 Task: Find connections with filter location Capinzal with filter topic #Technologywith filter profile language French with filter current company Bajaj Auto Ltd with filter school Indian Institute of Information Technology Guwahati with filter industry Shuttles and Special Needs Transportation Services with filter service category Strategic Planning with filter keywords title Hotel Receptionist
Action: Mouse moved to (537, 97)
Screenshot: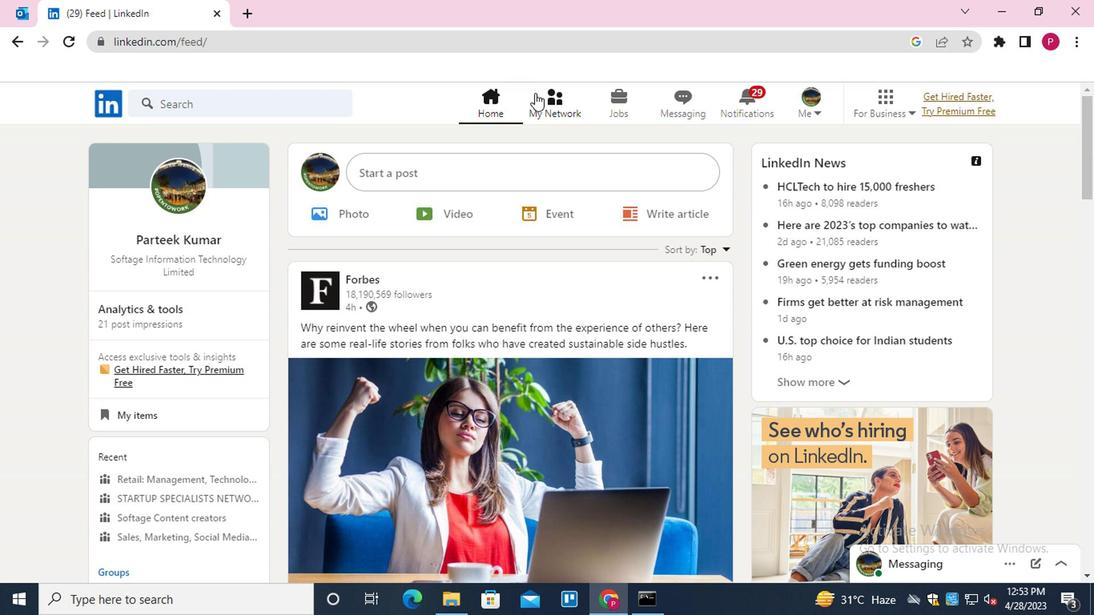 
Action: Mouse pressed left at (537, 97)
Screenshot: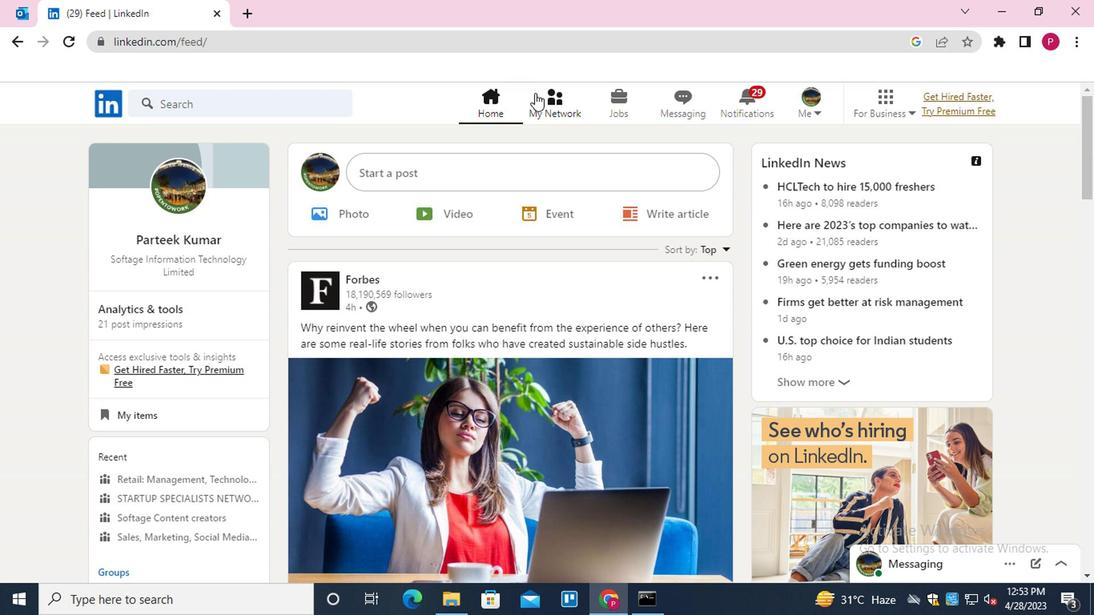
Action: Mouse moved to (250, 194)
Screenshot: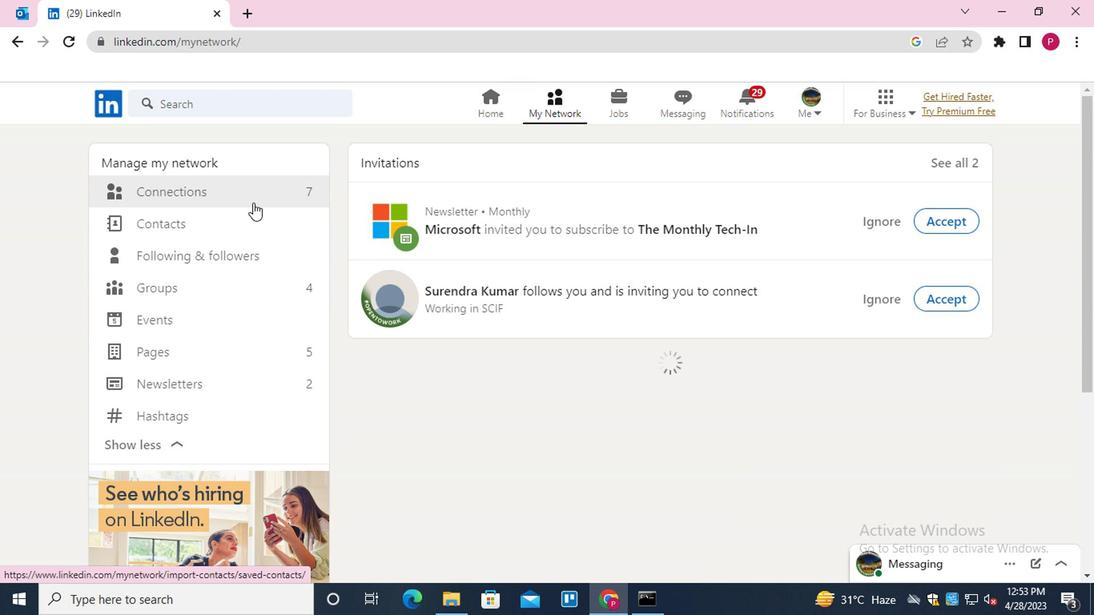 
Action: Mouse pressed left at (250, 194)
Screenshot: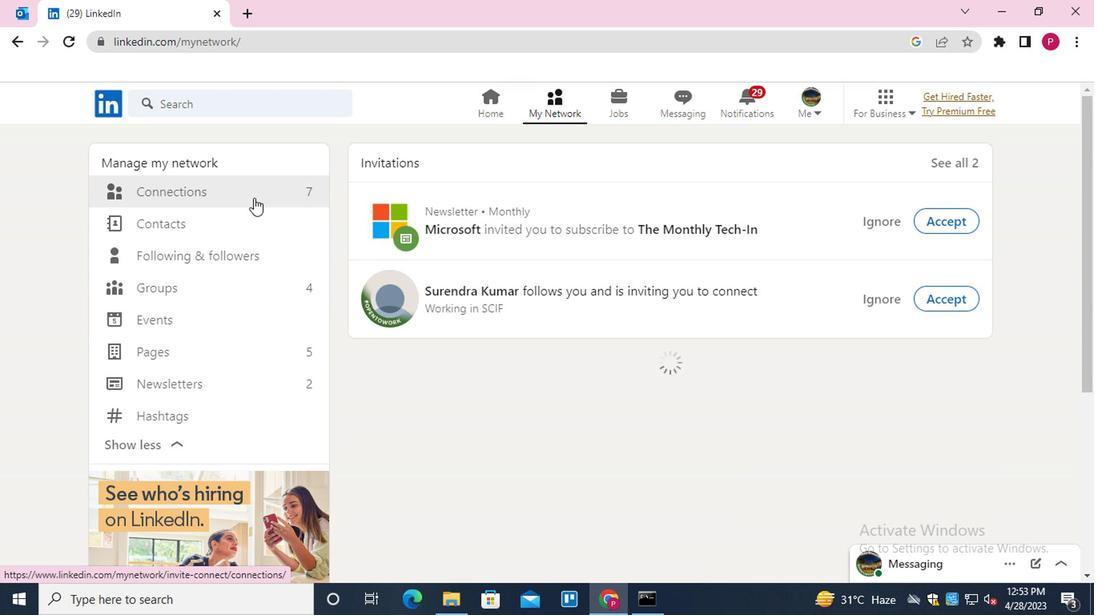 
Action: Mouse moved to (634, 196)
Screenshot: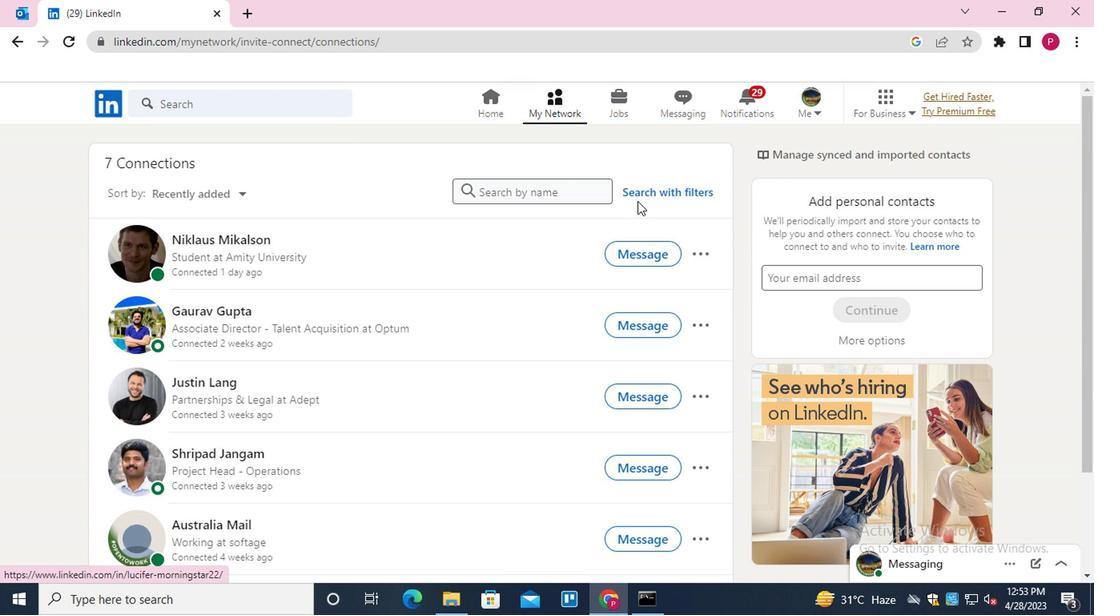 
Action: Mouse pressed left at (634, 196)
Screenshot: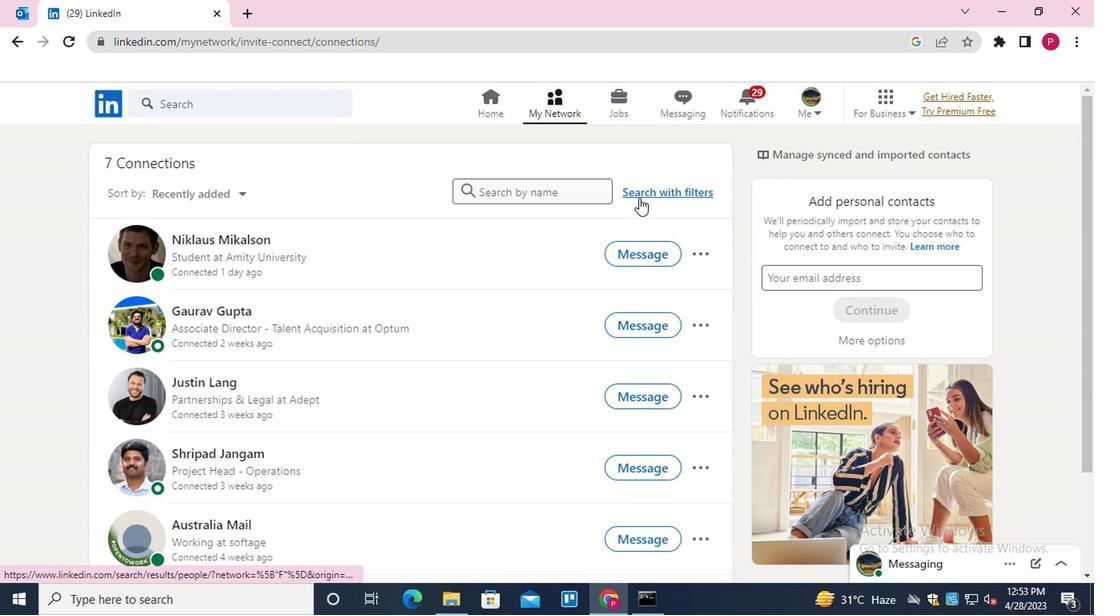 
Action: Mouse moved to (596, 149)
Screenshot: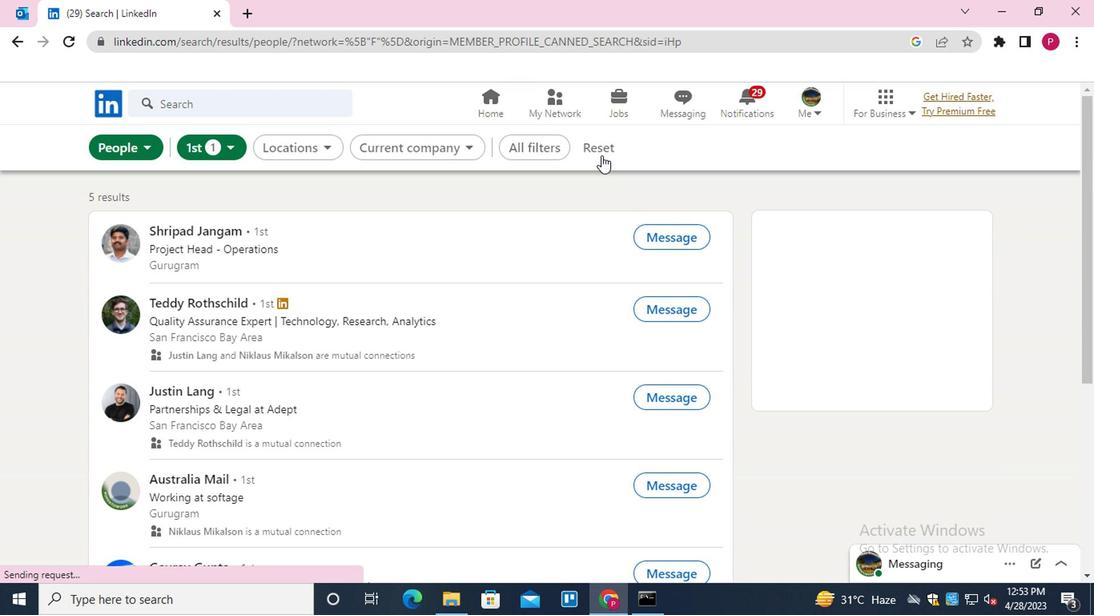 
Action: Mouse pressed left at (596, 149)
Screenshot: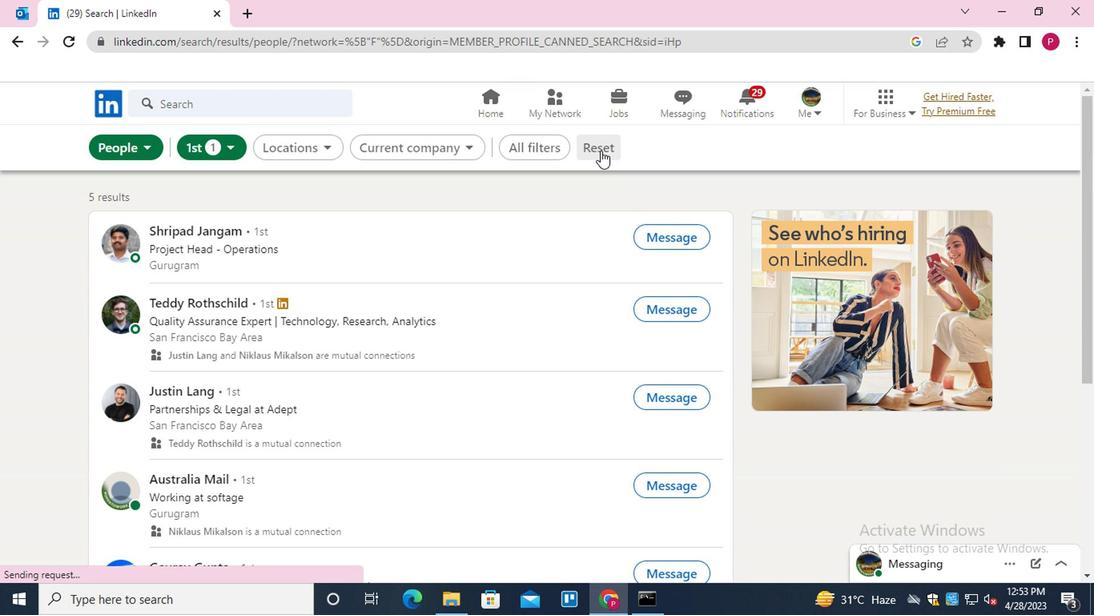 
Action: Mouse moved to (568, 149)
Screenshot: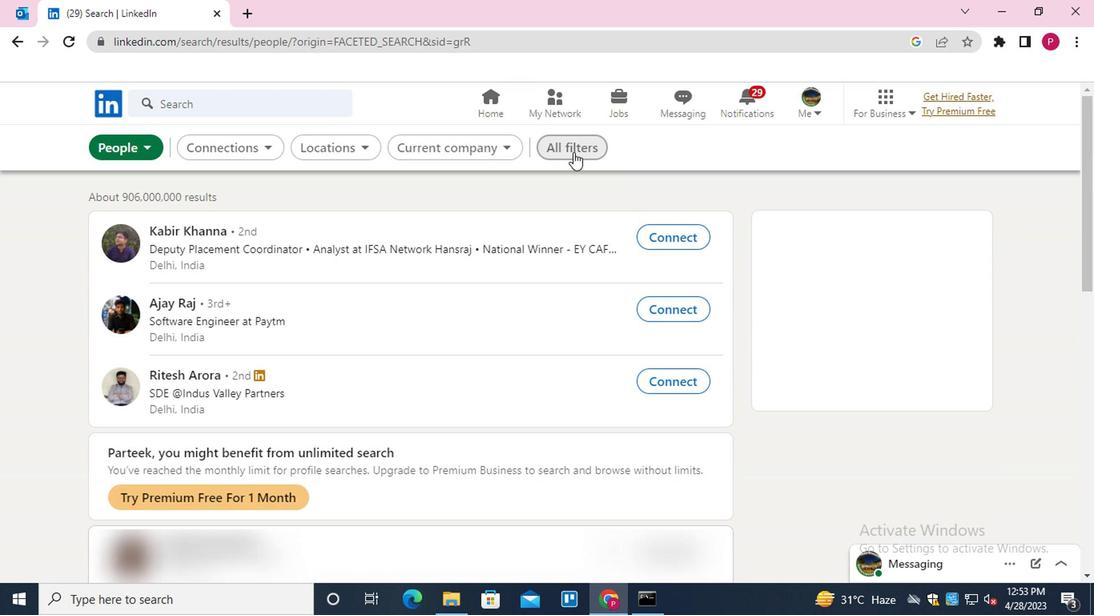 
Action: Mouse pressed left at (568, 149)
Screenshot: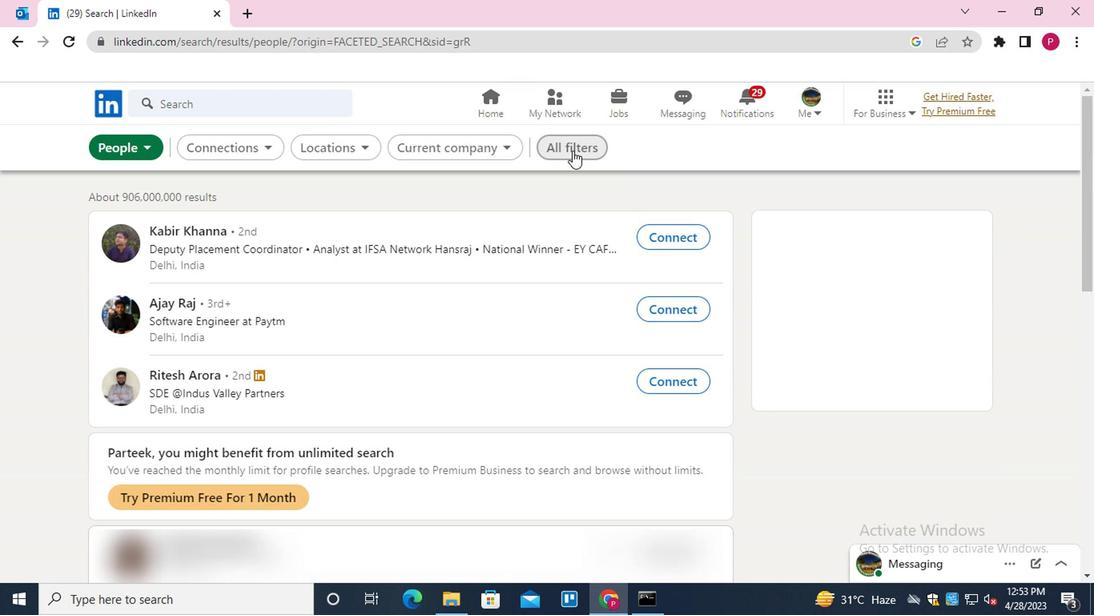 
Action: Mouse moved to (829, 373)
Screenshot: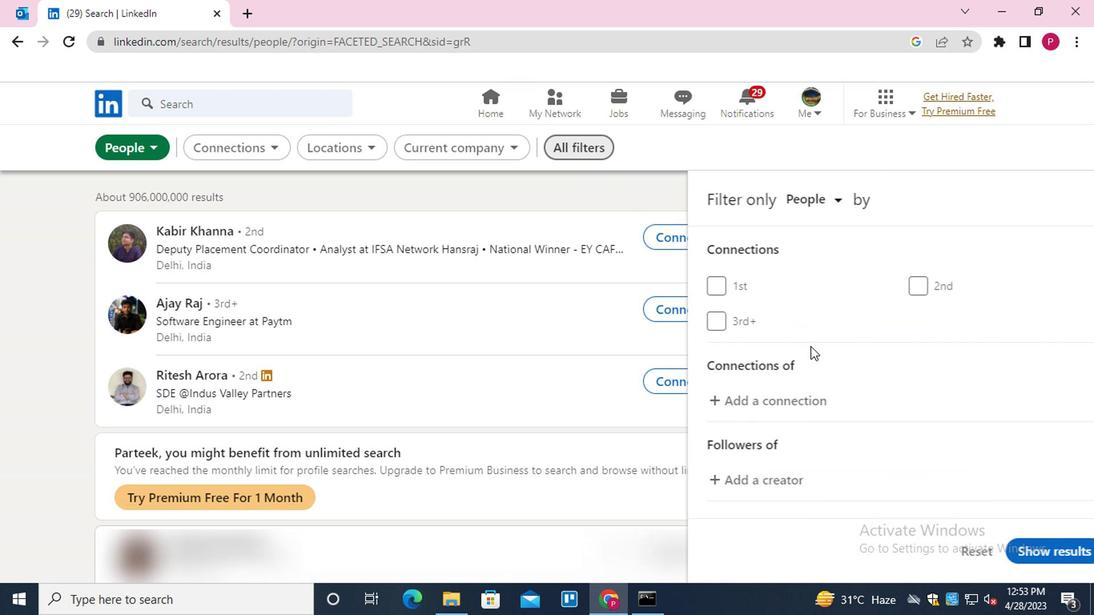 
Action: Mouse scrolled (829, 372) with delta (0, -1)
Screenshot: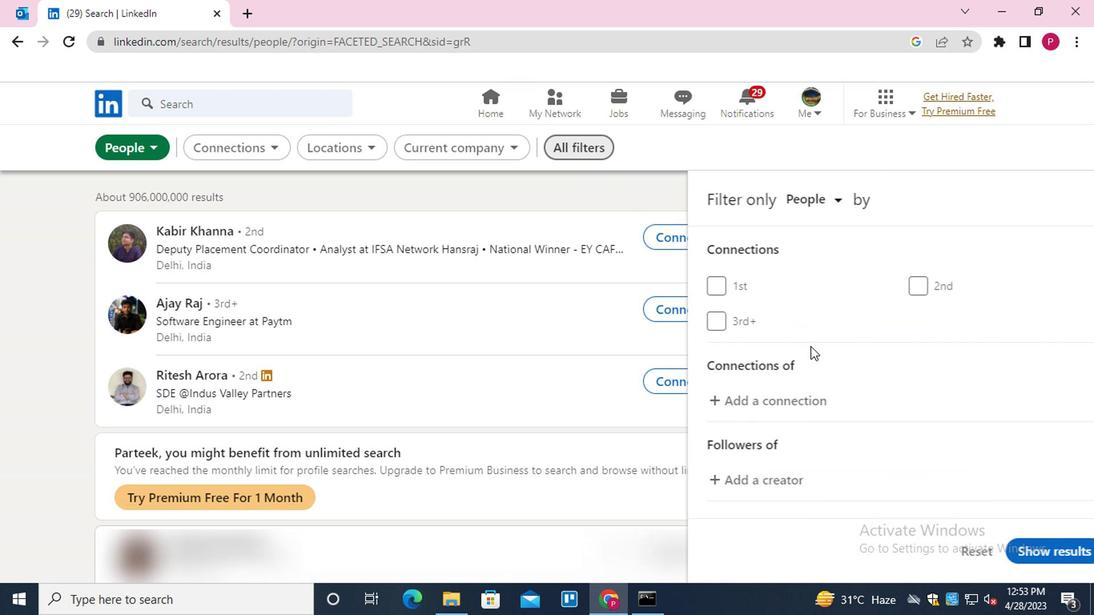 
Action: Mouse moved to (831, 378)
Screenshot: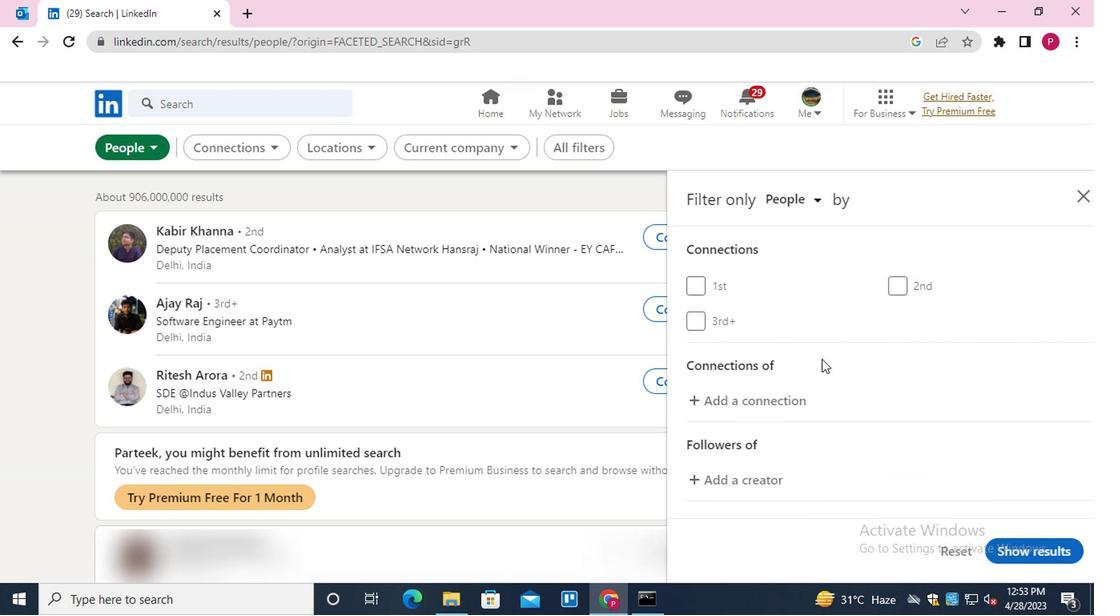 
Action: Mouse scrolled (831, 377) with delta (0, 0)
Screenshot: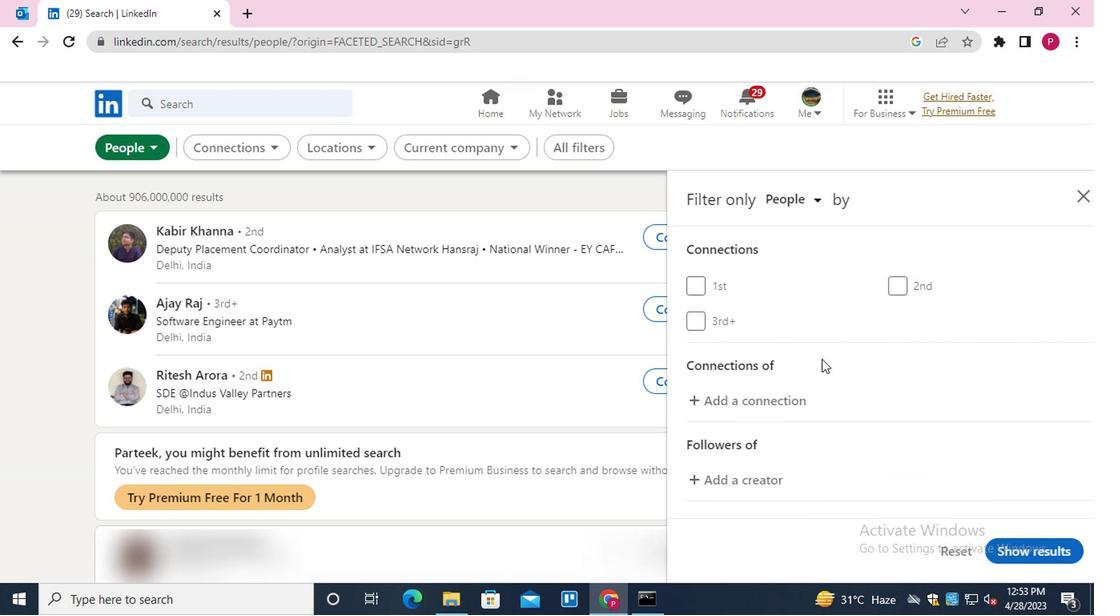 
Action: Mouse moved to (833, 383)
Screenshot: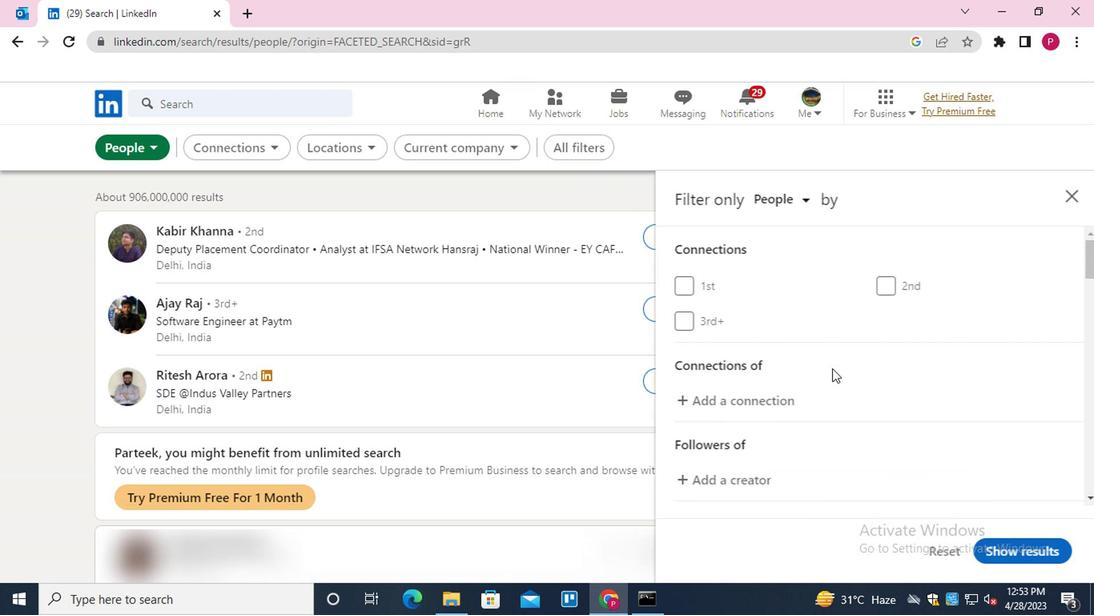 
Action: Mouse scrolled (833, 382) with delta (0, -1)
Screenshot: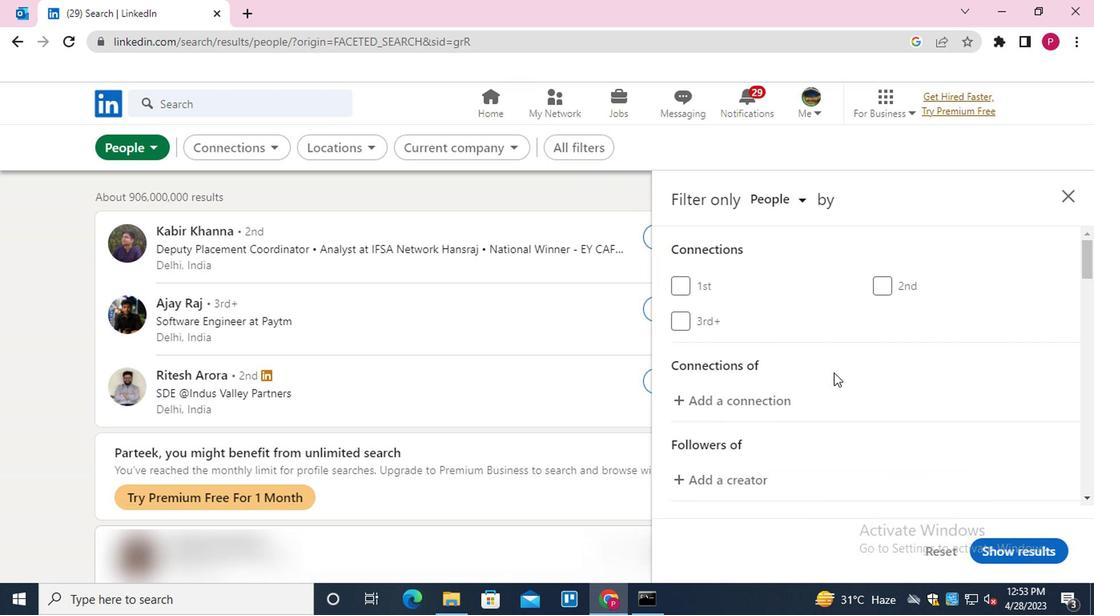 
Action: Mouse moved to (908, 388)
Screenshot: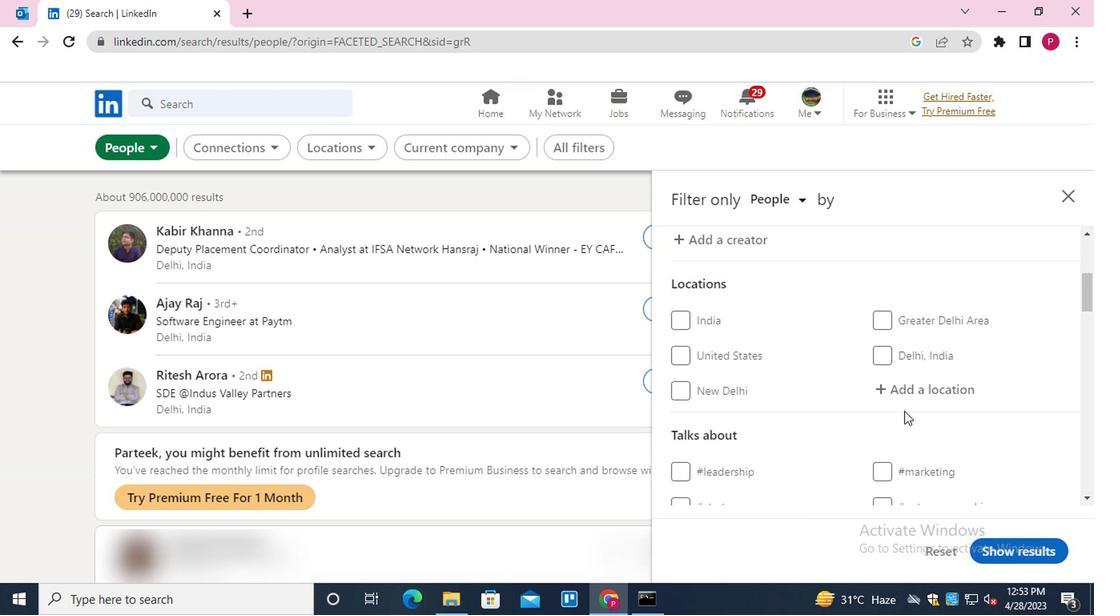 
Action: Mouse pressed left at (908, 388)
Screenshot: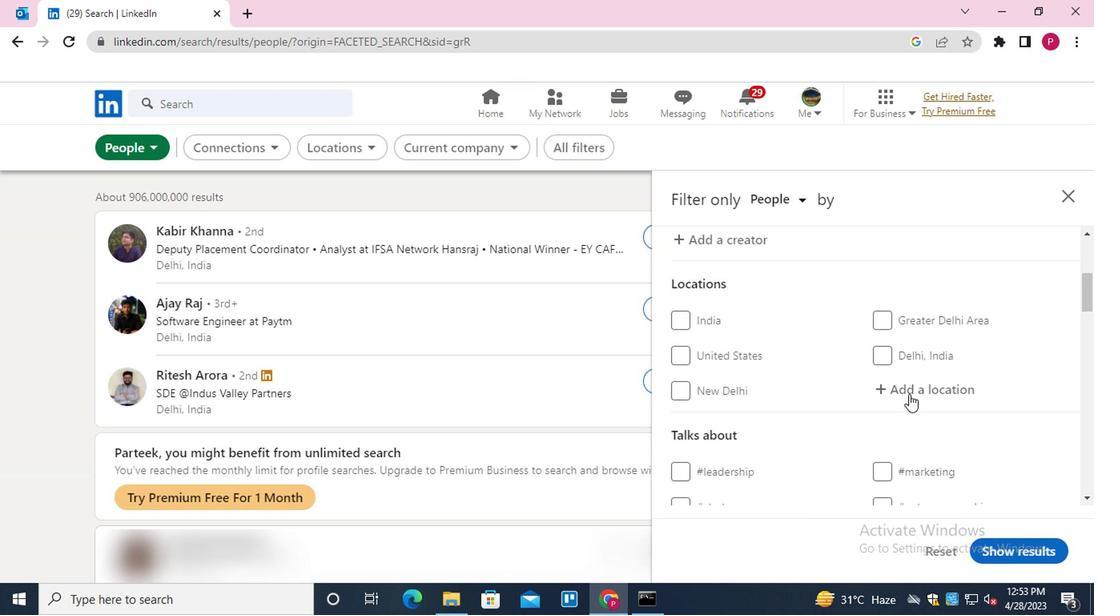 
Action: Mouse moved to (837, 348)
Screenshot: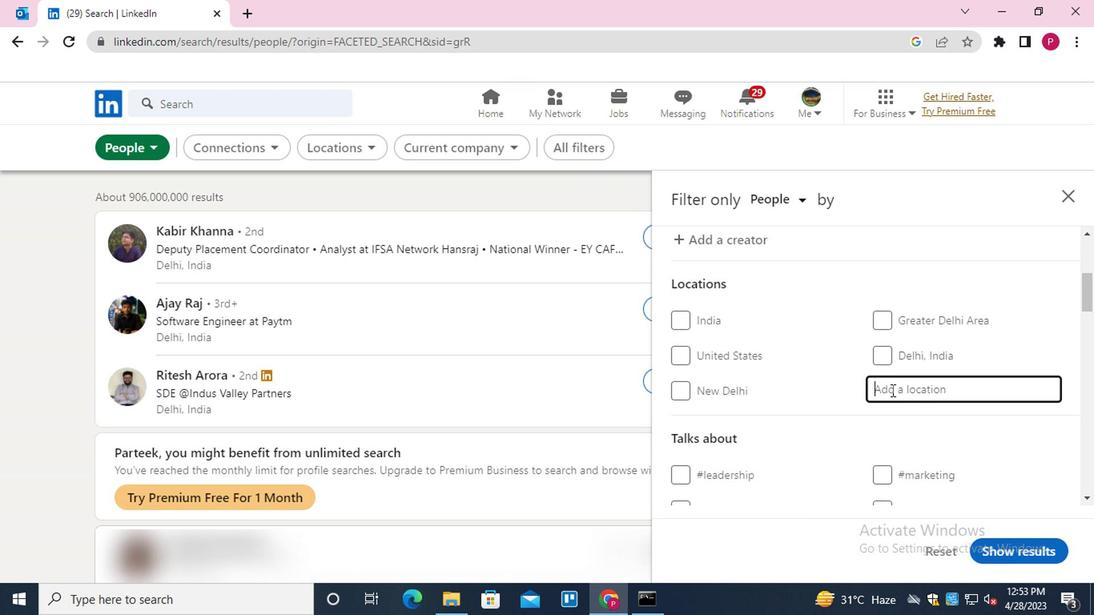 
Action: Key pressed <Key.shift>CAPIZAL<Key.down><Key.backspace><Key.backspace><Key.backspace>NZAL<Key.down><Key.enter>
Screenshot: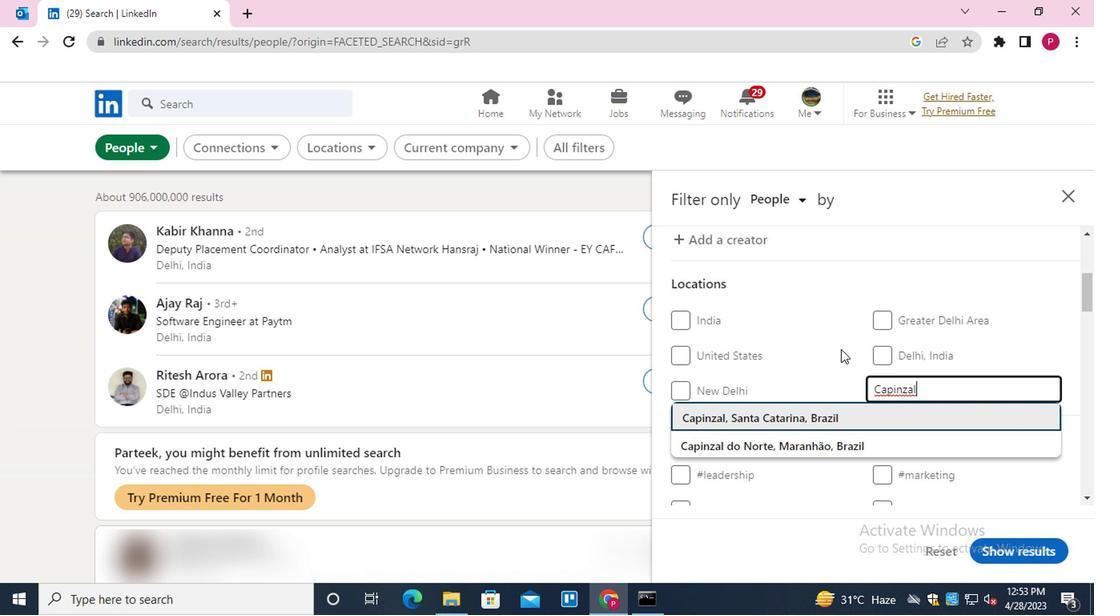 
Action: Mouse moved to (706, 388)
Screenshot: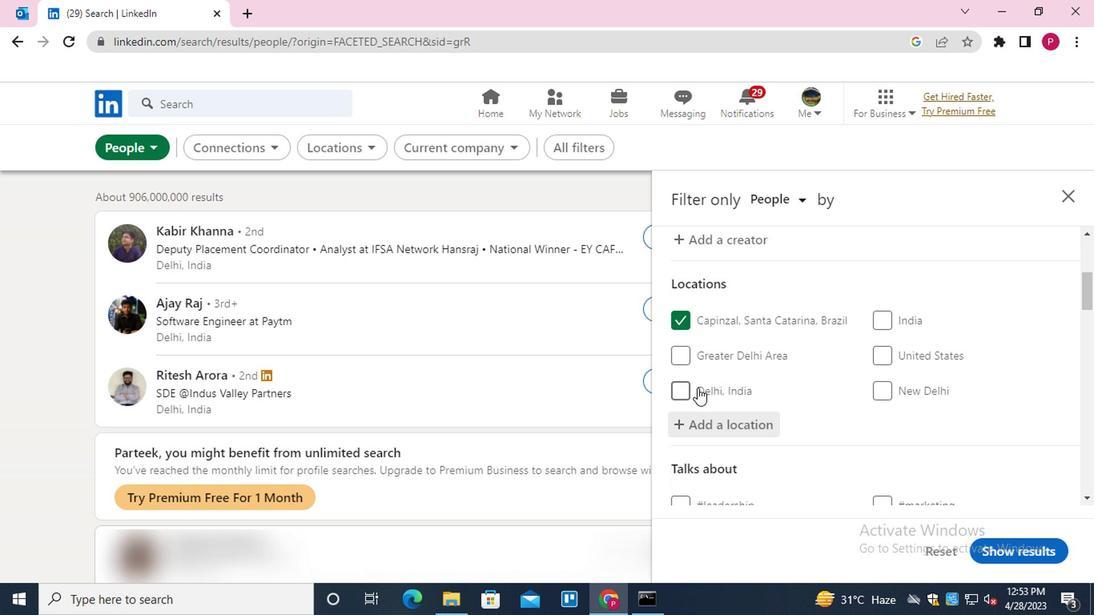 
Action: Mouse scrolled (706, 387) with delta (0, 0)
Screenshot: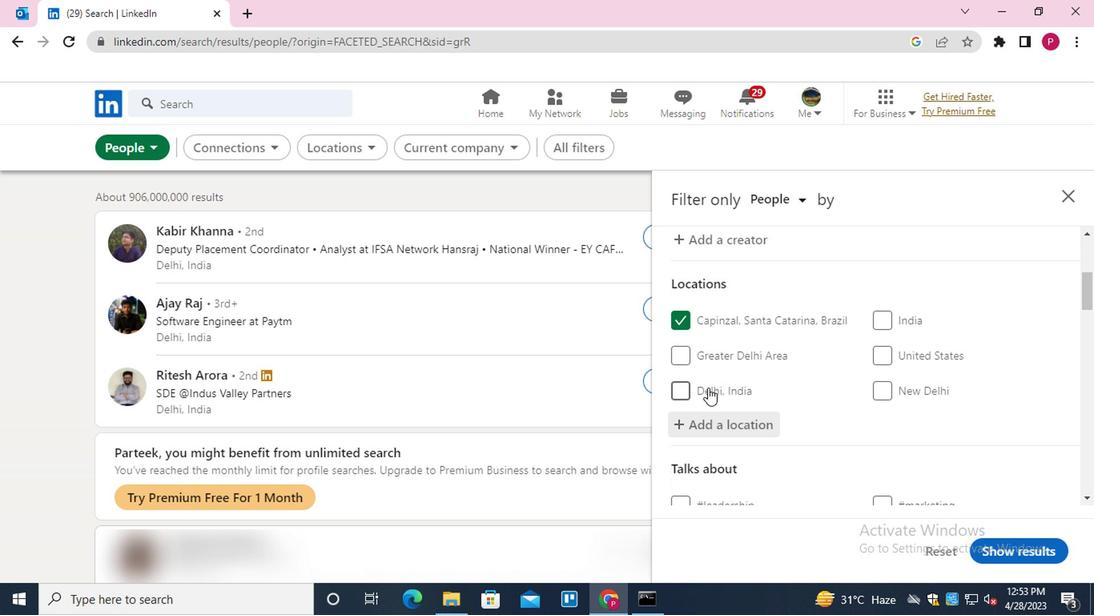 
Action: Mouse moved to (711, 392)
Screenshot: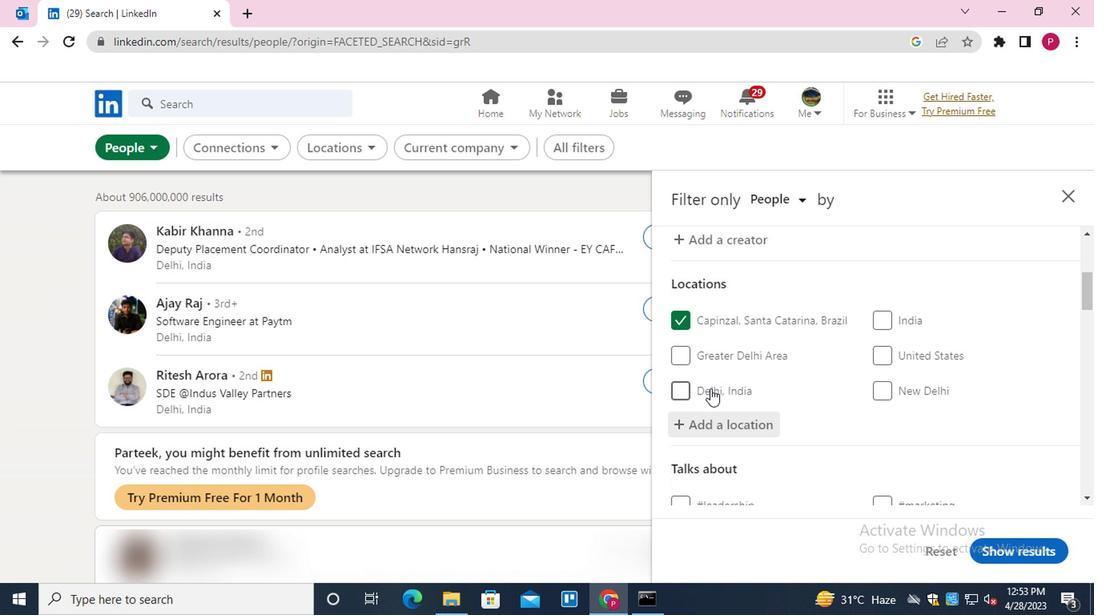 
Action: Mouse scrolled (711, 391) with delta (0, 0)
Screenshot: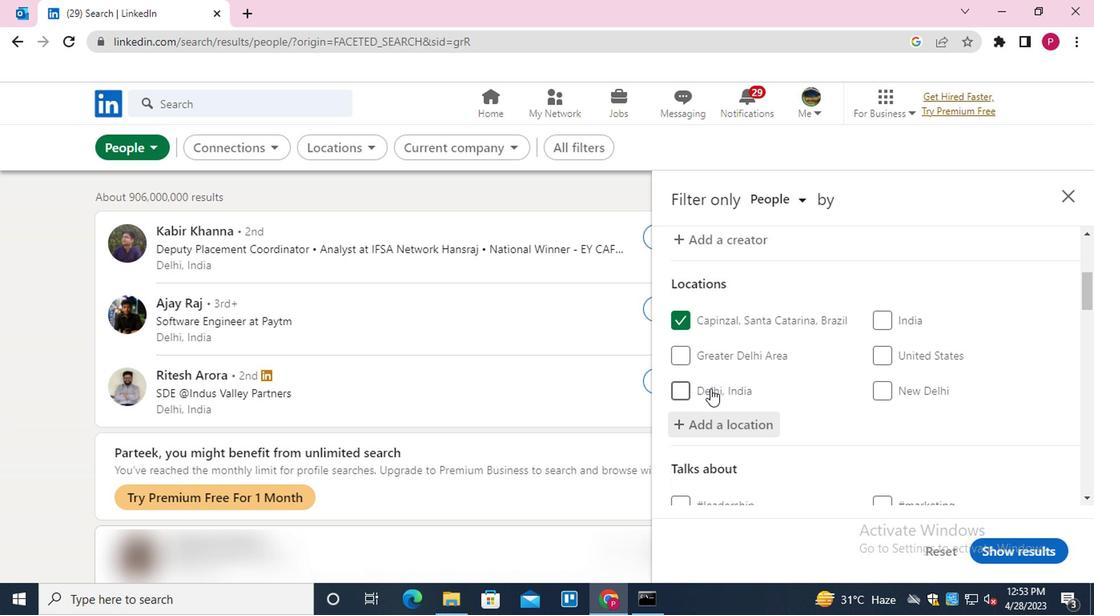 
Action: Mouse scrolled (711, 391) with delta (0, 0)
Screenshot: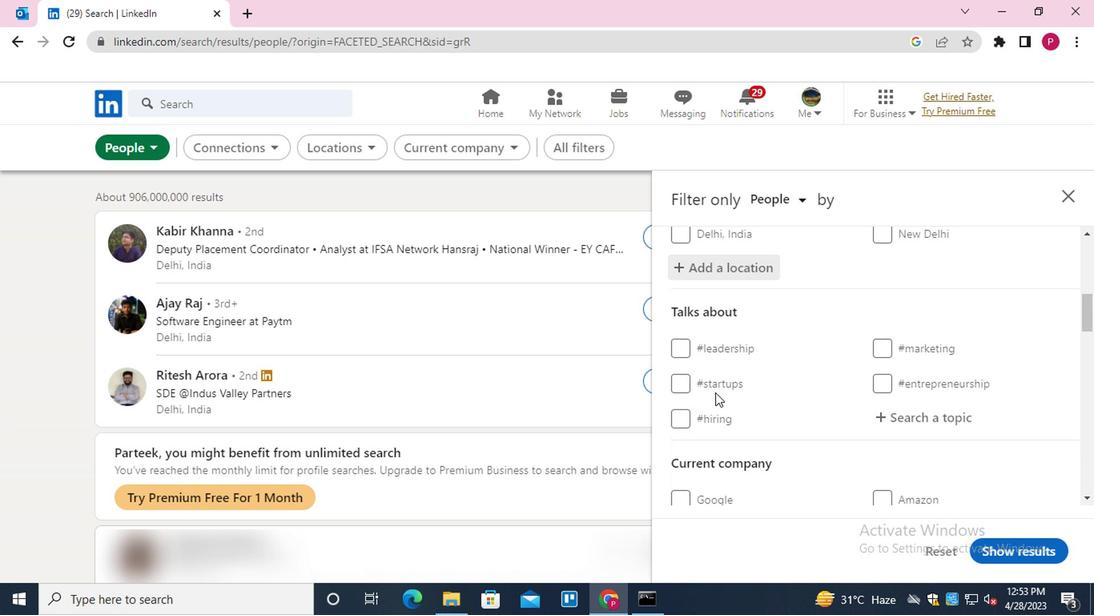 
Action: Mouse moved to (912, 329)
Screenshot: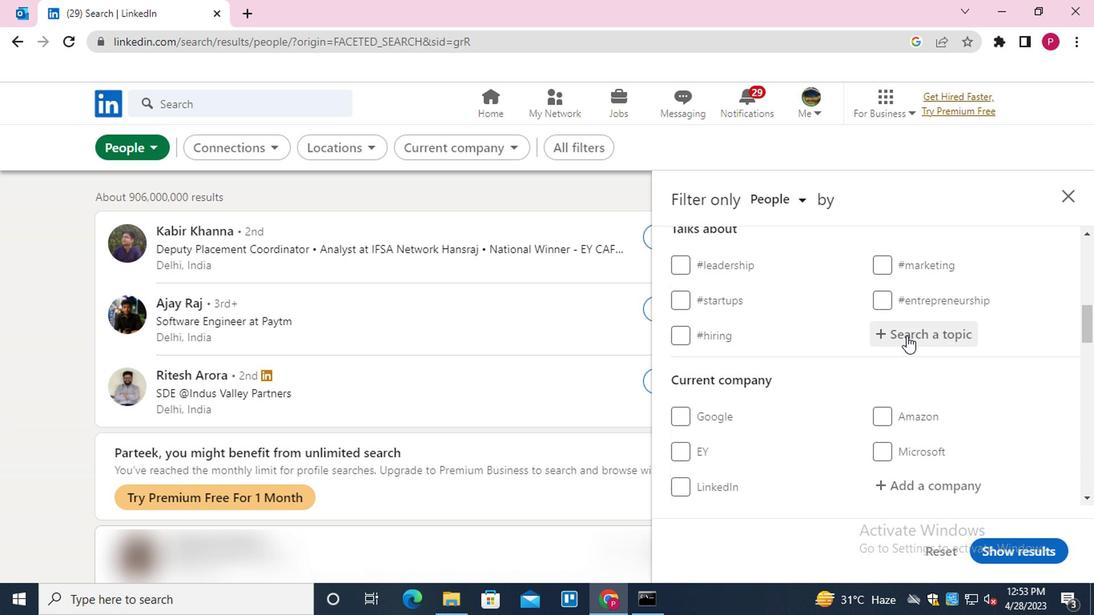 
Action: Mouse pressed left at (912, 329)
Screenshot: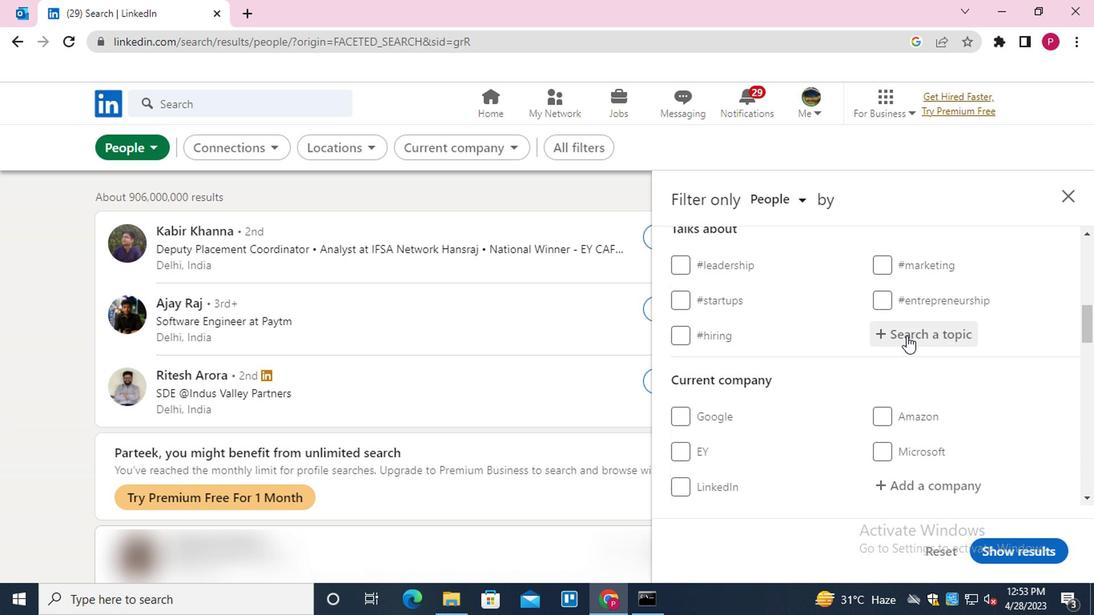 
Action: Mouse moved to (912, 328)
Screenshot: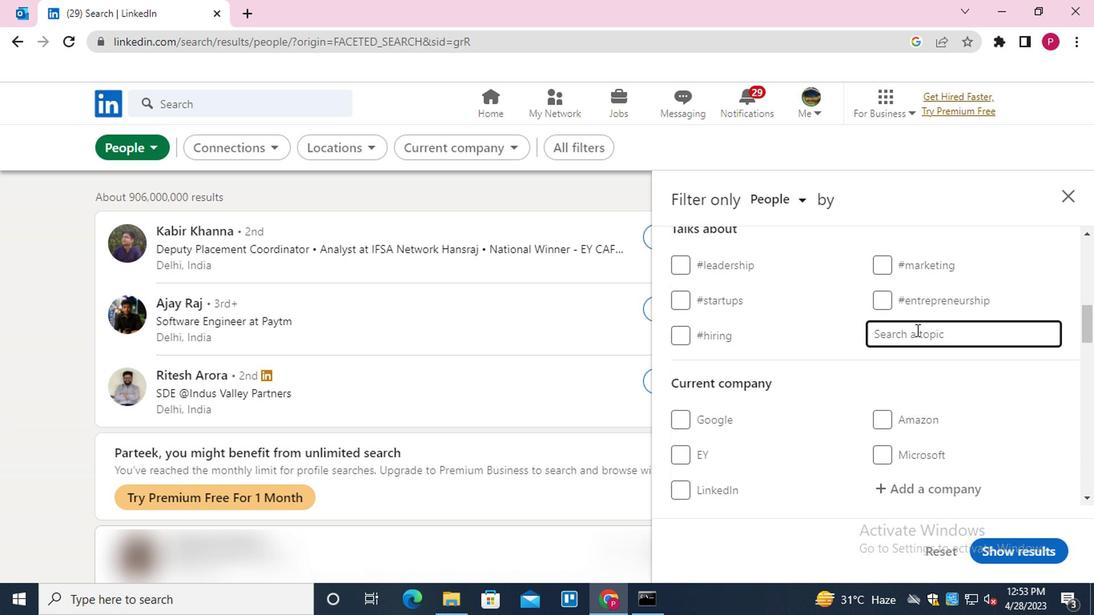 
Action: Key pressed TECHNOLOGY<Key.down><Key.enter>
Screenshot: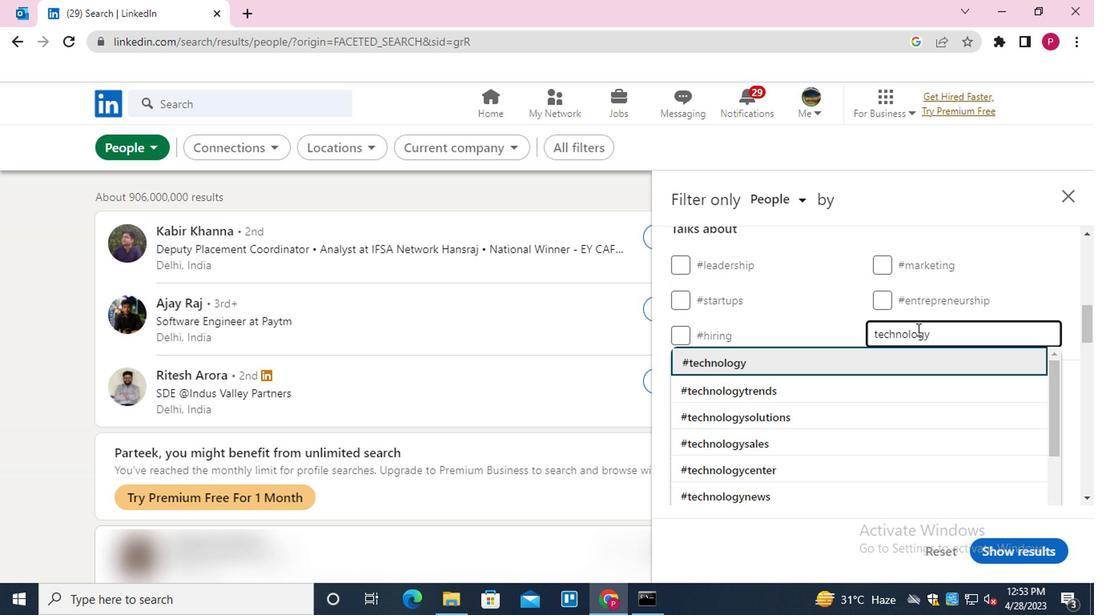 
Action: Mouse moved to (861, 332)
Screenshot: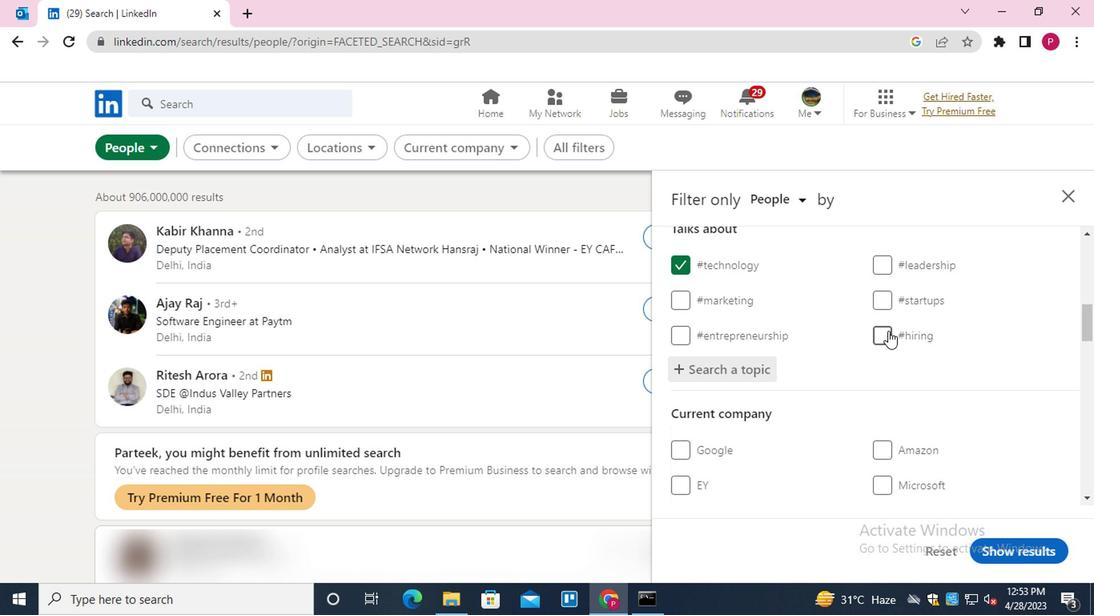 
Action: Mouse scrolled (861, 331) with delta (0, -1)
Screenshot: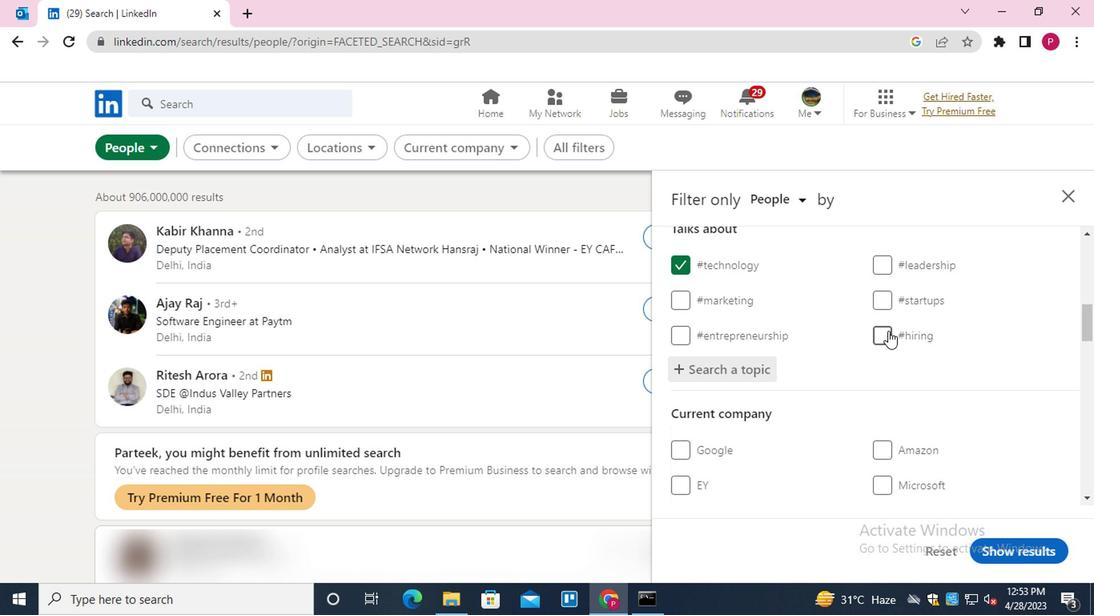 
Action: Mouse moved to (859, 333)
Screenshot: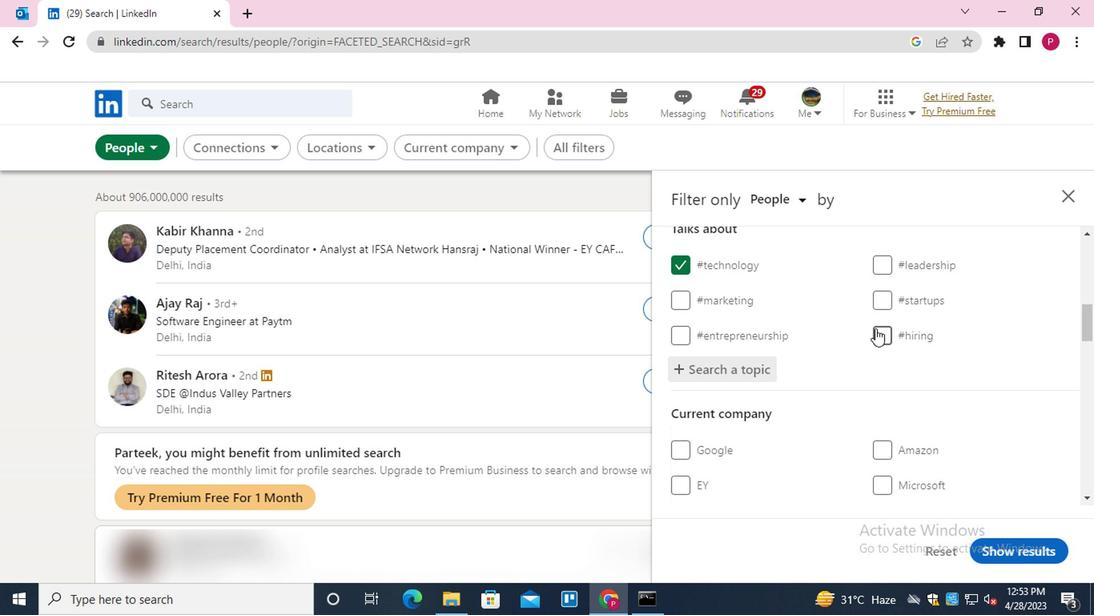 
Action: Mouse scrolled (859, 333) with delta (0, 0)
Screenshot: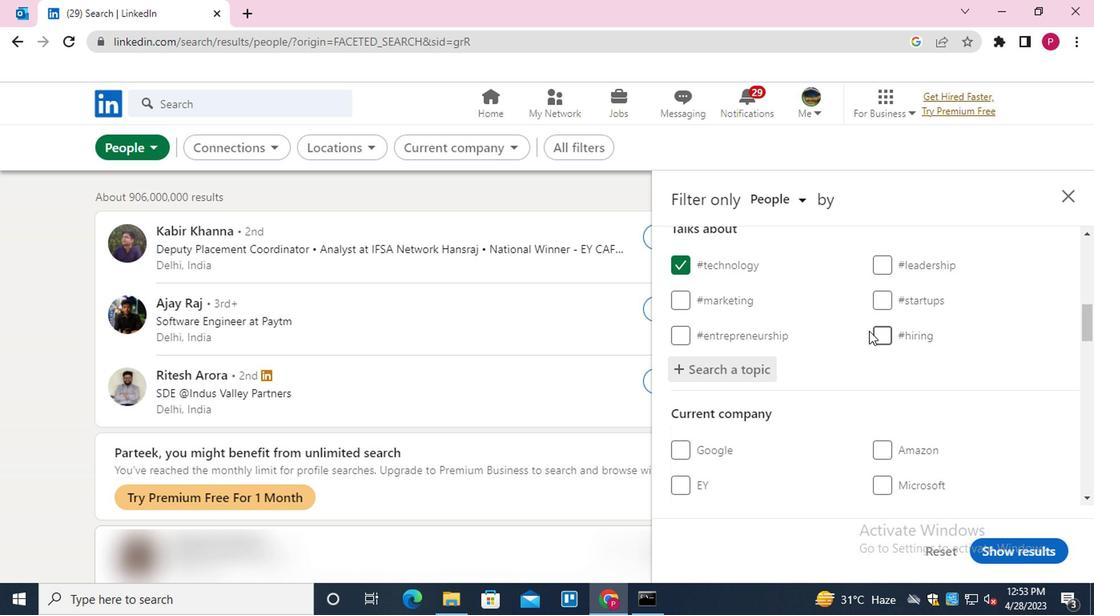 
Action: Mouse moved to (855, 337)
Screenshot: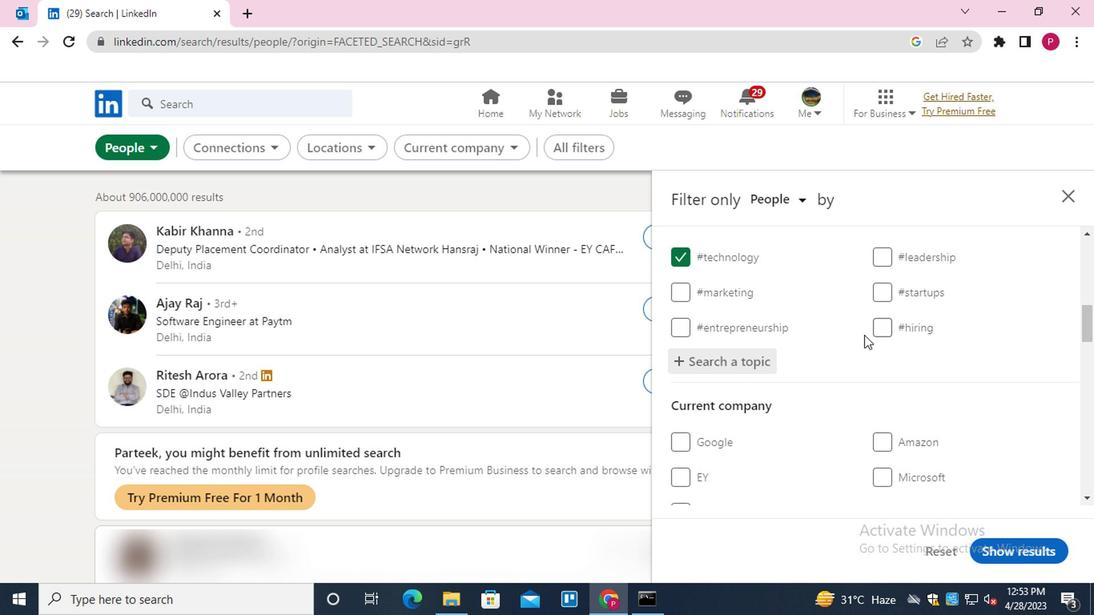 
Action: Mouse scrolled (855, 336) with delta (0, 0)
Screenshot: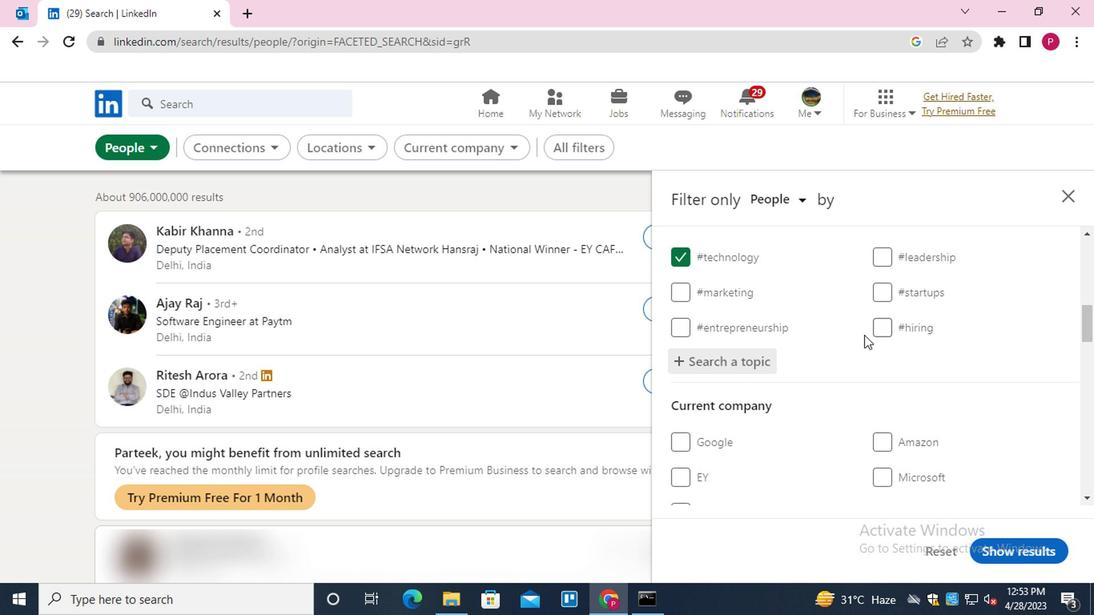 
Action: Mouse moved to (788, 347)
Screenshot: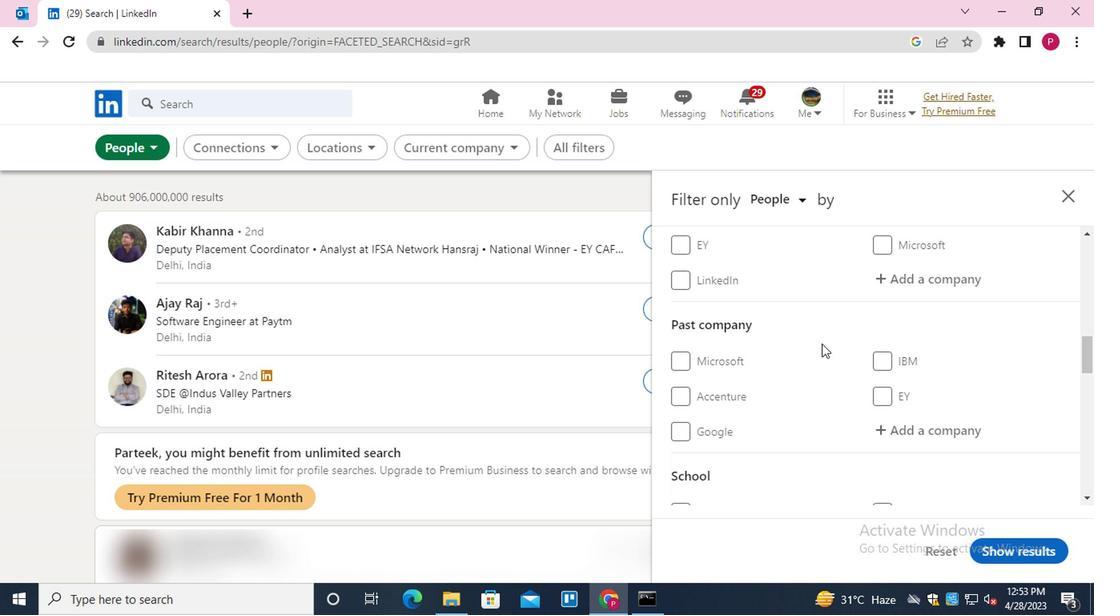 
Action: Mouse scrolled (788, 347) with delta (0, 0)
Screenshot: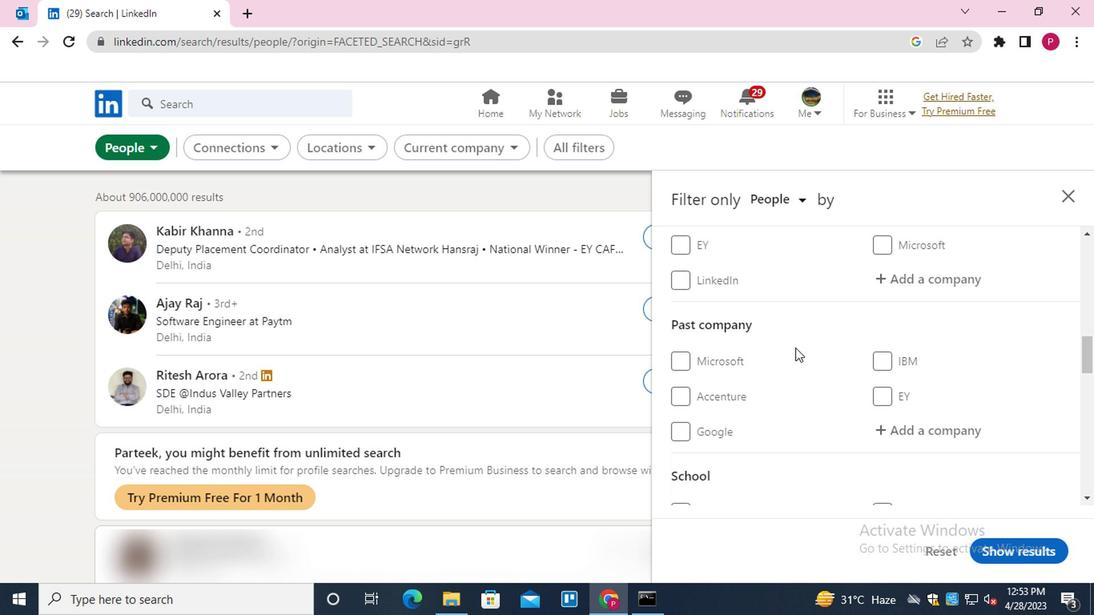 
Action: Mouse scrolled (788, 347) with delta (0, 0)
Screenshot: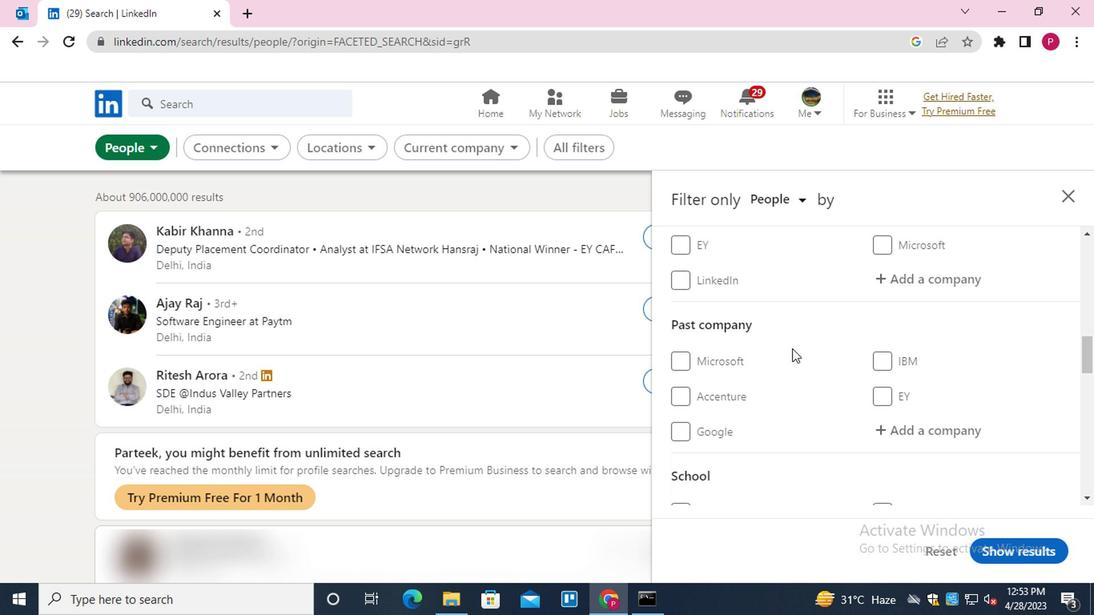 
Action: Mouse moved to (784, 344)
Screenshot: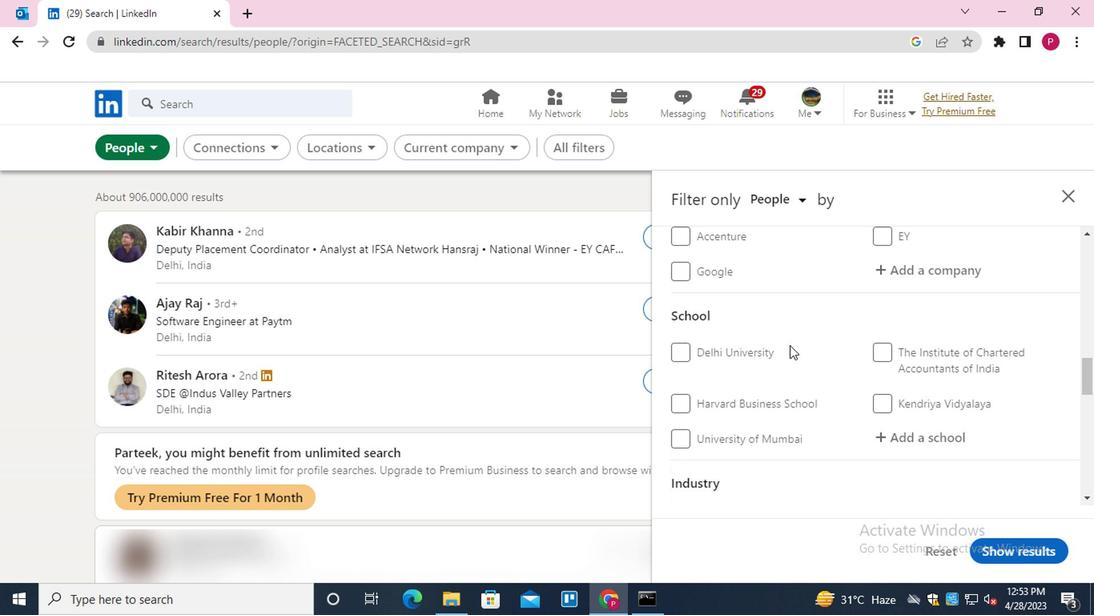 
Action: Mouse scrolled (784, 343) with delta (0, -1)
Screenshot: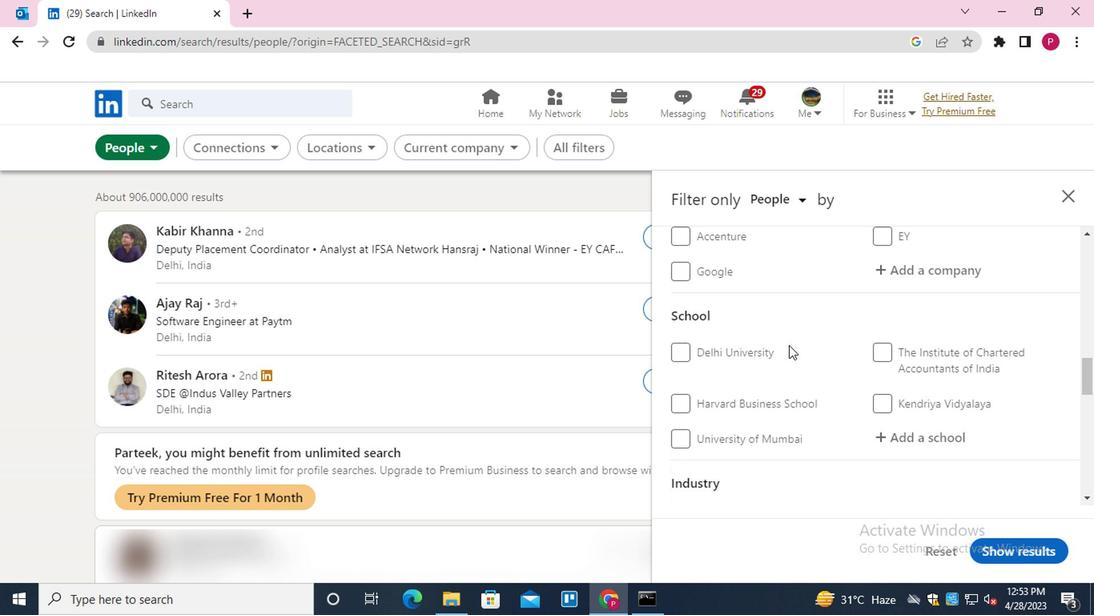 
Action: Mouse scrolled (784, 343) with delta (0, -1)
Screenshot: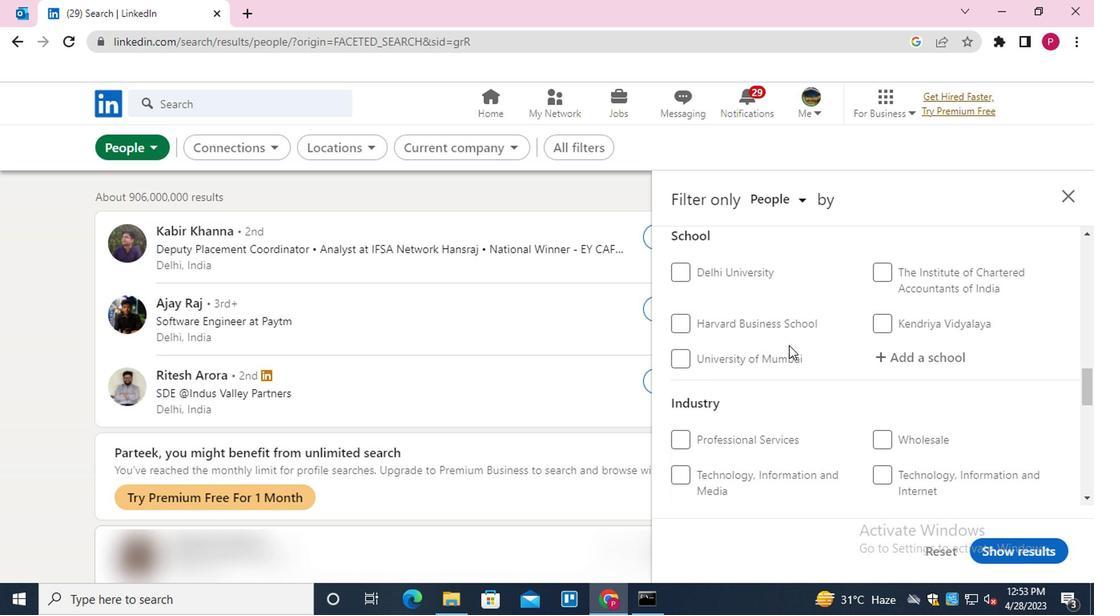 
Action: Mouse scrolled (784, 343) with delta (0, -1)
Screenshot: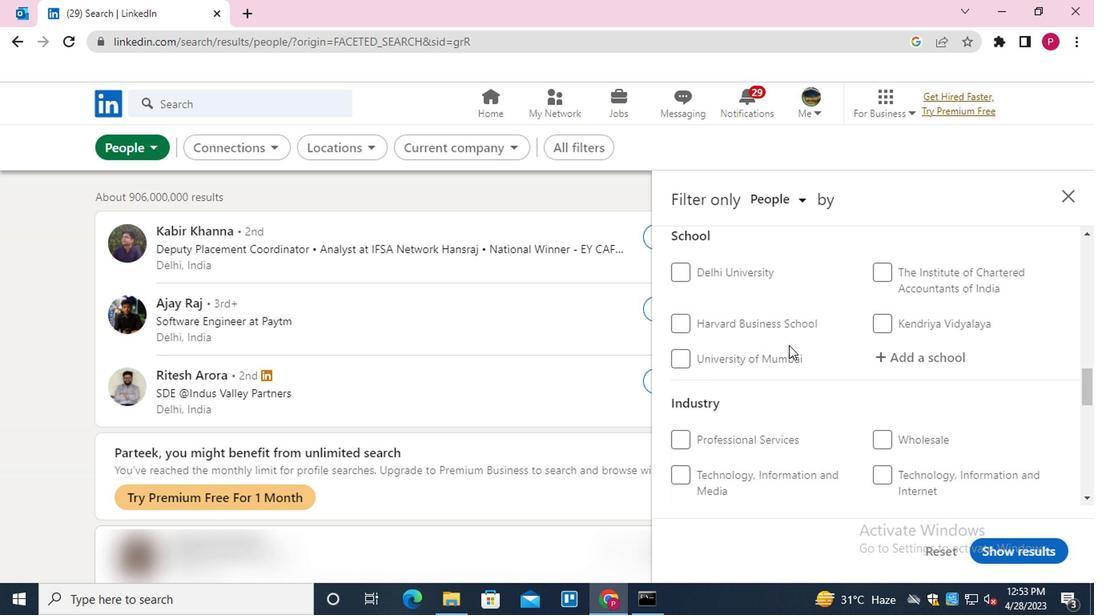 
Action: Mouse scrolled (784, 343) with delta (0, -1)
Screenshot: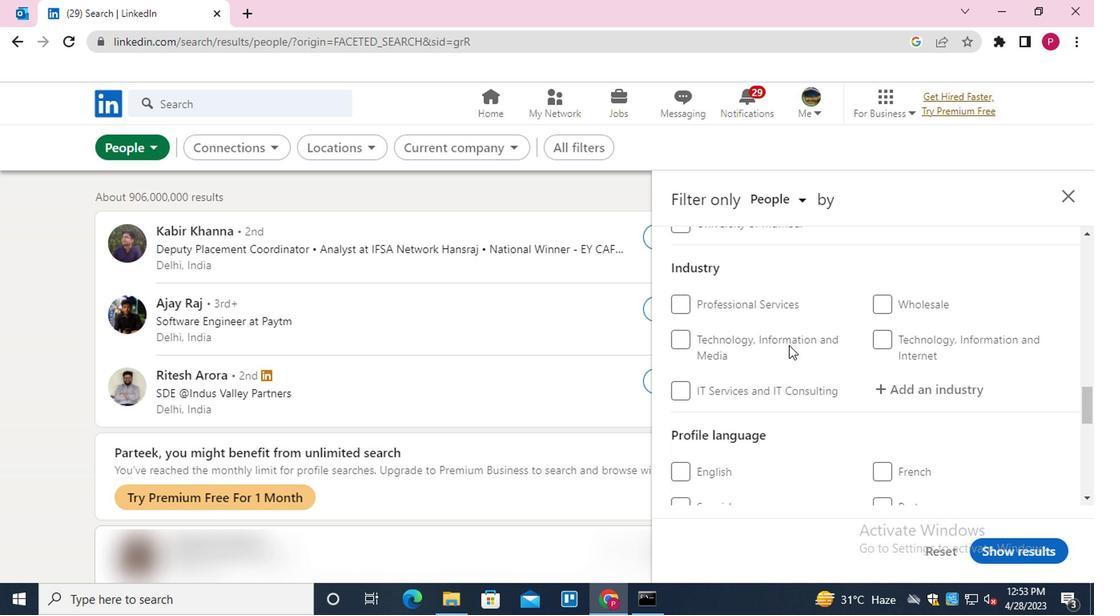 
Action: Mouse scrolled (784, 343) with delta (0, -1)
Screenshot: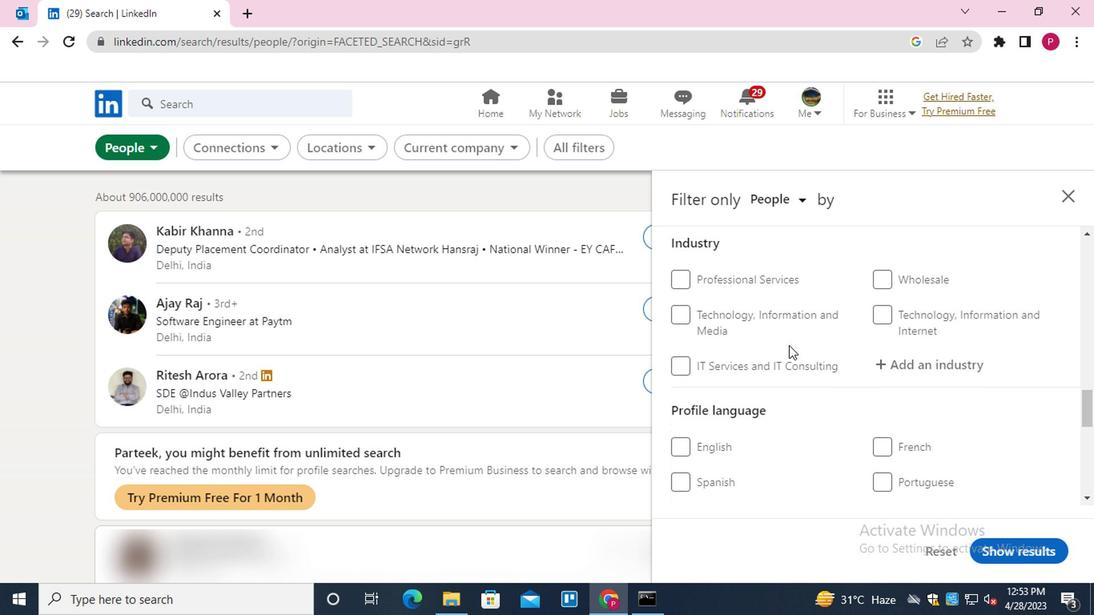 
Action: Mouse moved to (883, 284)
Screenshot: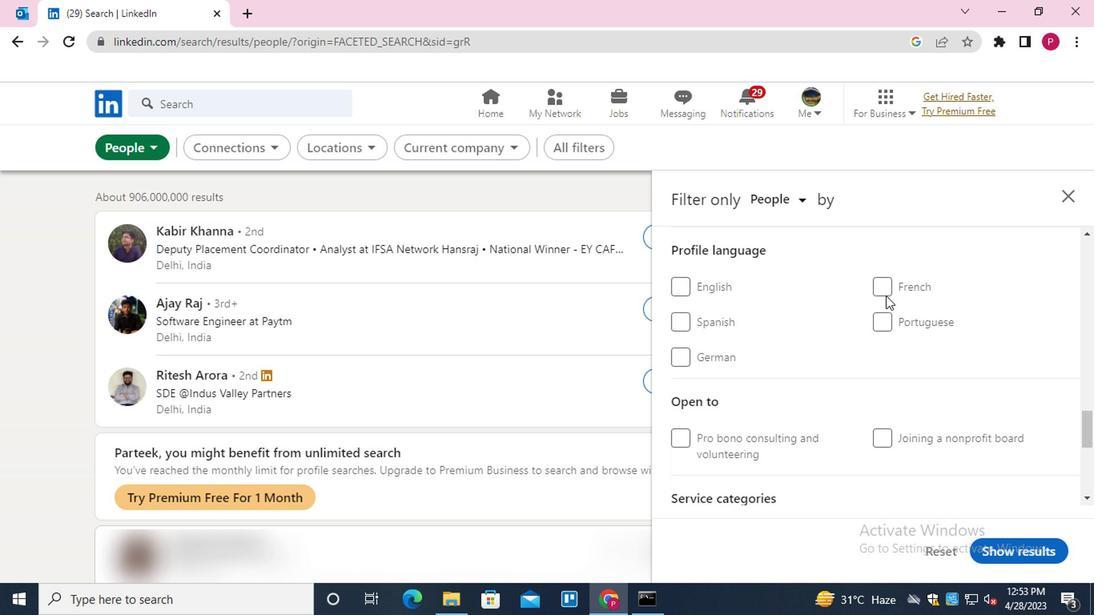 
Action: Mouse pressed left at (883, 284)
Screenshot: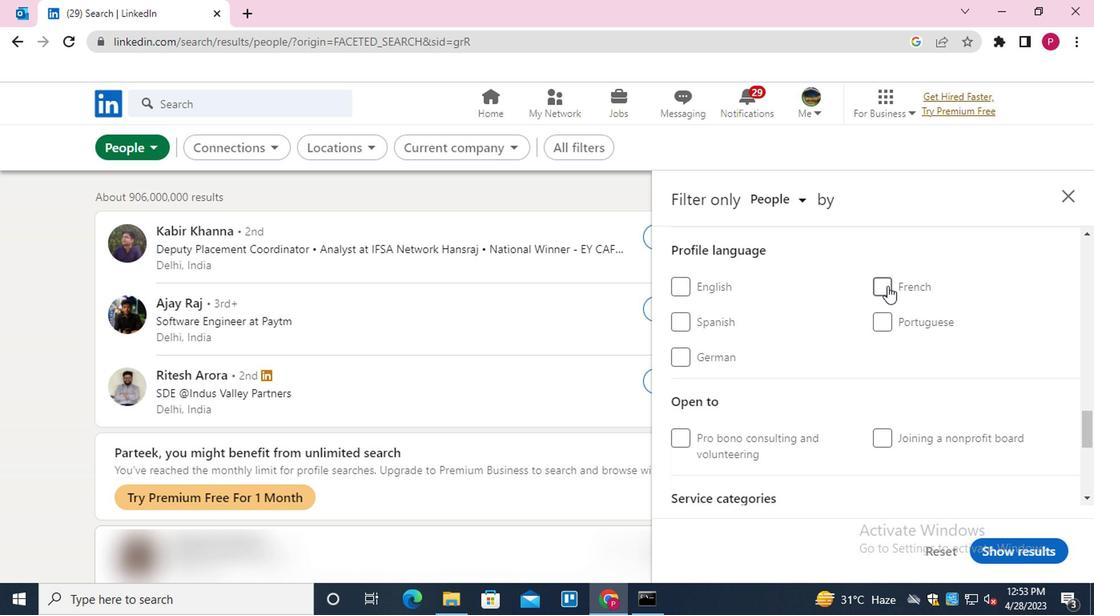 
Action: Mouse moved to (796, 343)
Screenshot: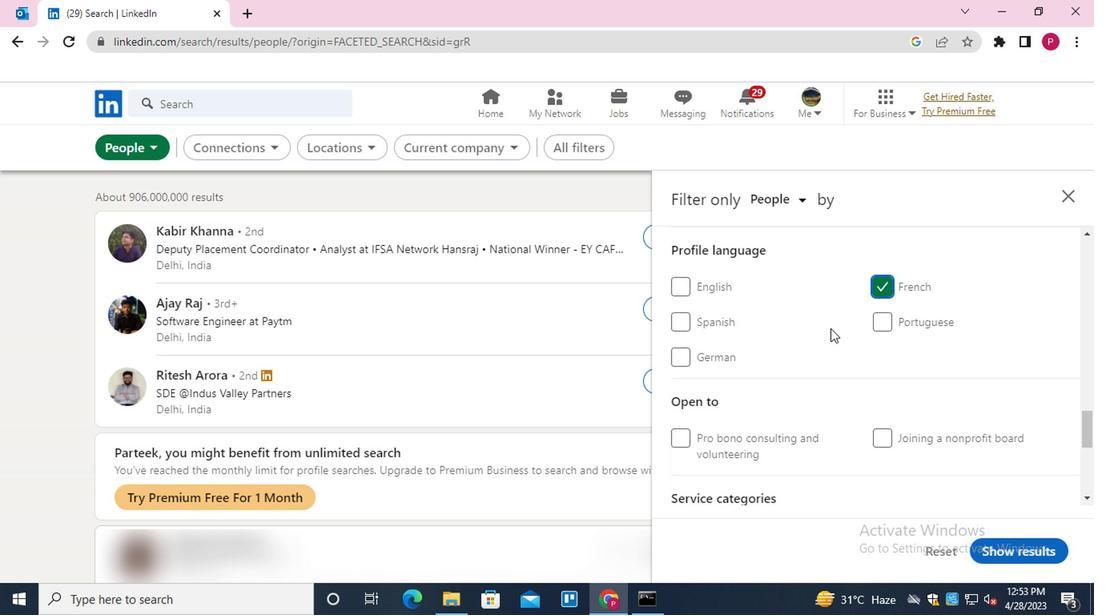 
Action: Mouse scrolled (796, 344) with delta (0, 1)
Screenshot: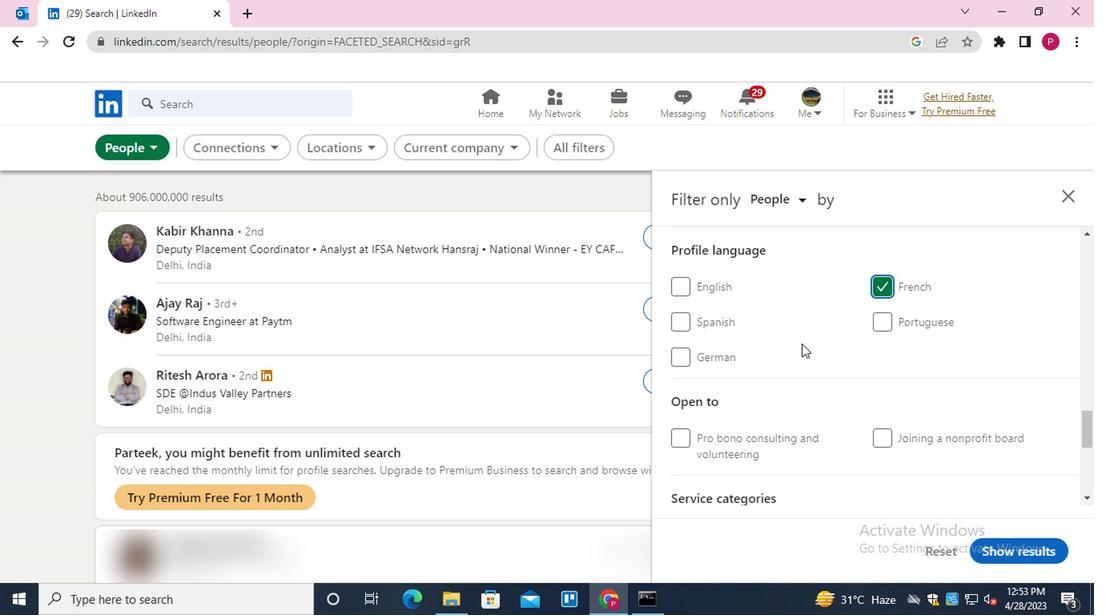 
Action: Mouse scrolled (796, 344) with delta (0, 1)
Screenshot: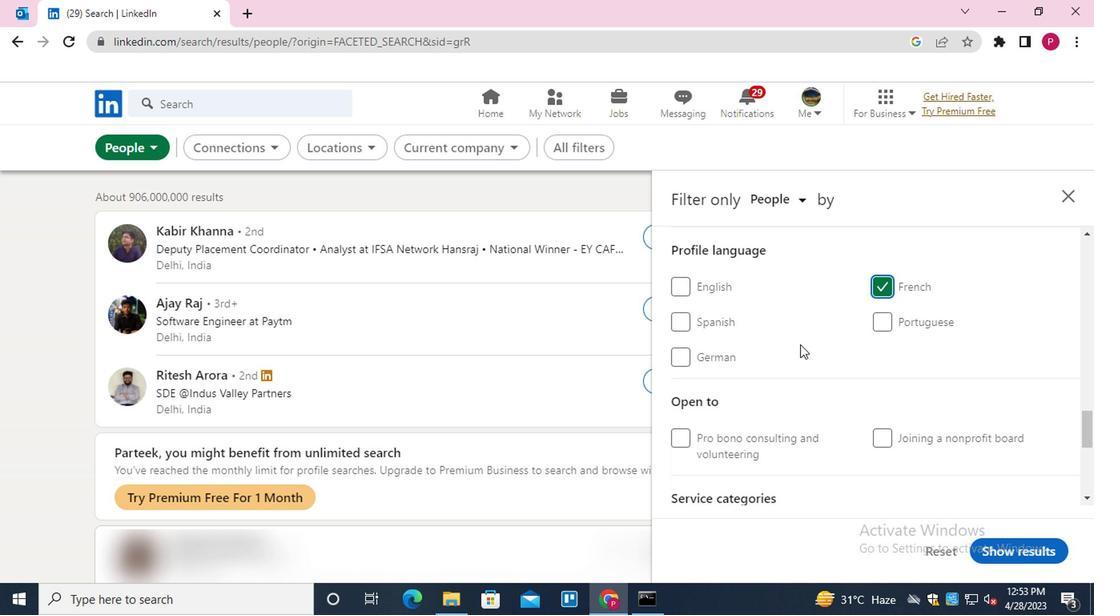 
Action: Mouse scrolled (796, 344) with delta (0, 1)
Screenshot: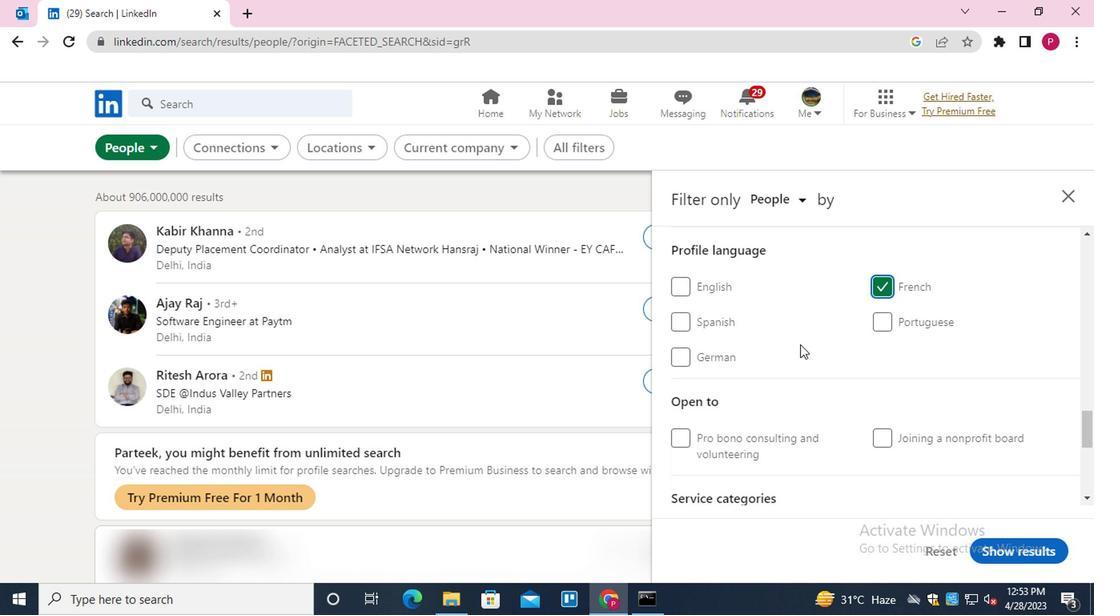 
Action: Mouse scrolled (796, 344) with delta (0, 1)
Screenshot: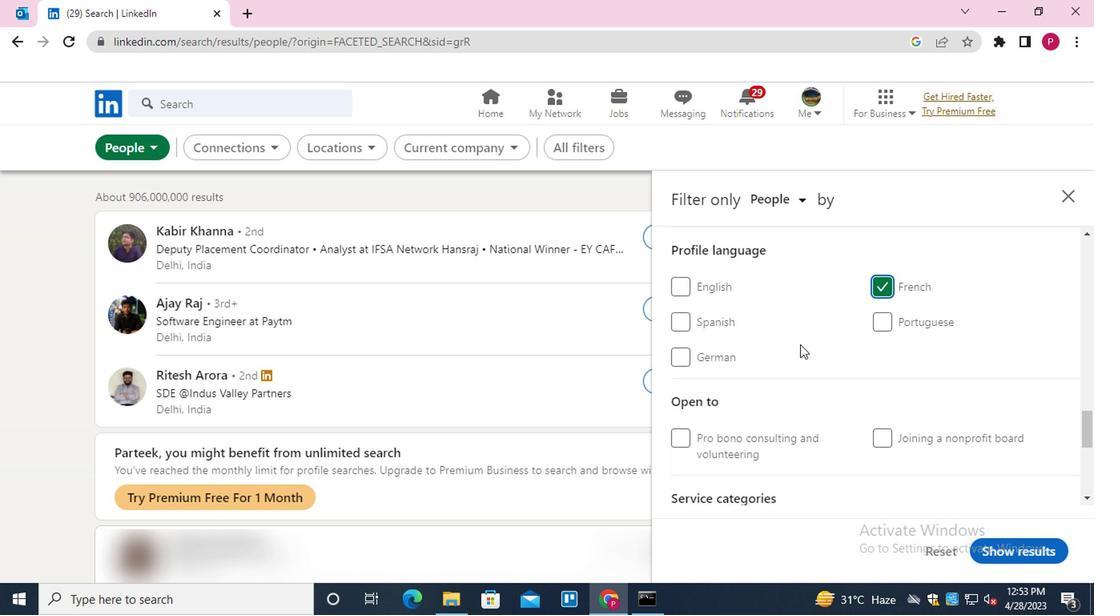 
Action: Mouse scrolled (796, 344) with delta (0, 1)
Screenshot: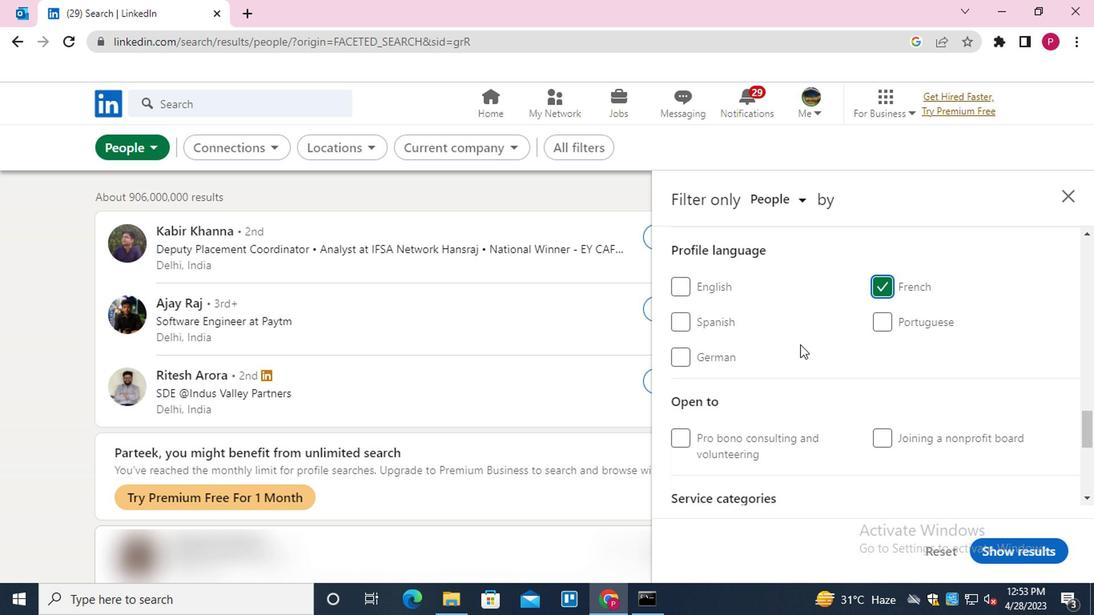 
Action: Mouse scrolled (796, 344) with delta (0, 1)
Screenshot: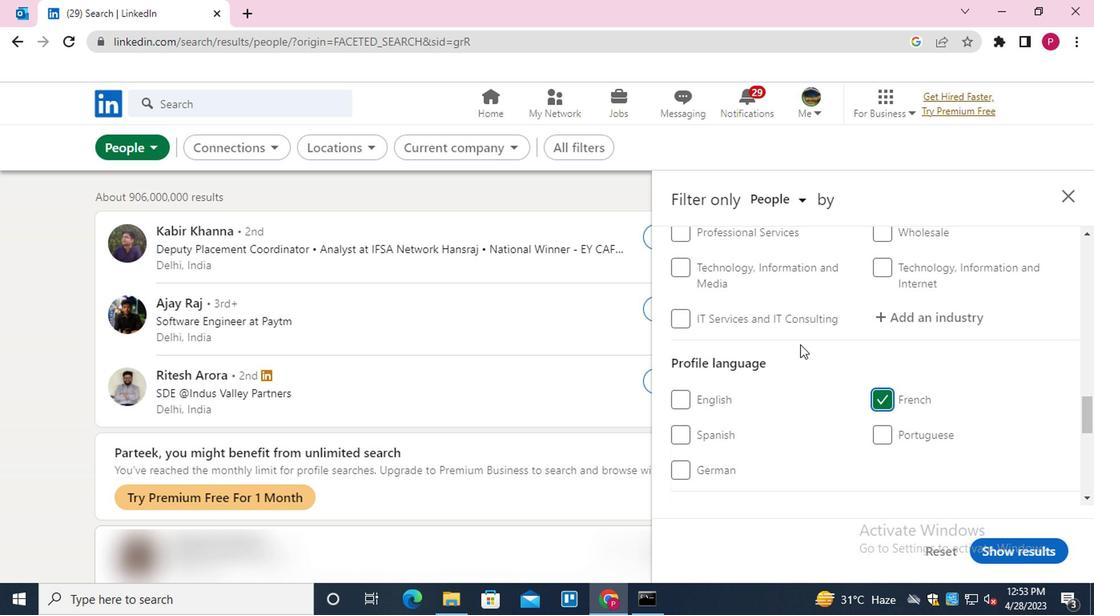 
Action: Mouse scrolled (796, 344) with delta (0, 1)
Screenshot: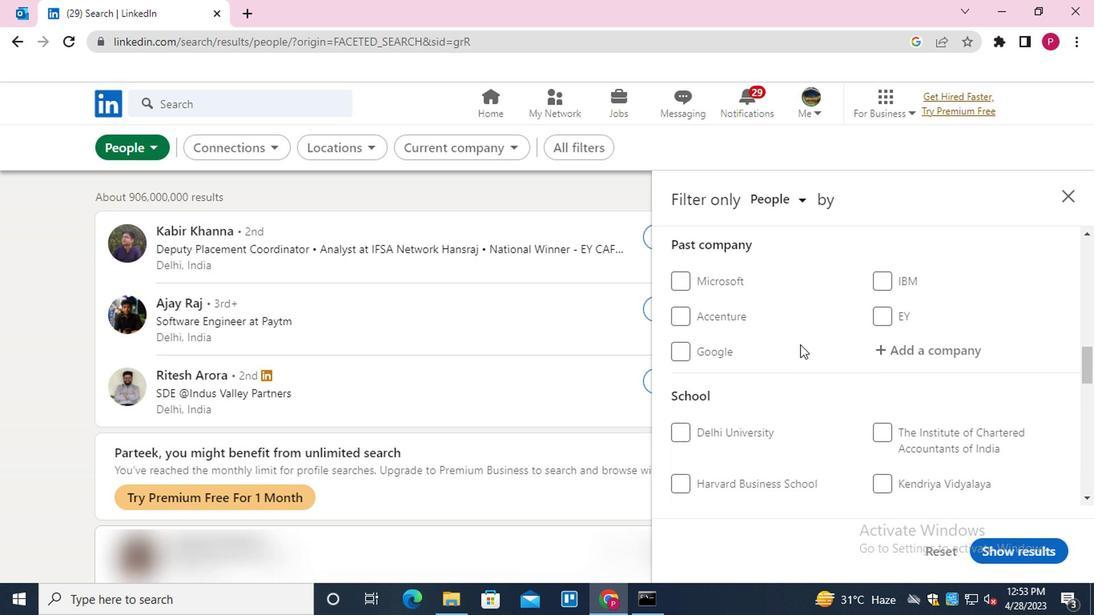 
Action: Mouse scrolled (796, 344) with delta (0, 1)
Screenshot: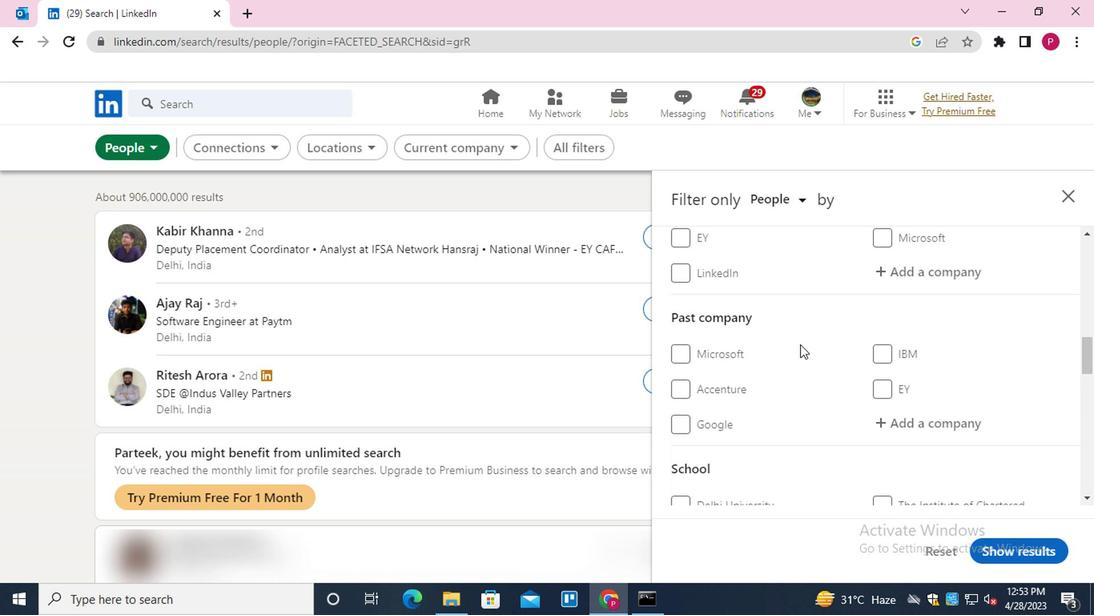 
Action: Mouse moved to (904, 356)
Screenshot: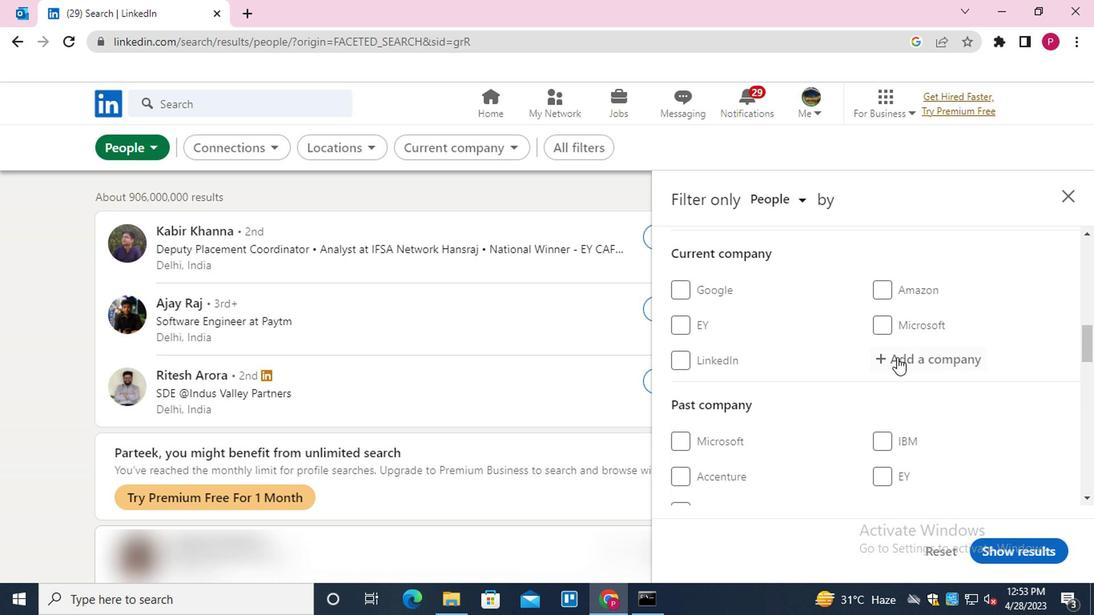 
Action: Mouse pressed left at (904, 356)
Screenshot: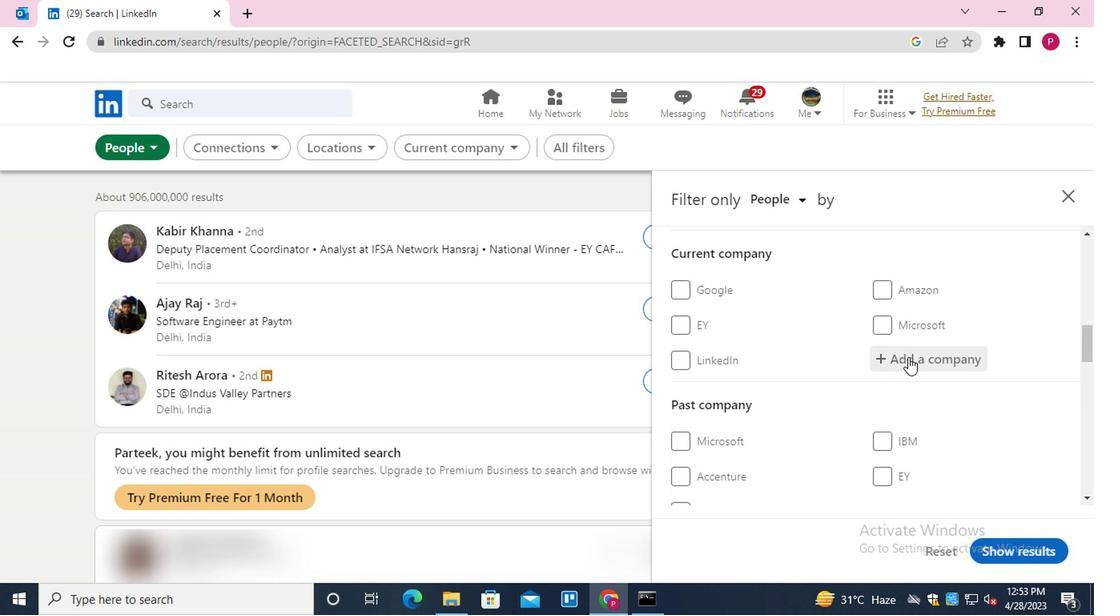 
Action: Mouse moved to (907, 352)
Screenshot: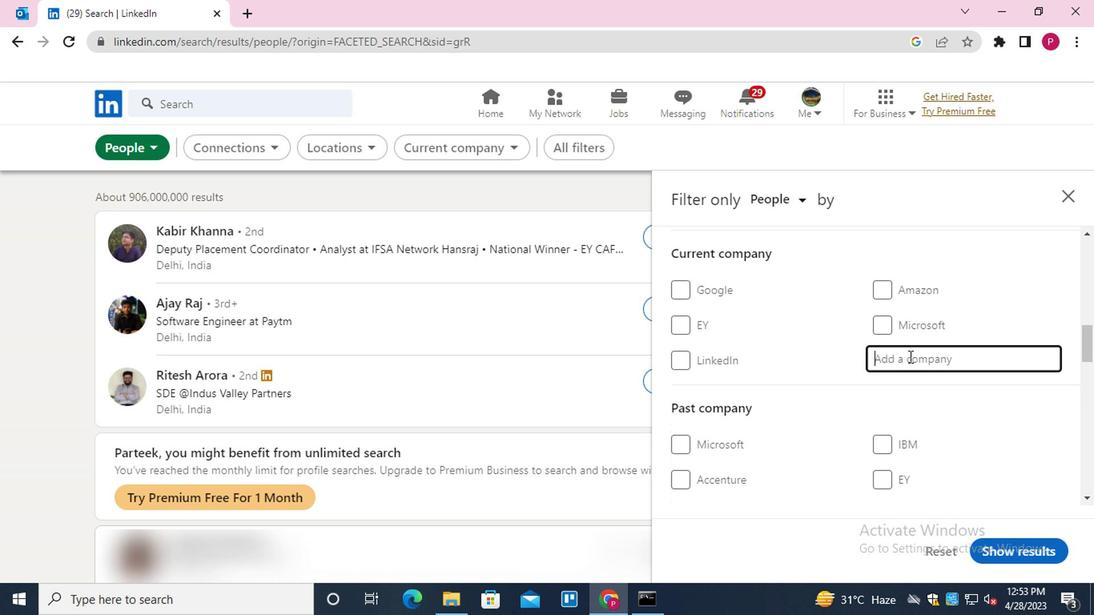 
Action: Key pressed <Key.shift><Key.shift><Key.shift><Key.shift>BAJAJ<Key.space><Key.shift>AUTO<Key.space><Key.down><Key.enter>
Screenshot: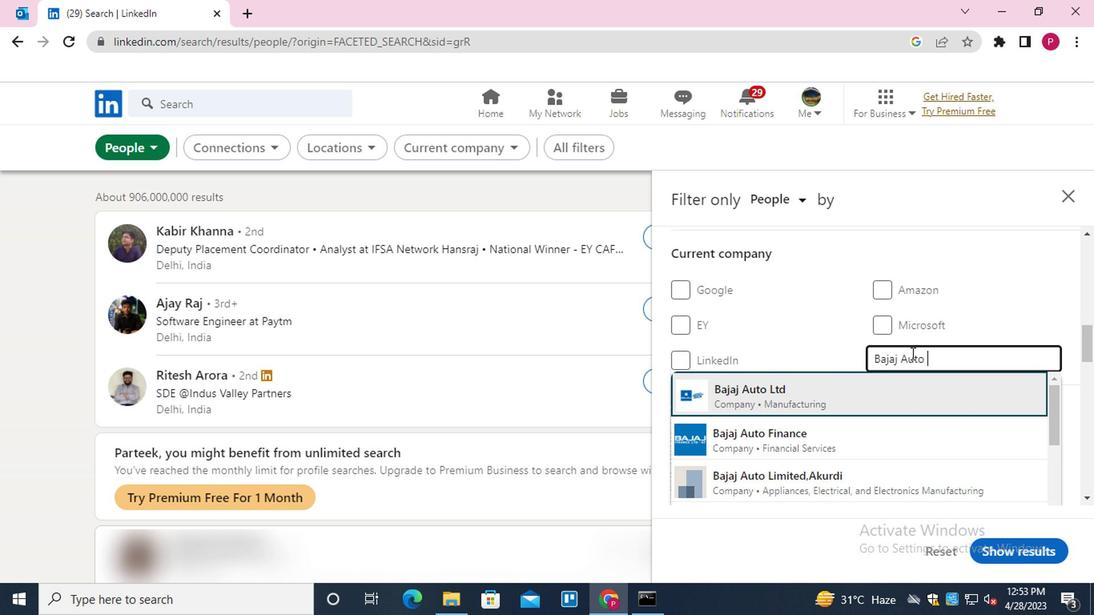 
Action: Mouse moved to (894, 390)
Screenshot: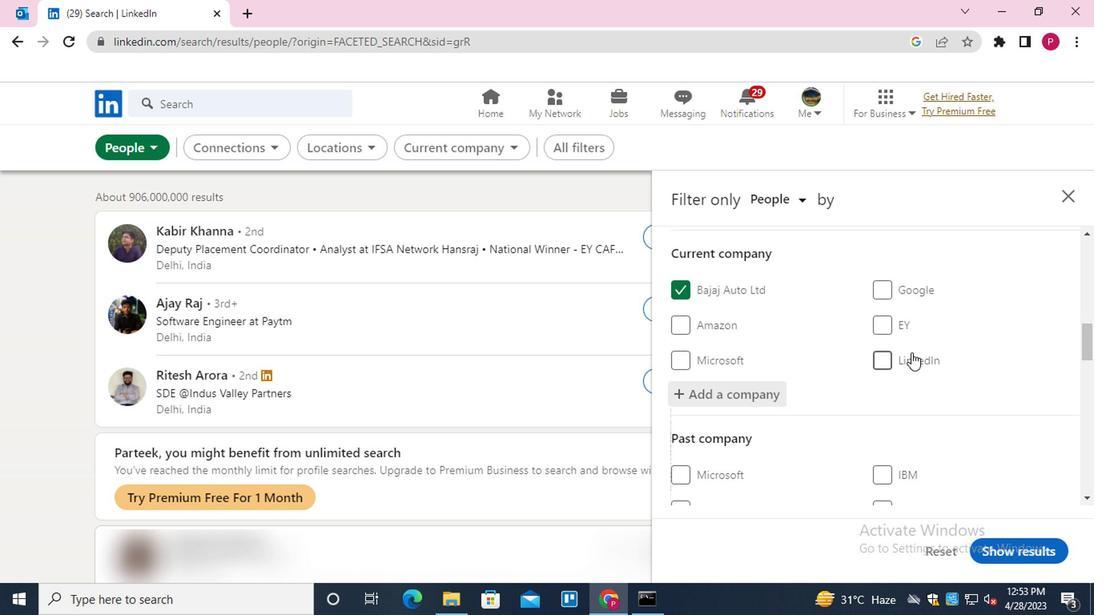 
Action: Mouse scrolled (894, 389) with delta (0, 0)
Screenshot: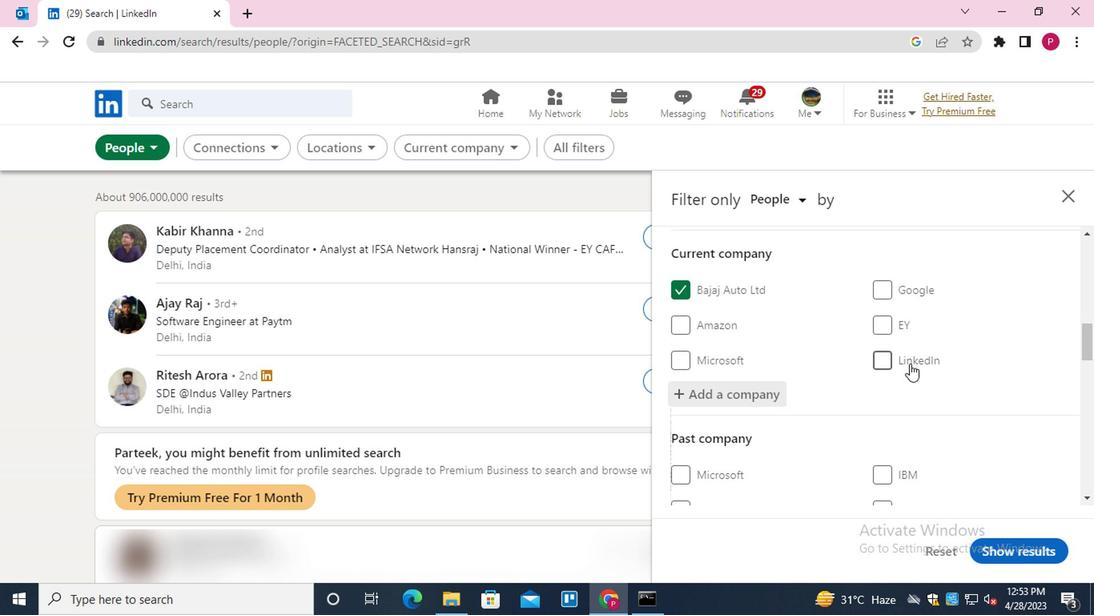 
Action: Mouse scrolled (894, 389) with delta (0, 0)
Screenshot: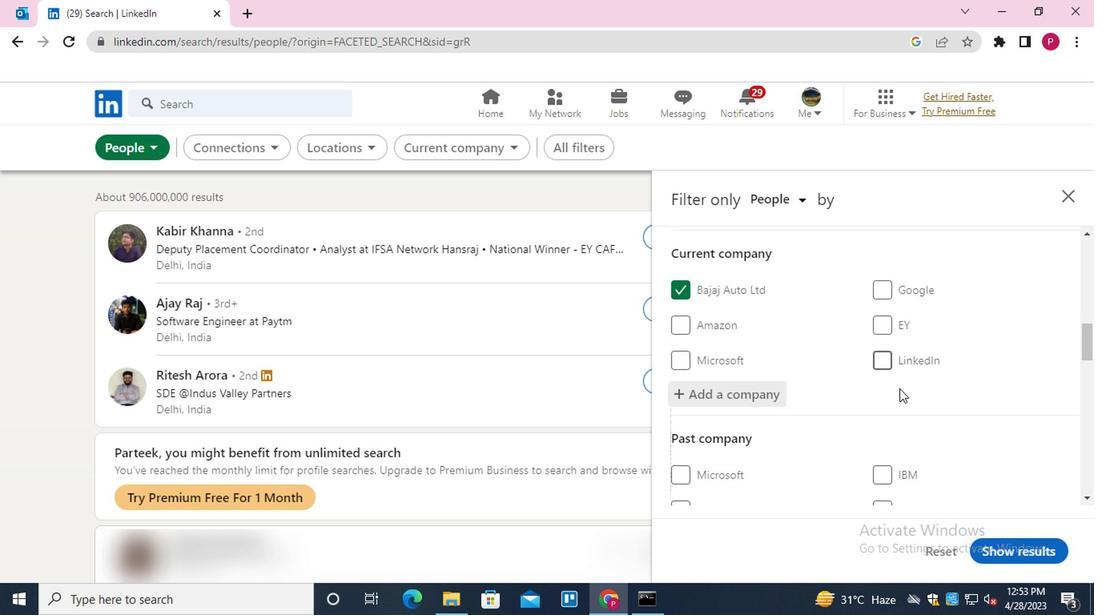 
Action: Mouse scrolled (894, 389) with delta (0, 0)
Screenshot: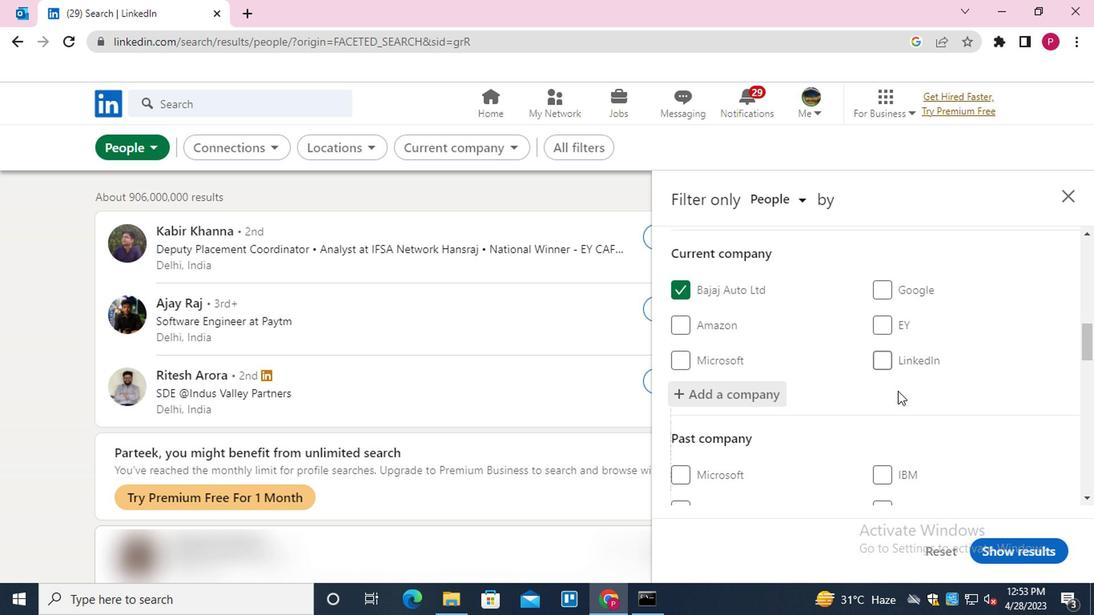 
Action: Mouse moved to (876, 391)
Screenshot: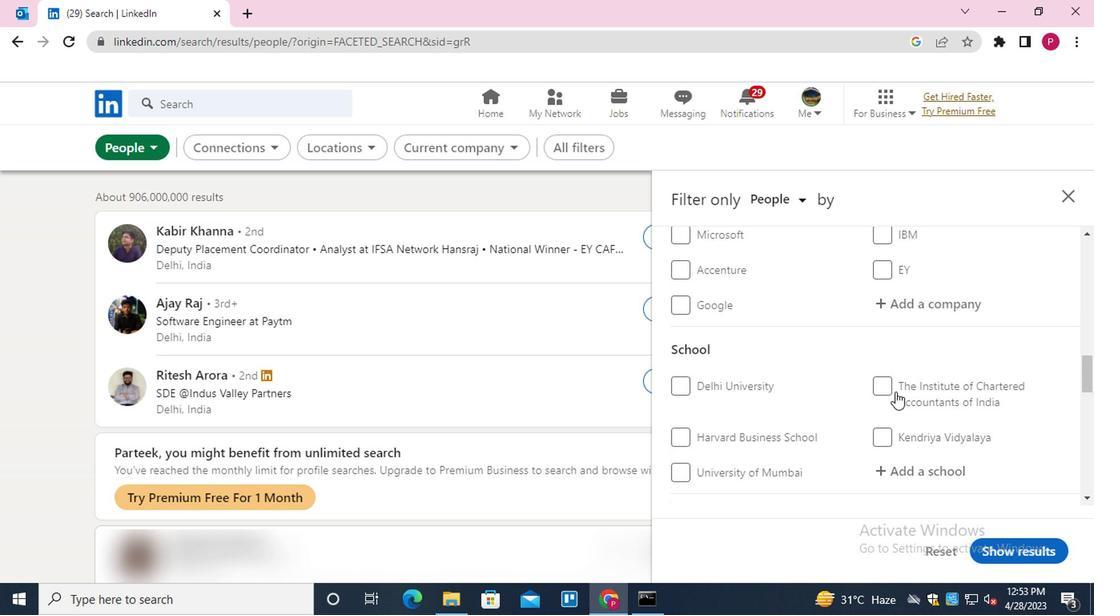 
Action: Mouse scrolled (876, 390) with delta (0, -1)
Screenshot: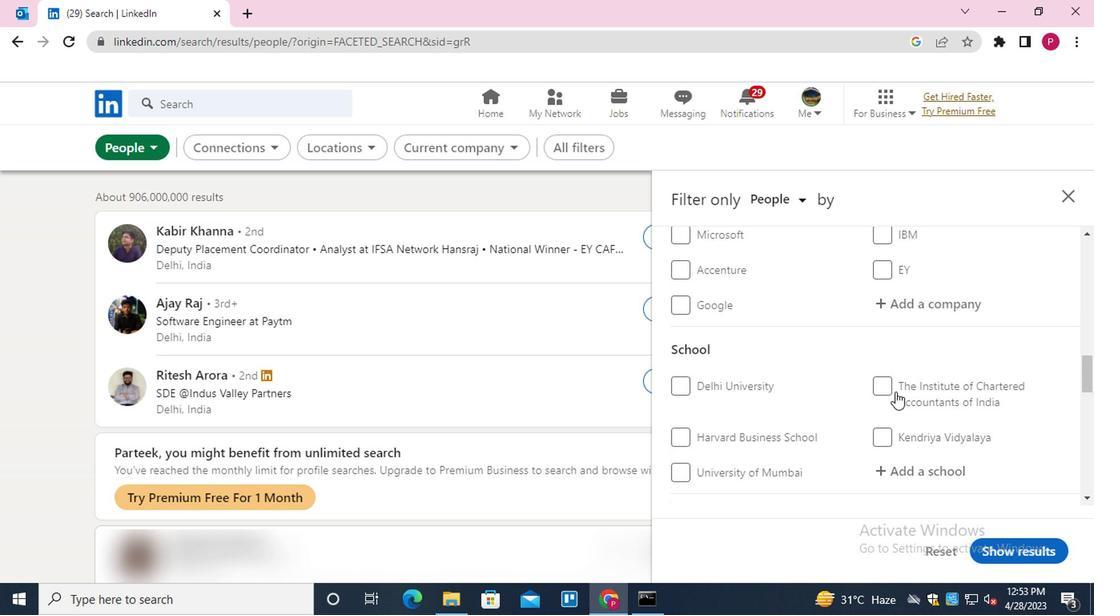 
Action: Mouse moved to (859, 386)
Screenshot: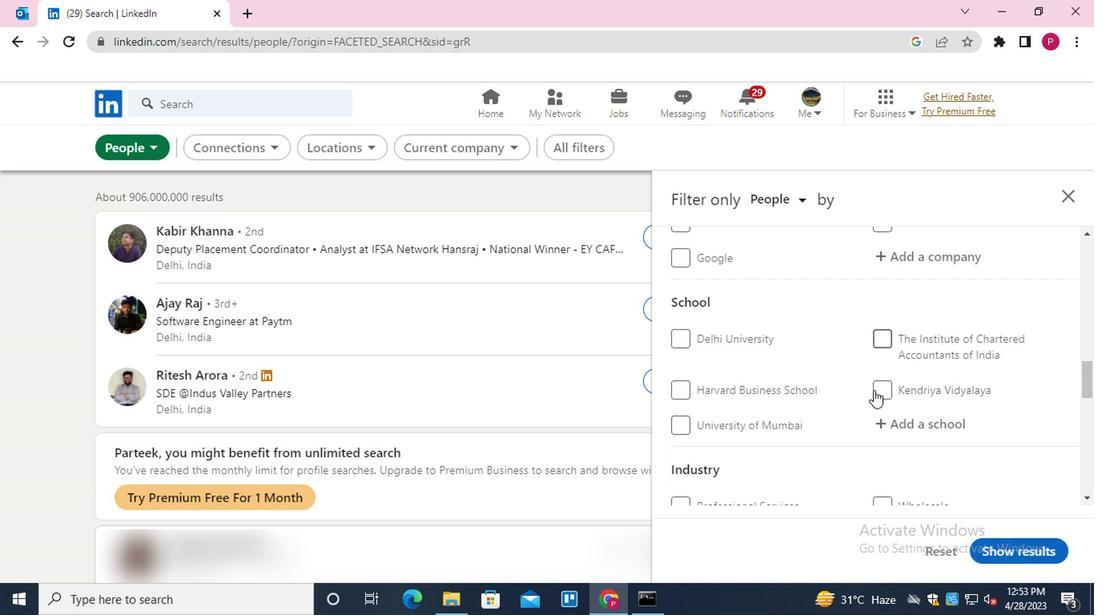 
Action: Mouse scrolled (859, 385) with delta (0, 0)
Screenshot: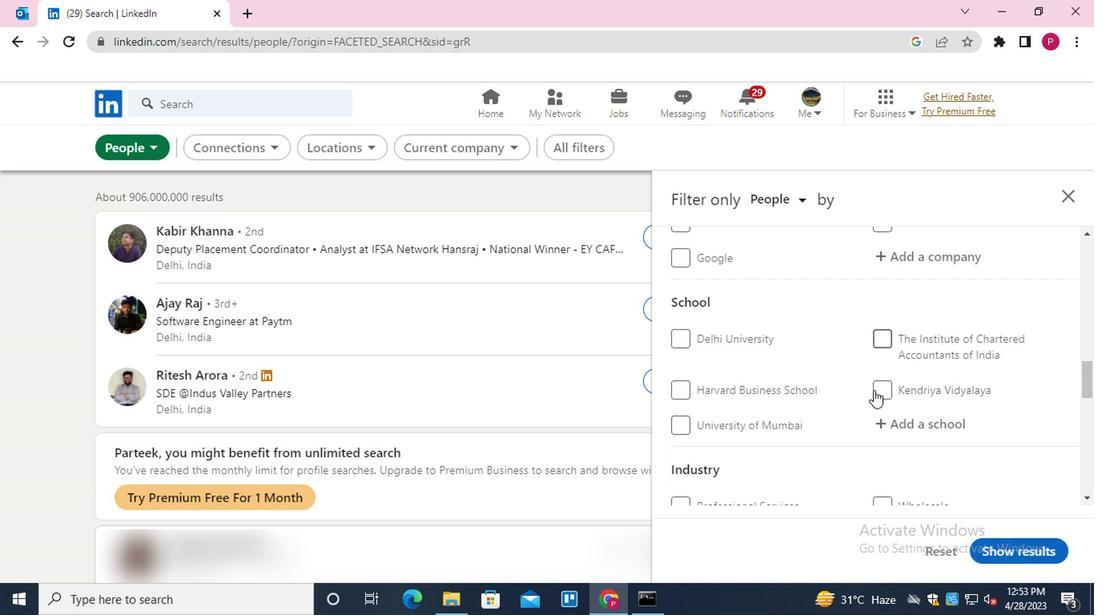 
Action: Mouse moved to (923, 319)
Screenshot: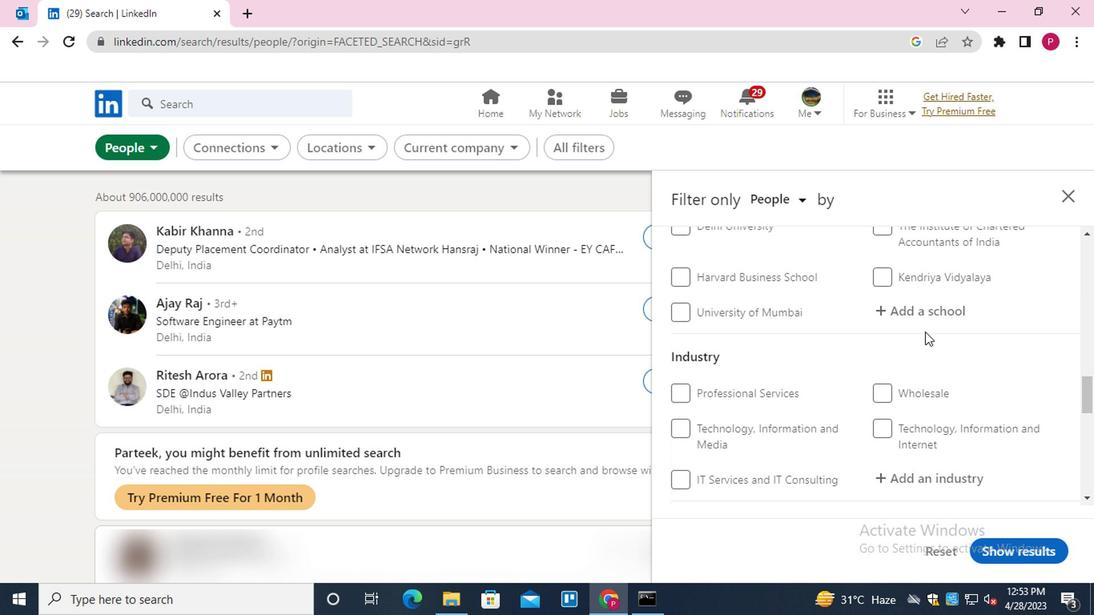 
Action: Mouse pressed left at (923, 319)
Screenshot: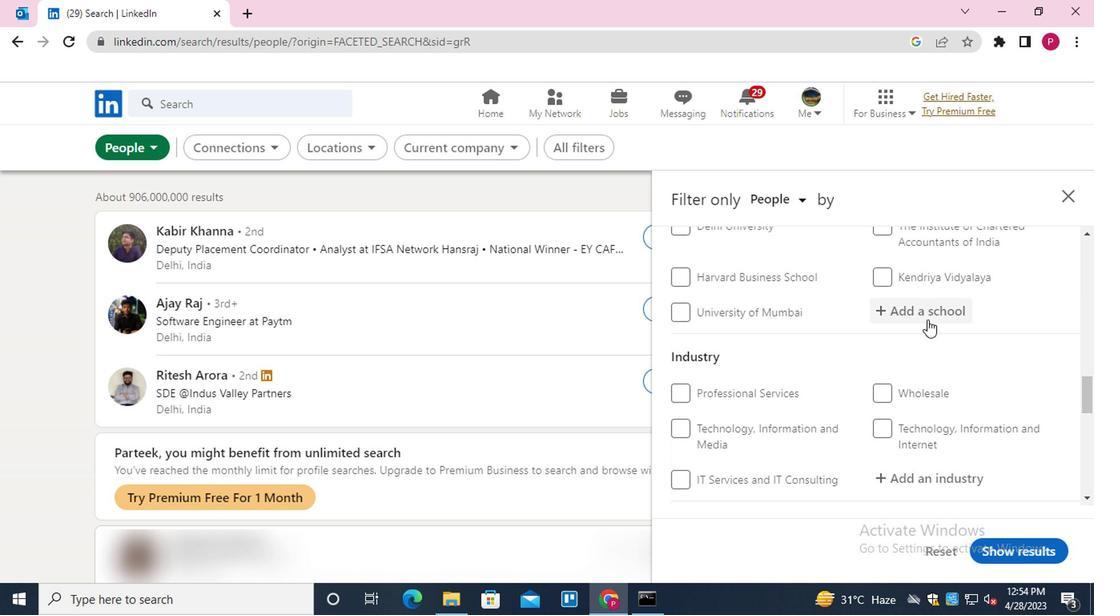 
Action: Key pressed <Key.shift>INDIAN<Key.space><Key.shift>INSTITUTE<Key.space><Key.down><Key.down><Key.down><Key.down><Key.down><Key.down><Key.down><Key.down><Key.down><Key.down><Key.down><Key.down><Key.down><Key.down><Key.down><Key.down><Key.down><Key.down><Key.down><Key.down><Key.down><Key.shift>I<Key.backspace><Key.shift><Key.shift>OF<Key.space><Key.shift>INFORMATION<Key.space><Key.down><Key.down><Key.down><Key.down><Key.down><Key.down><Key.down><Key.down><Key.up><Key.enter>
Screenshot: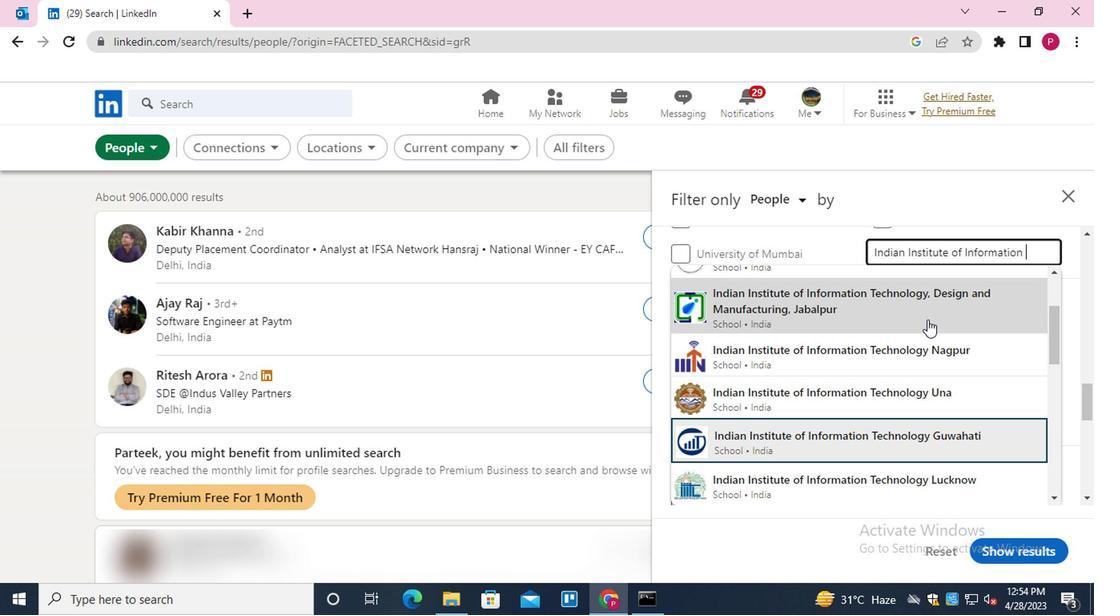 
Action: Mouse moved to (887, 351)
Screenshot: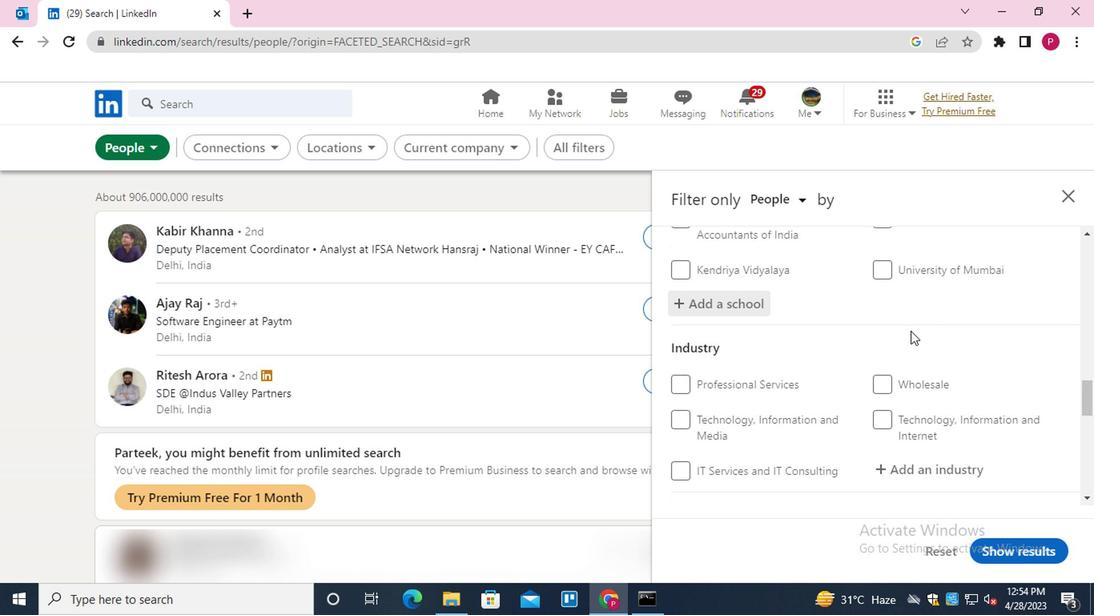 
Action: Mouse scrolled (887, 350) with delta (0, 0)
Screenshot: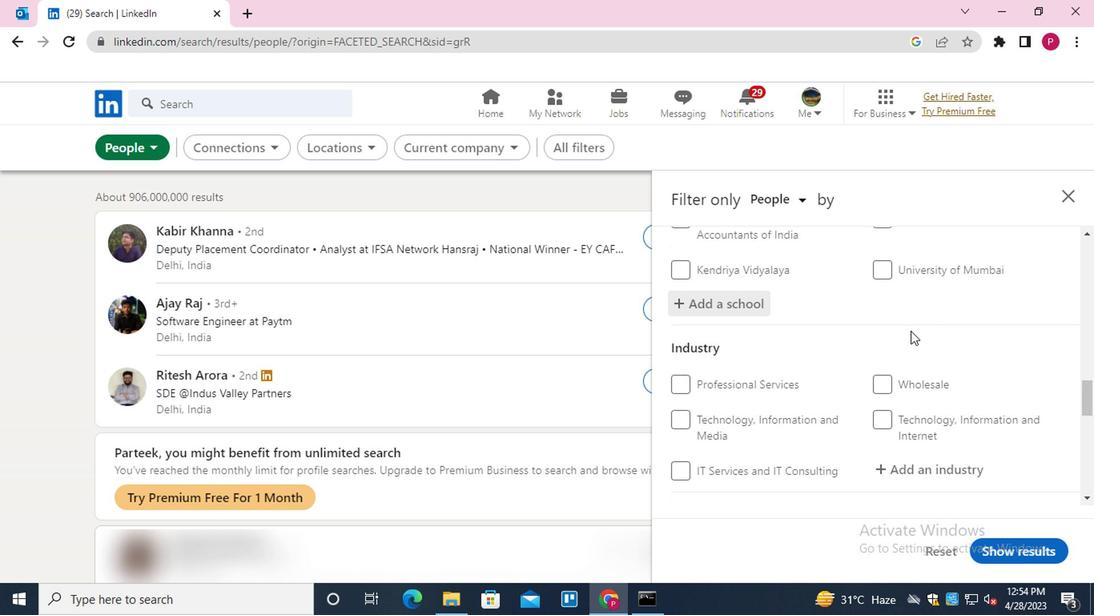 
Action: Mouse moved to (887, 352)
Screenshot: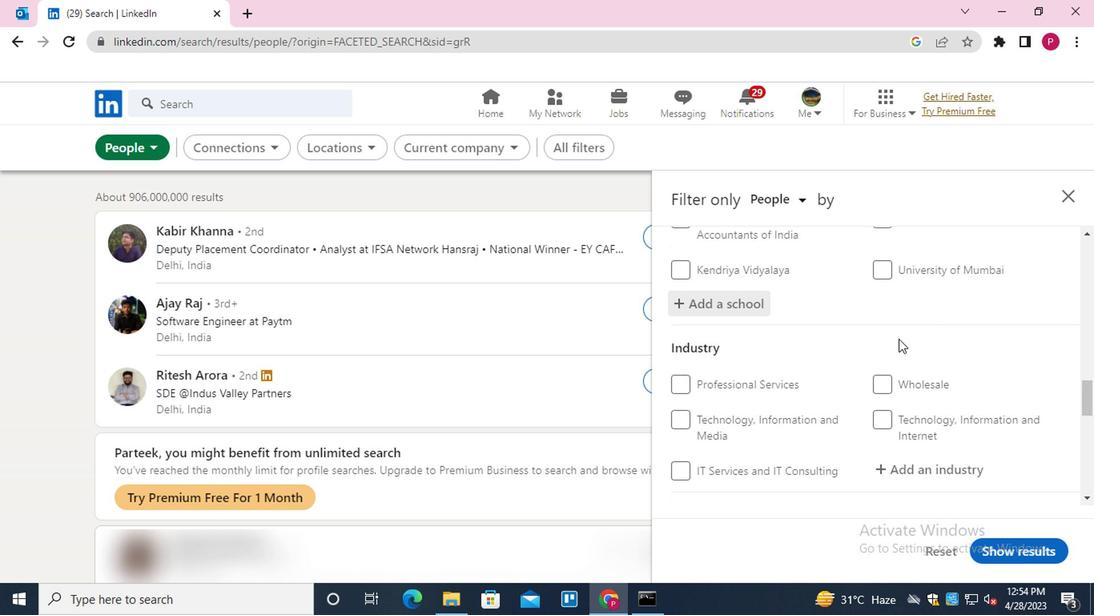 
Action: Mouse scrolled (887, 351) with delta (0, -1)
Screenshot: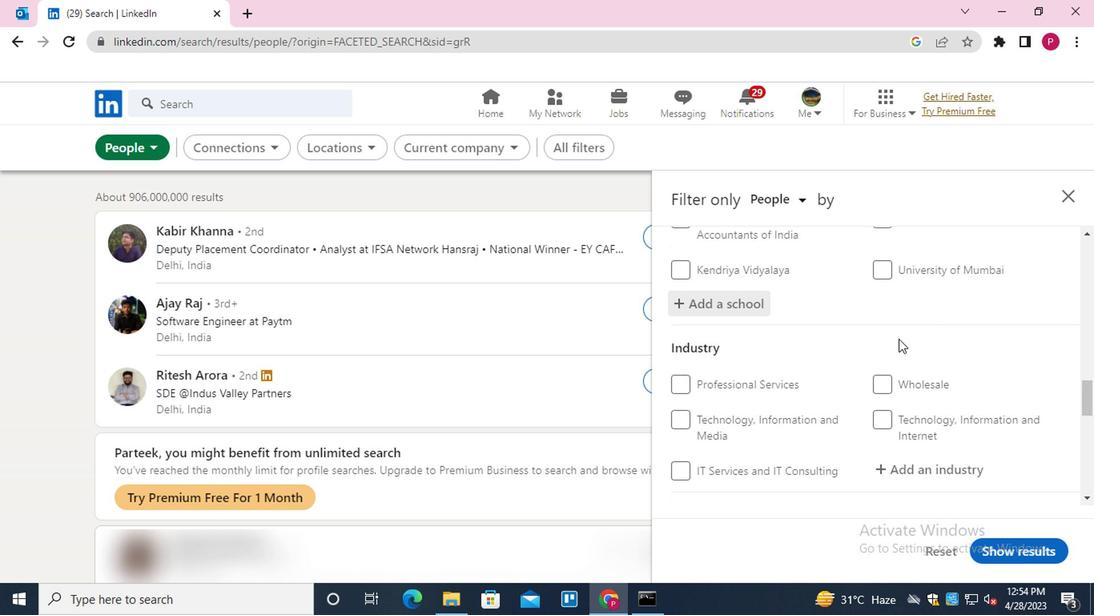 
Action: Mouse moved to (932, 305)
Screenshot: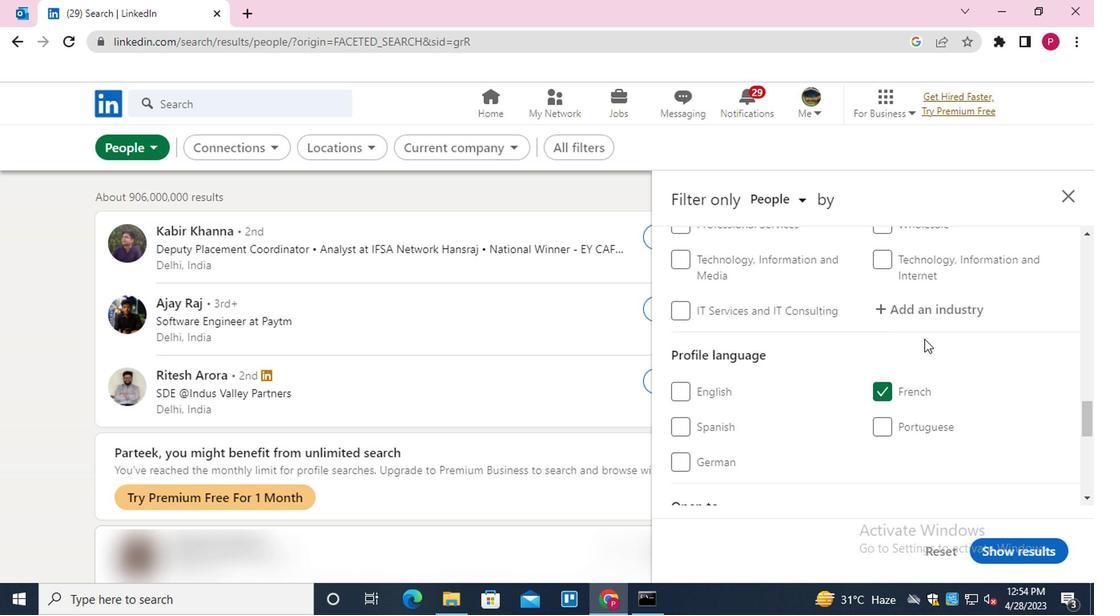 
Action: Mouse pressed left at (932, 305)
Screenshot: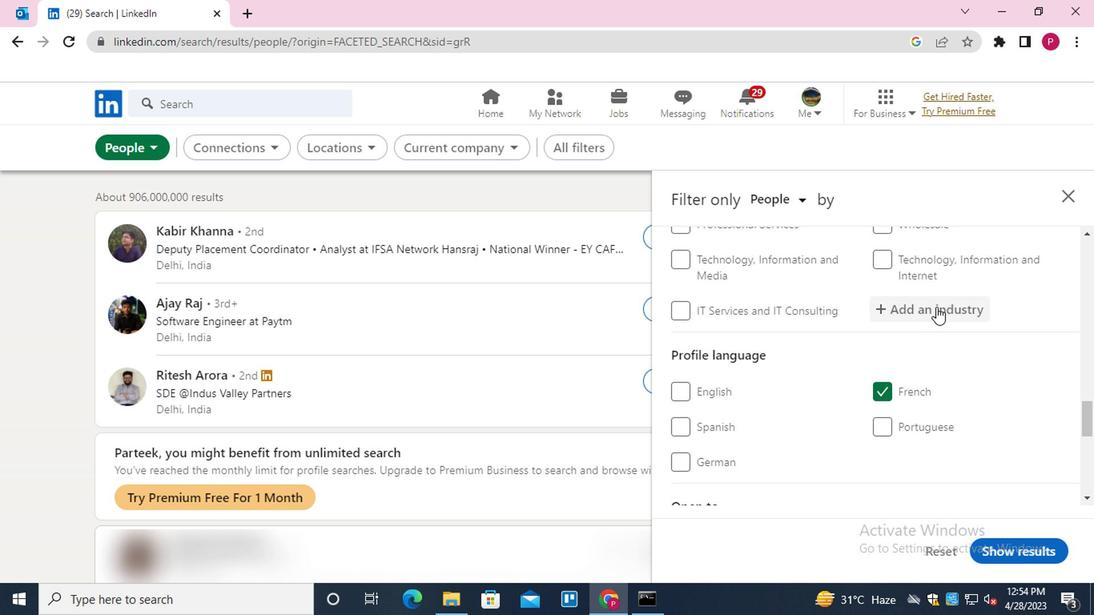 
Action: Key pressed <Key.shift>SHUT<Key.down><Key.enter>
Screenshot: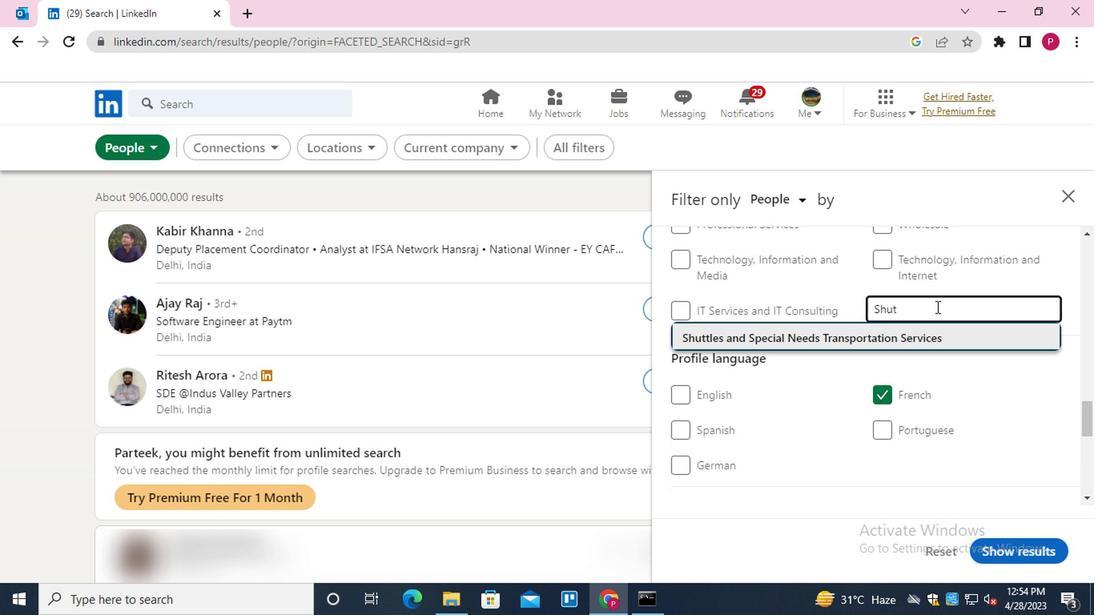 
Action: Mouse moved to (900, 325)
Screenshot: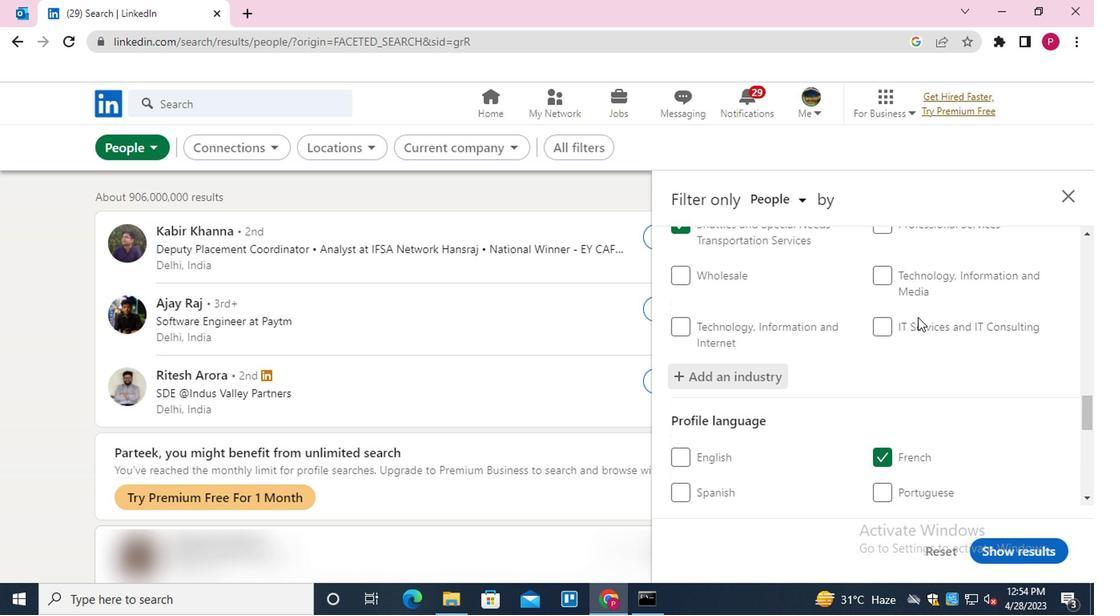 
Action: Mouse scrolled (900, 324) with delta (0, -1)
Screenshot: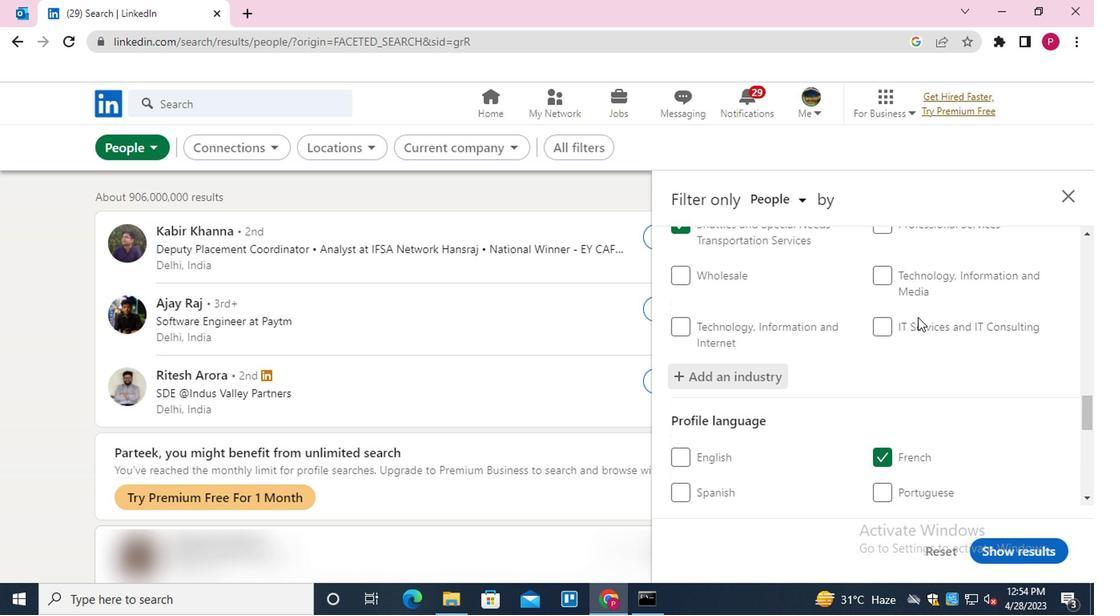 
Action: Mouse moved to (895, 329)
Screenshot: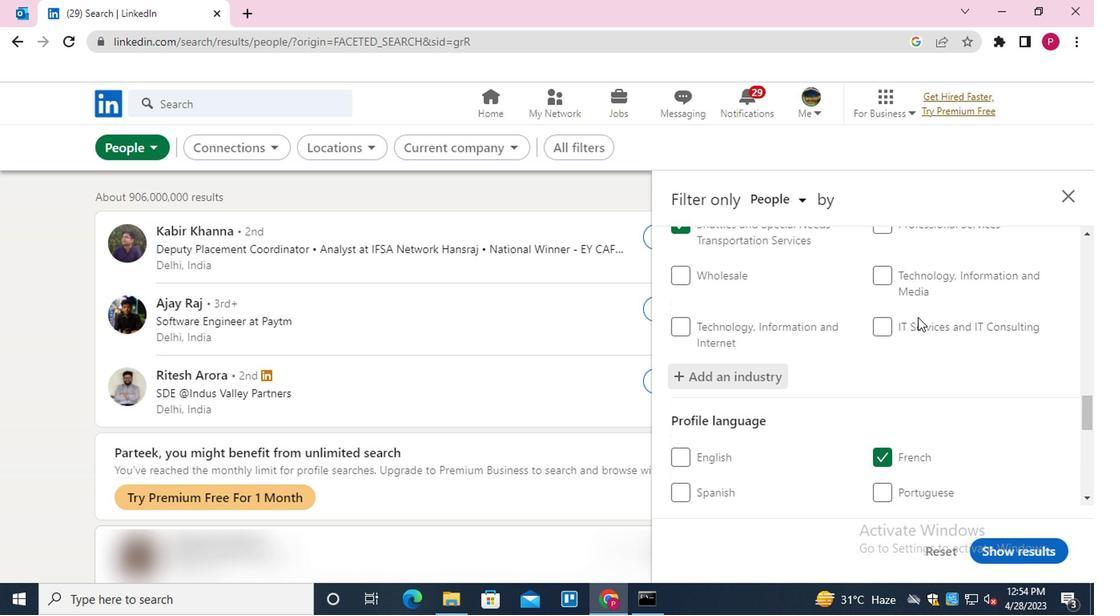 
Action: Mouse scrolled (895, 328) with delta (0, 0)
Screenshot: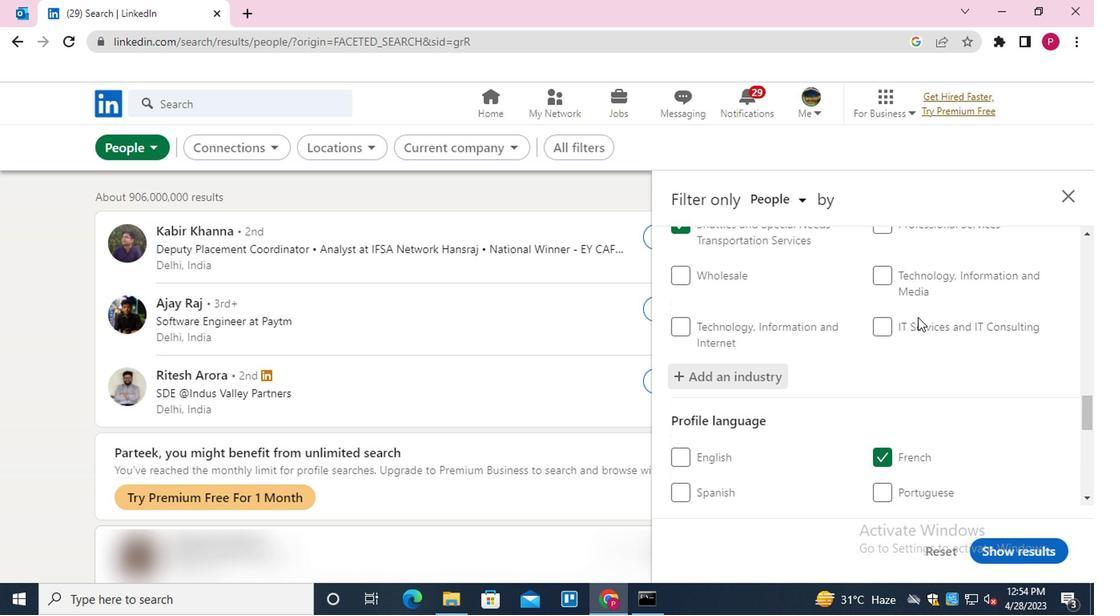 
Action: Mouse moved to (890, 333)
Screenshot: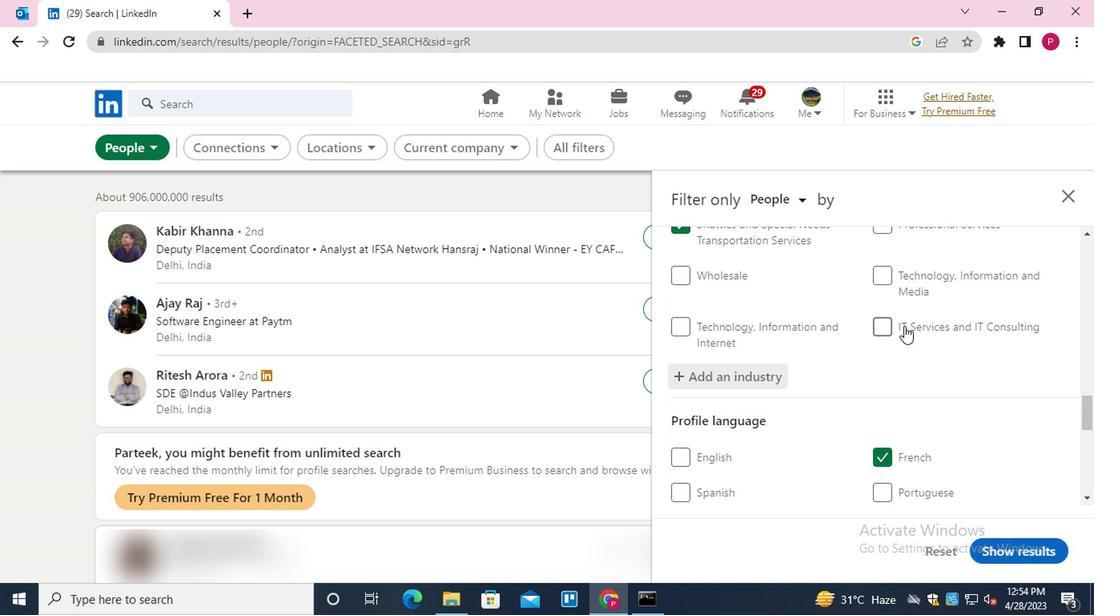 
Action: Mouse scrolled (890, 333) with delta (0, 0)
Screenshot: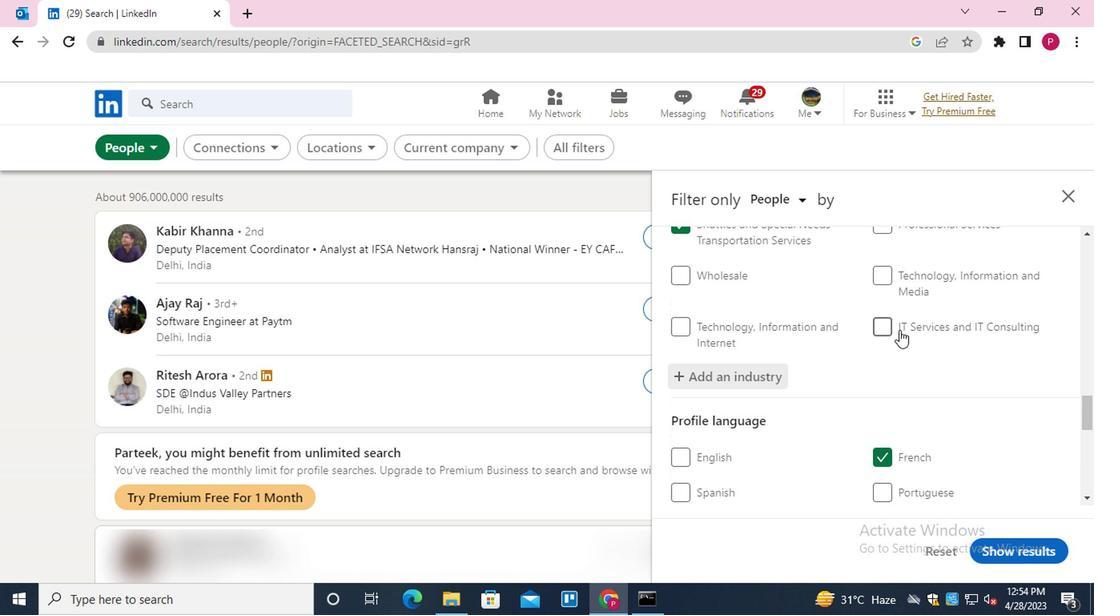 
Action: Mouse moved to (888, 335)
Screenshot: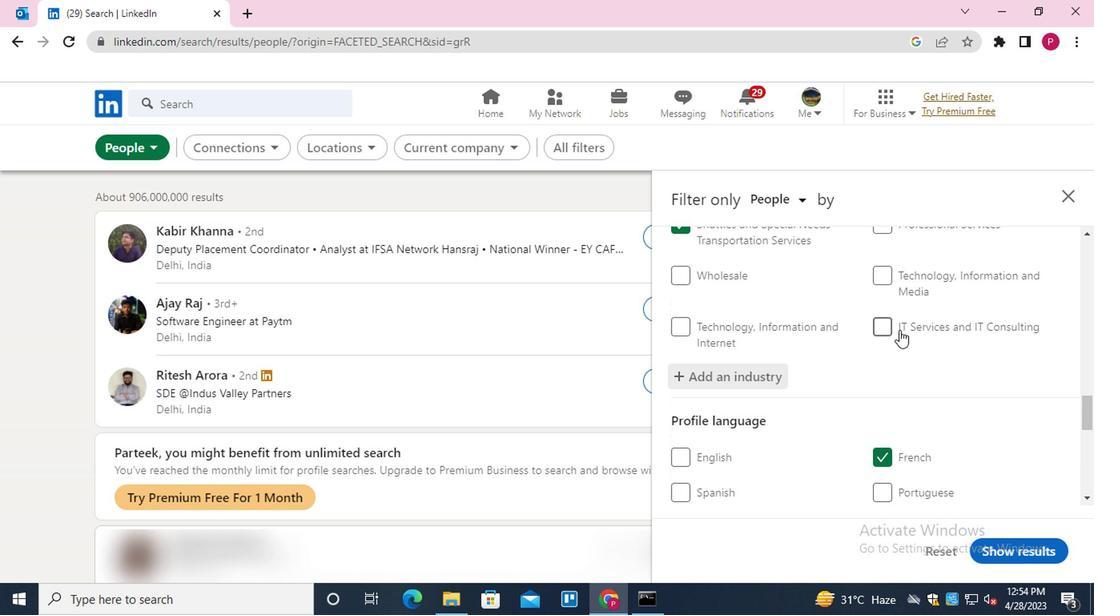 
Action: Mouse scrolled (888, 335) with delta (0, 0)
Screenshot: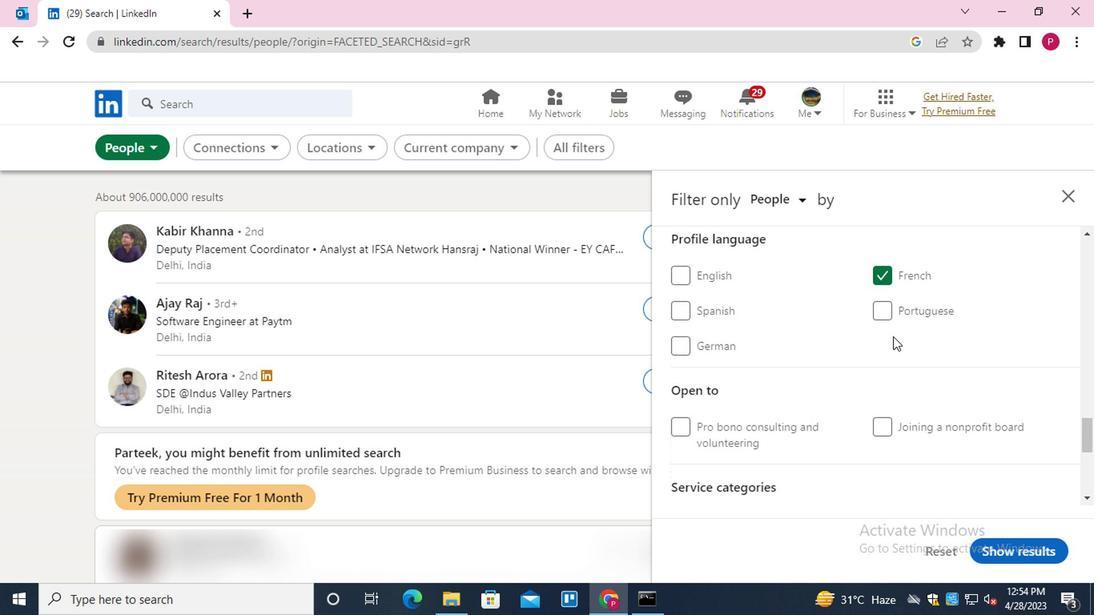 
Action: Mouse scrolled (888, 335) with delta (0, 0)
Screenshot: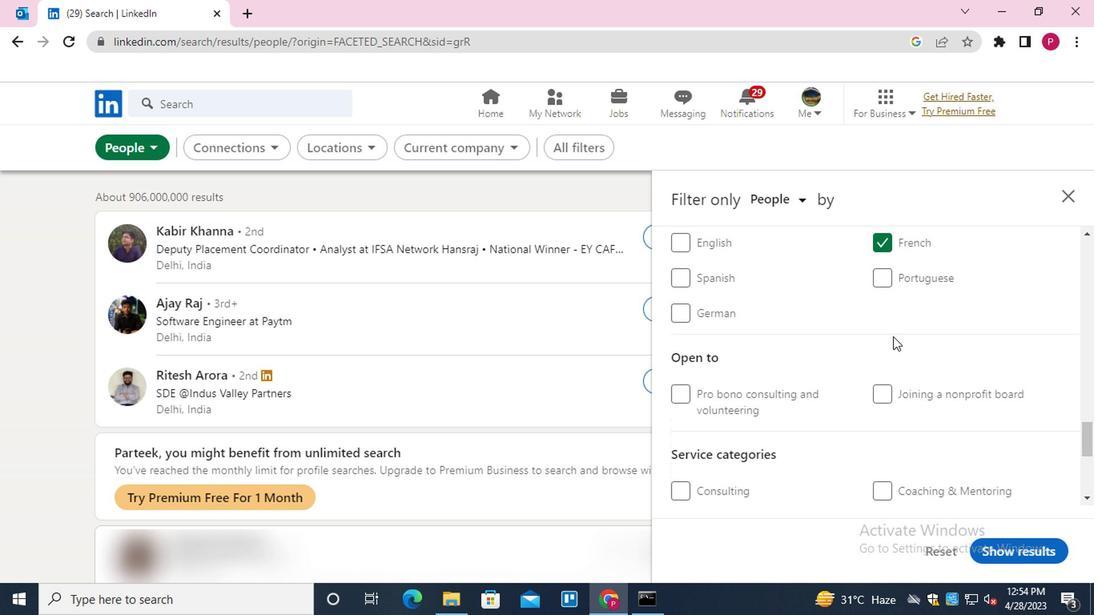 
Action: Mouse moved to (916, 377)
Screenshot: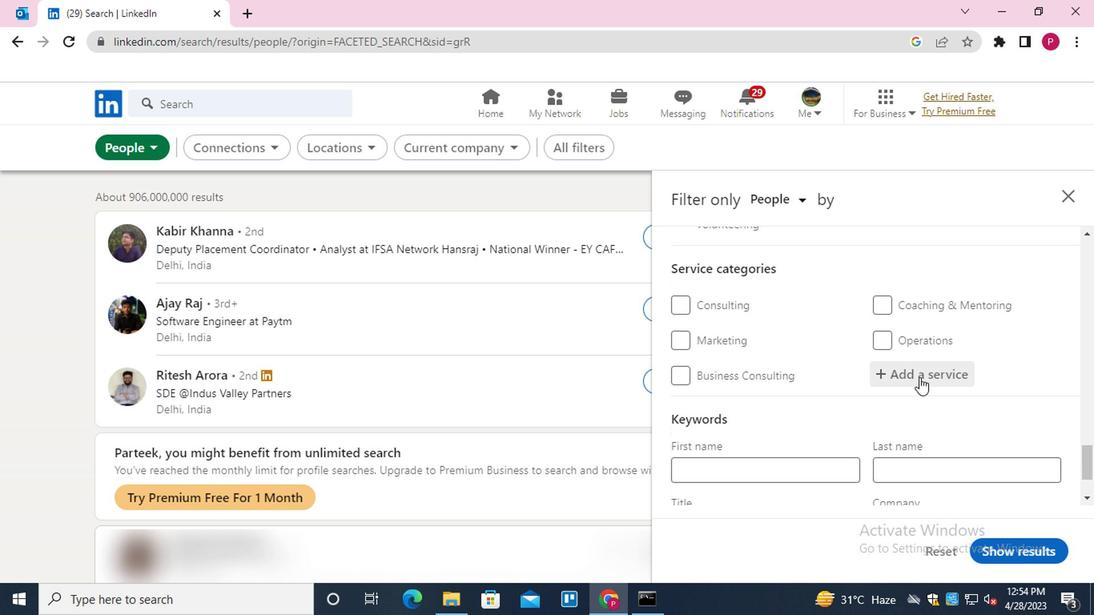 
Action: Mouse pressed left at (916, 377)
Screenshot: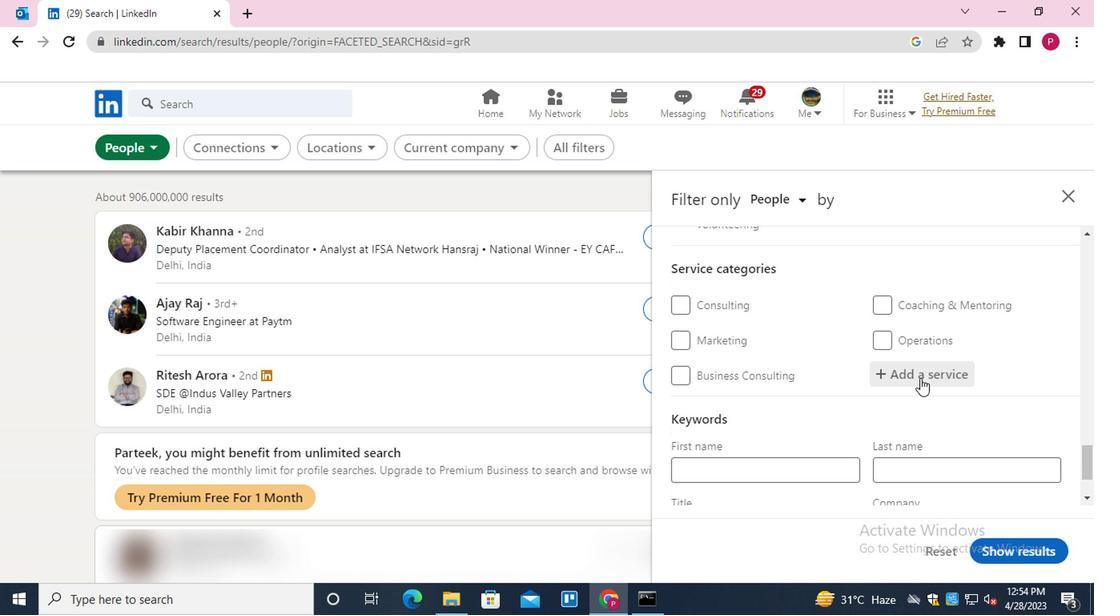 
Action: Key pressed <Key.shift>STRAT<Key.down><Key.enter>
Screenshot: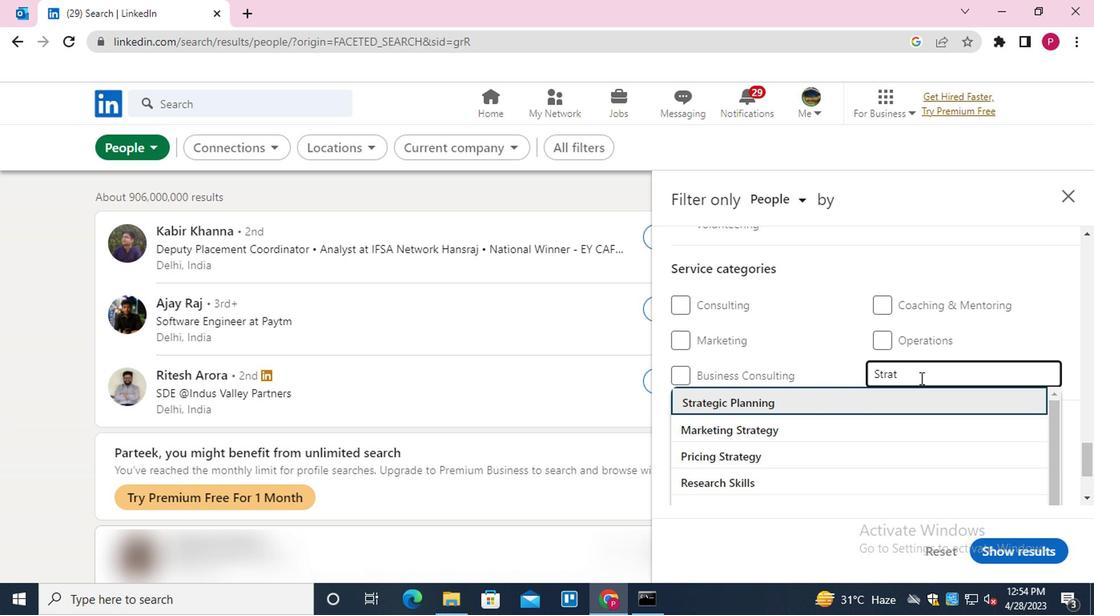 
Action: Mouse moved to (906, 384)
Screenshot: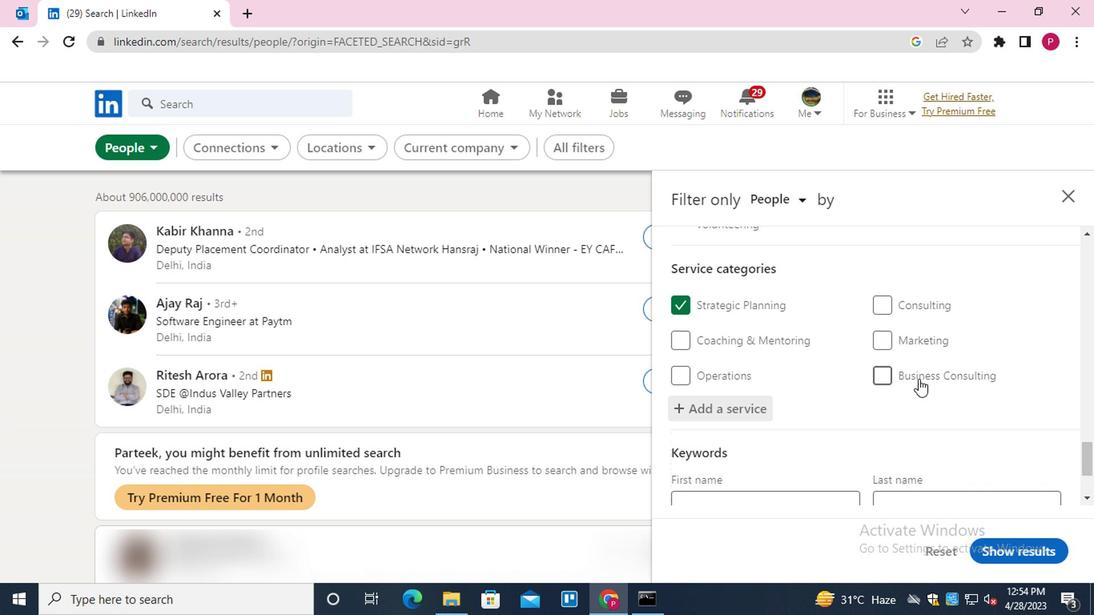 
Action: Mouse scrolled (906, 383) with delta (0, 0)
Screenshot: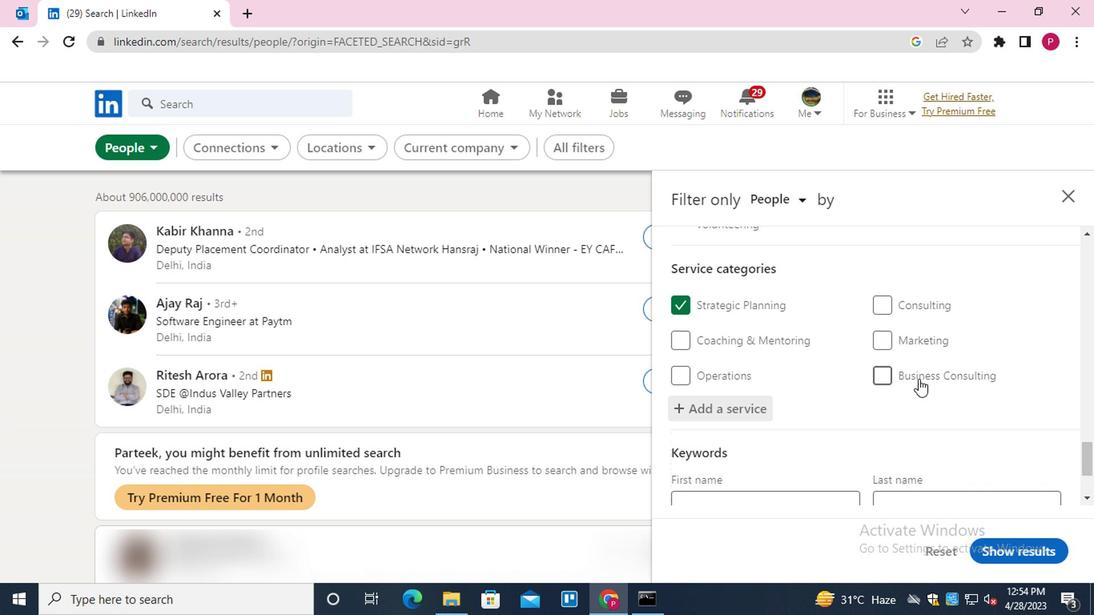 
Action: Mouse moved to (903, 385)
Screenshot: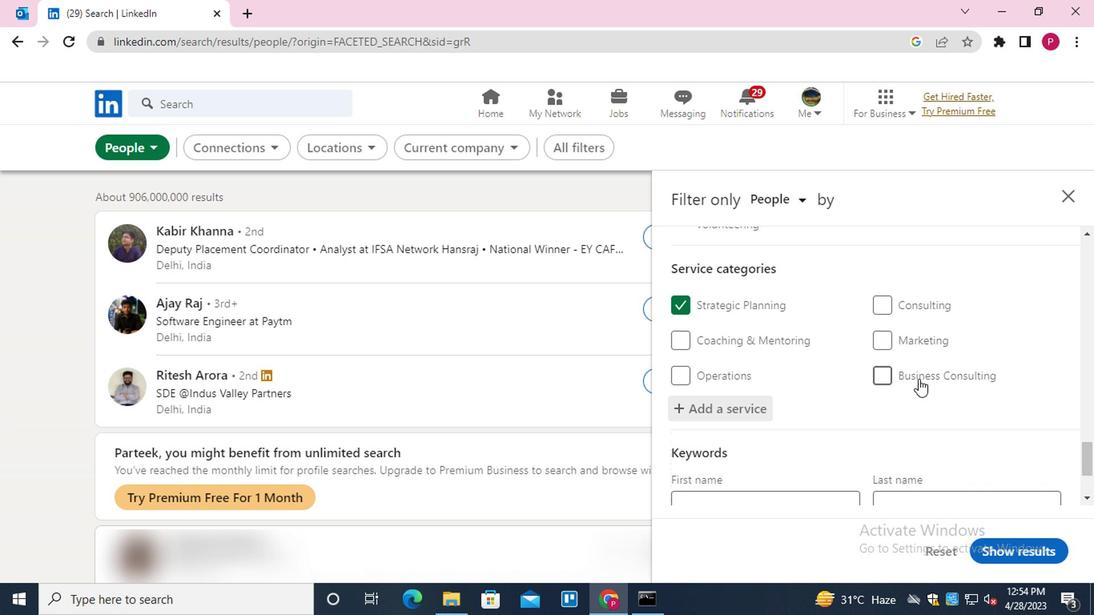 
Action: Mouse scrolled (903, 384) with delta (0, -1)
Screenshot: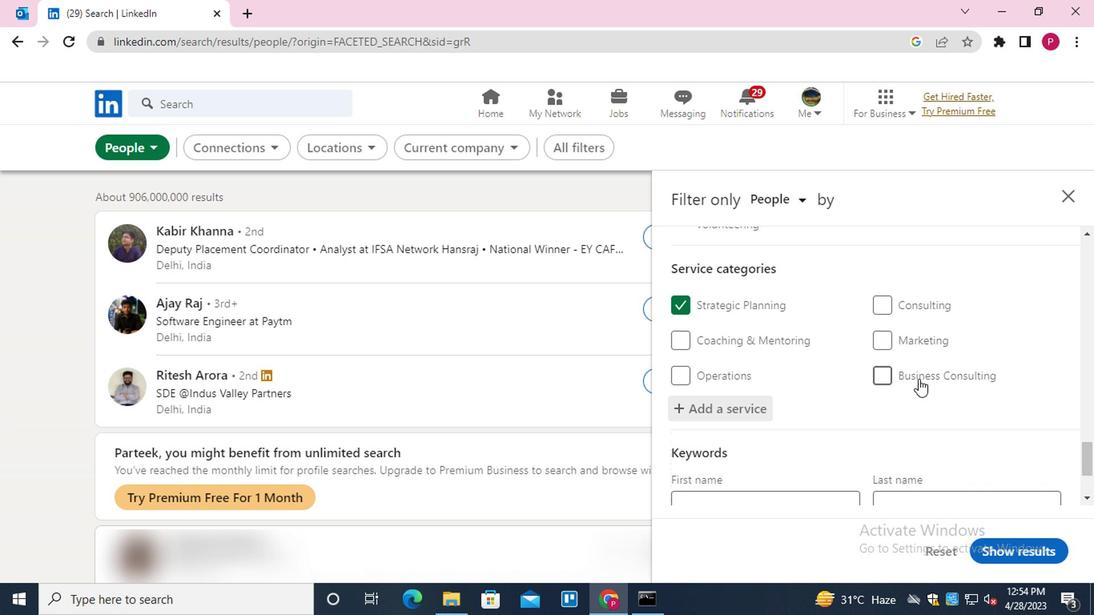 
Action: Mouse scrolled (903, 384) with delta (0, -1)
Screenshot: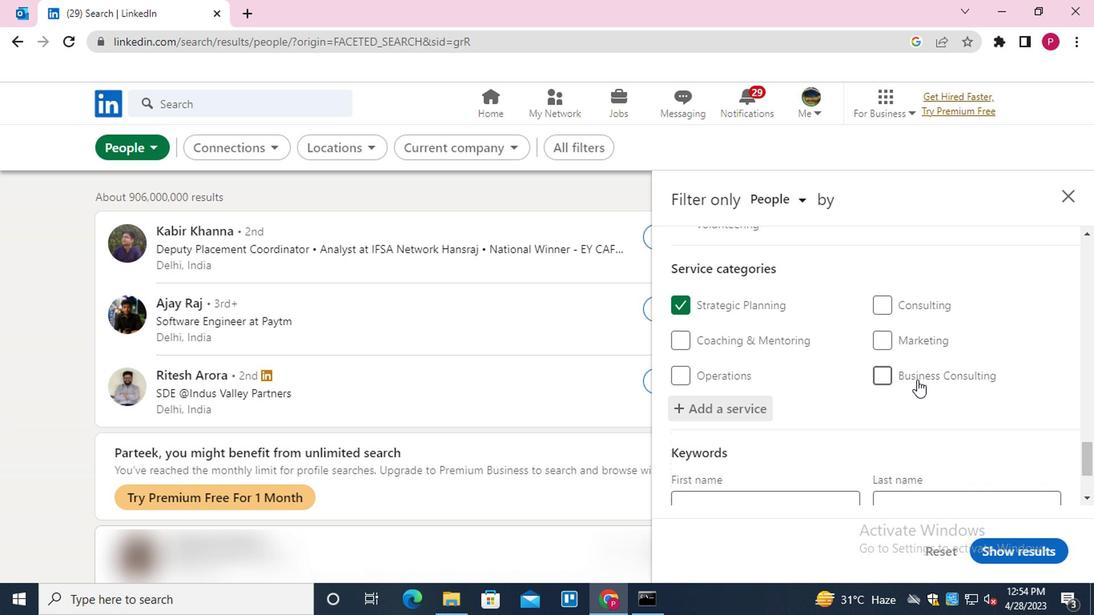 
Action: Mouse moved to (898, 390)
Screenshot: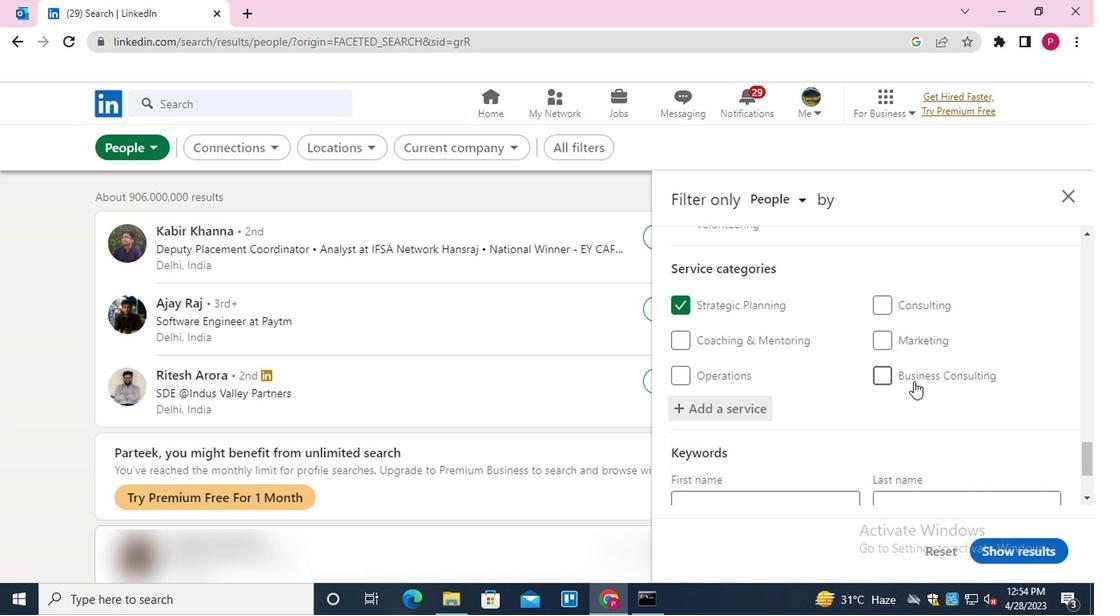 
Action: Mouse scrolled (898, 389) with delta (0, 0)
Screenshot: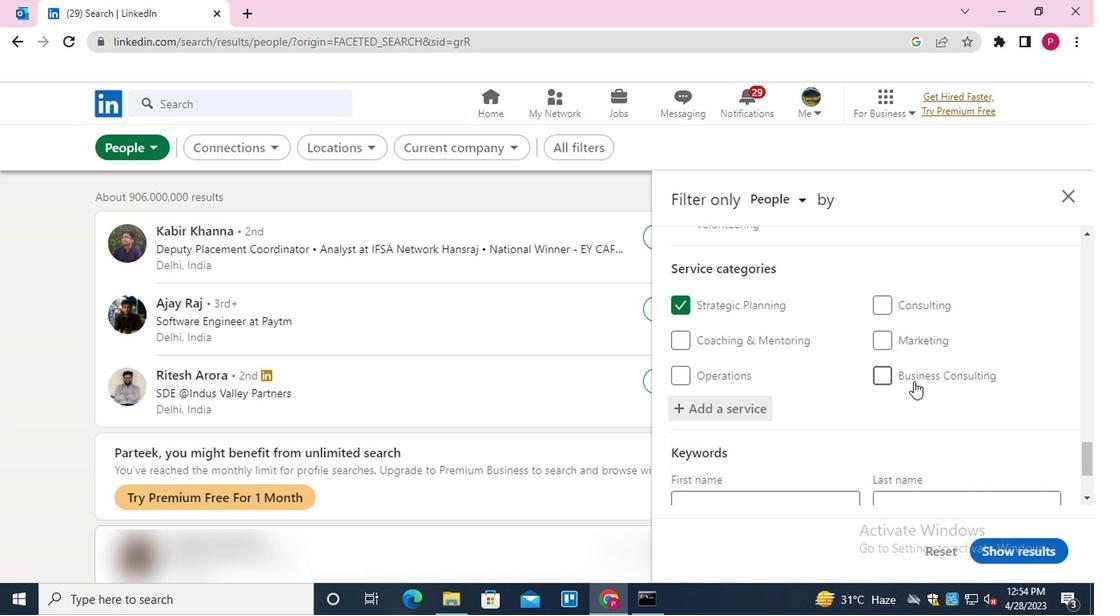 
Action: Mouse moved to (710, 422)
Screenshot: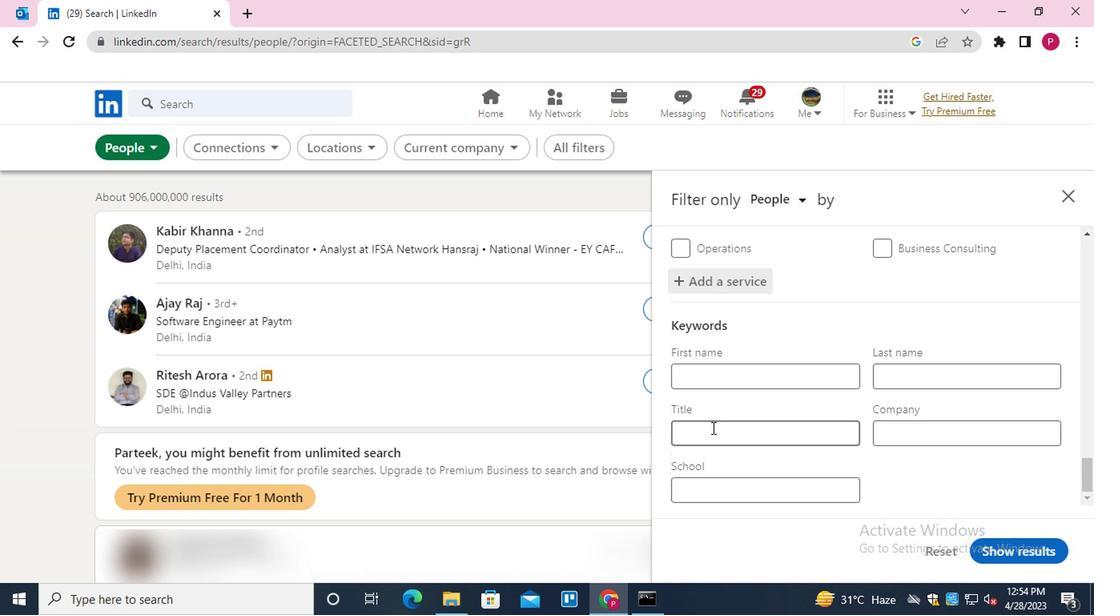 
Action: Mouse pressed left at (710, 422)
Screenshot: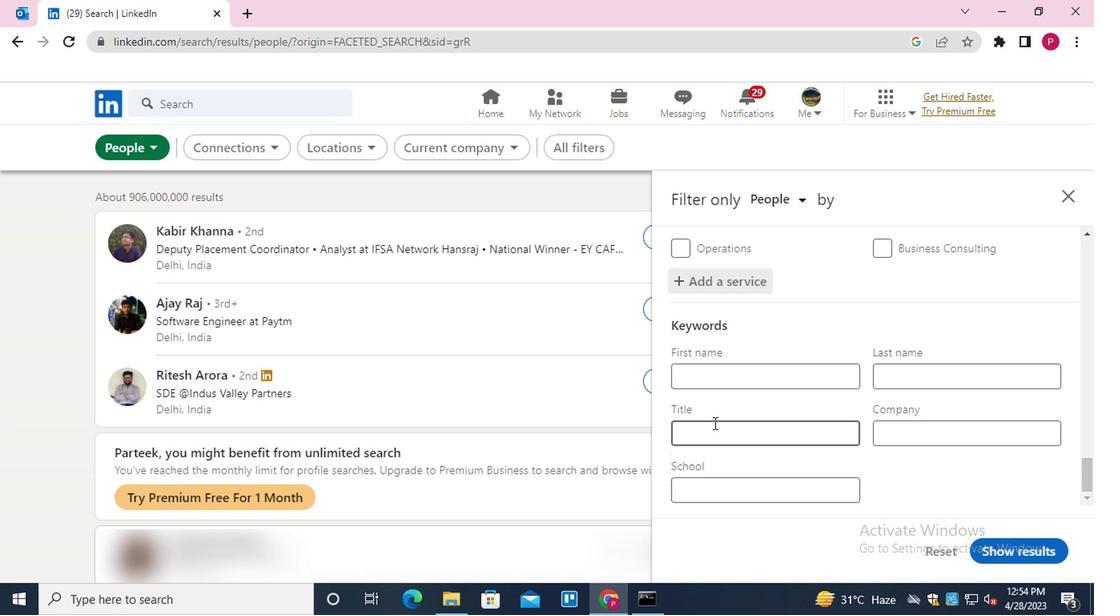 
Action: Key pressed <Key.shift>HOTEL<Key.space><Key.shift>RECEPTIONIST
Screenshot: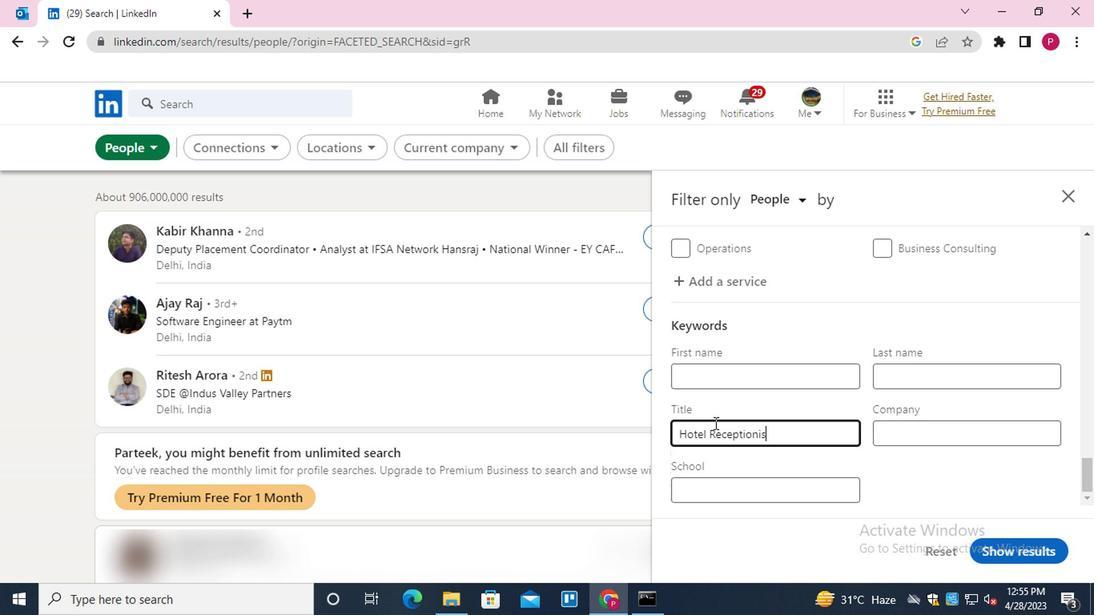 
Action: Mouse moved to (1025, 549)
Screenshot: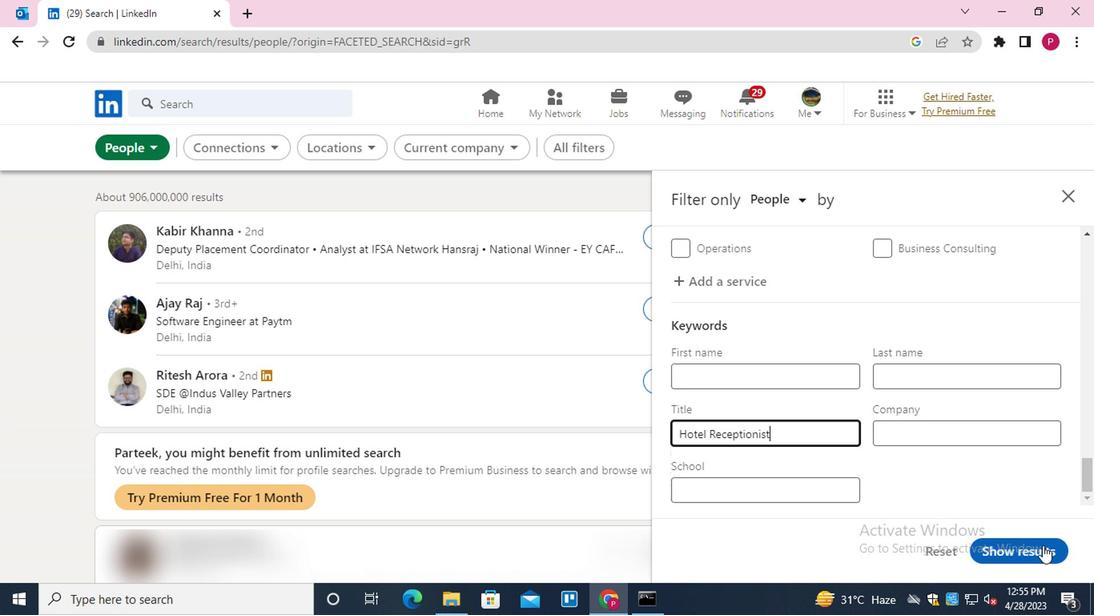 
Action: Mouse pressed left at (1025, 549)
Screenshot: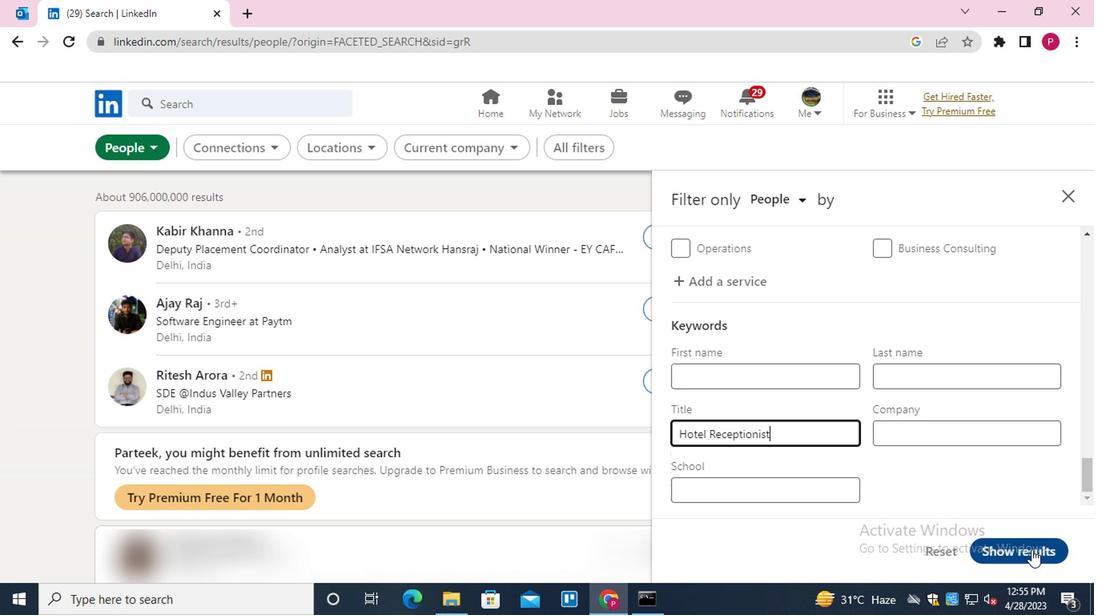 
Action: Mouse moved to (449, 276)
Screenshot: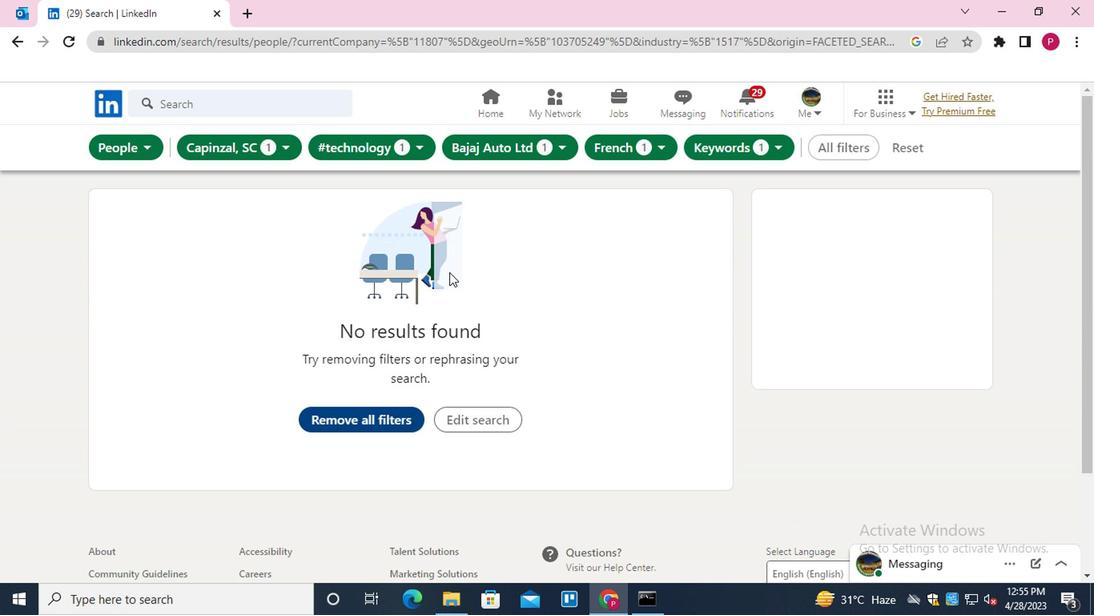 
